 Task: Look for space in Cluain Meala, Ireland from 1st July, 2023 to 9th July, 2023 for 2 adults in price range Rs.8000 to Rs.15000. Place can be entire place with 1  bedroom having 1 bed and 1 bathroom. Property type can be house, flat, guest house. Amenities needed are: washing machine. Booking option can be shelf check-in. Required host language is English.
Action: Mouse moved to (529, 92)
Screenshot: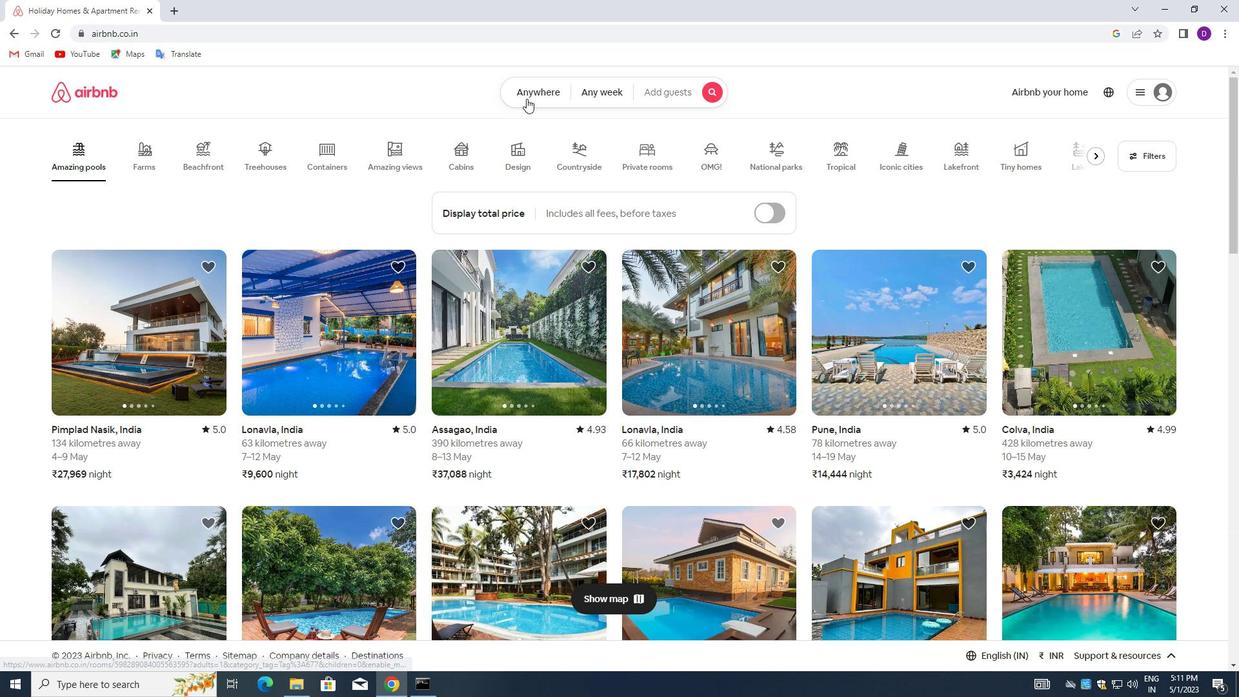 
Action: Mouse pressed left at (529, 92)
Screenshot: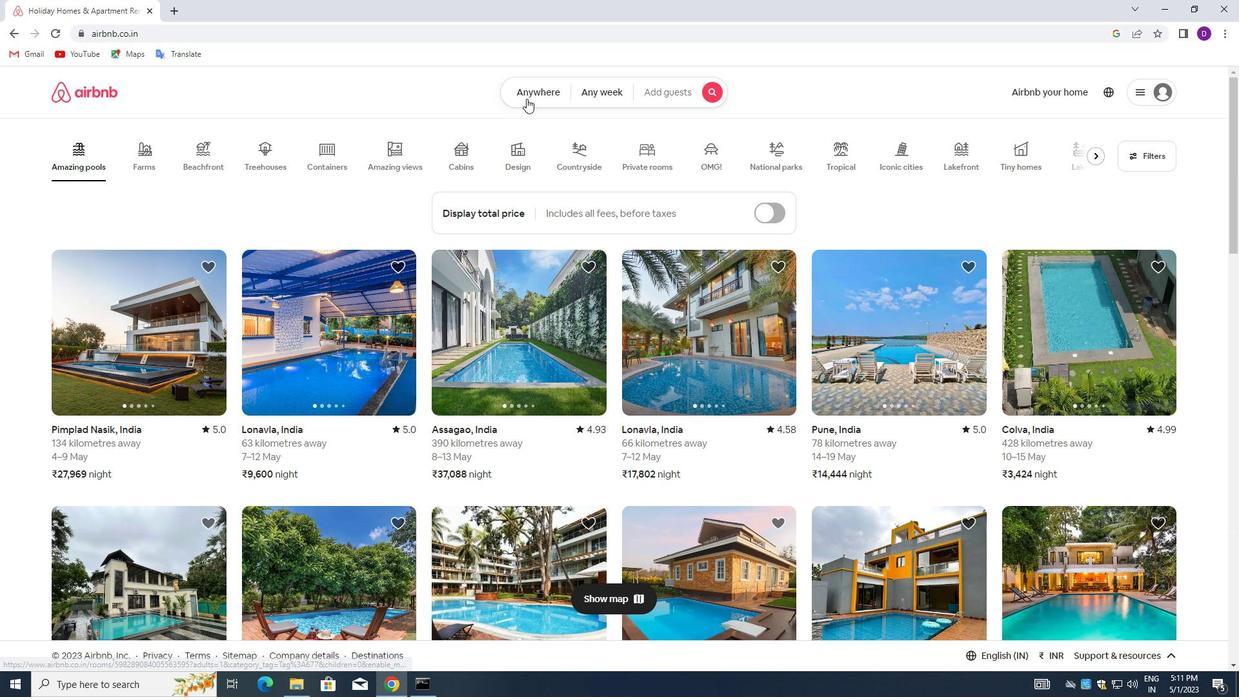 
Action: Mouse moved to (409, 146)
Screenshot: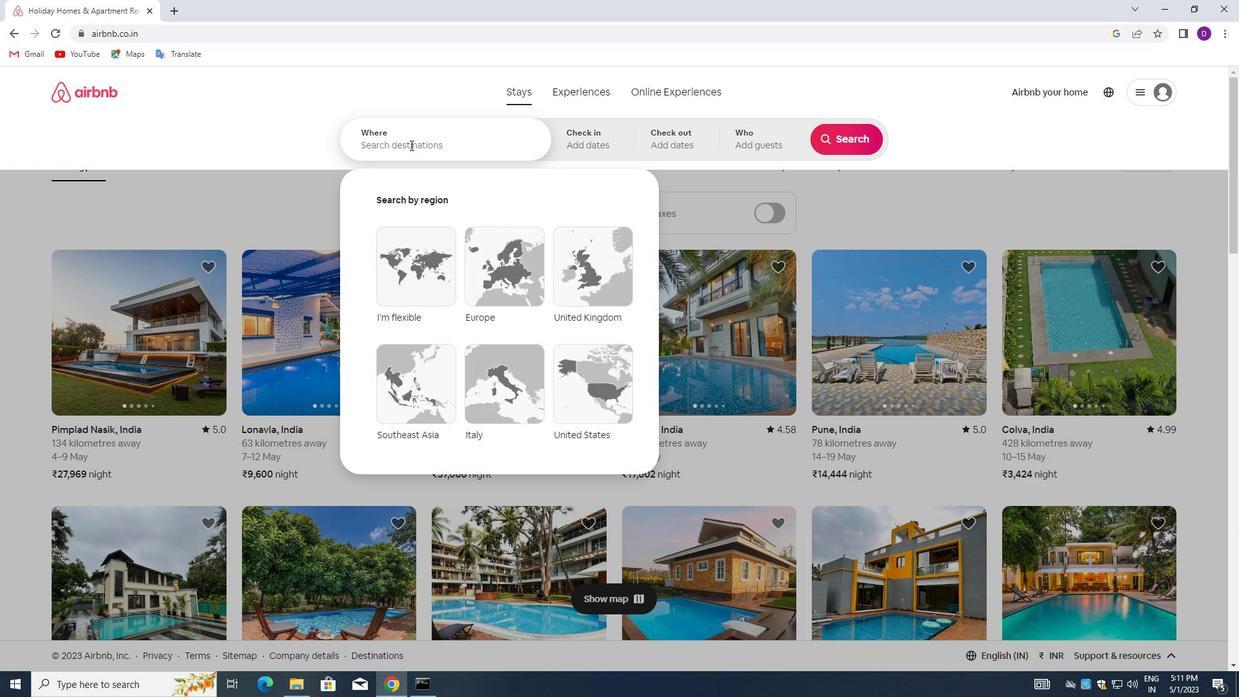 
Action: Mouse pressed left at (409, 146)
Screenshot: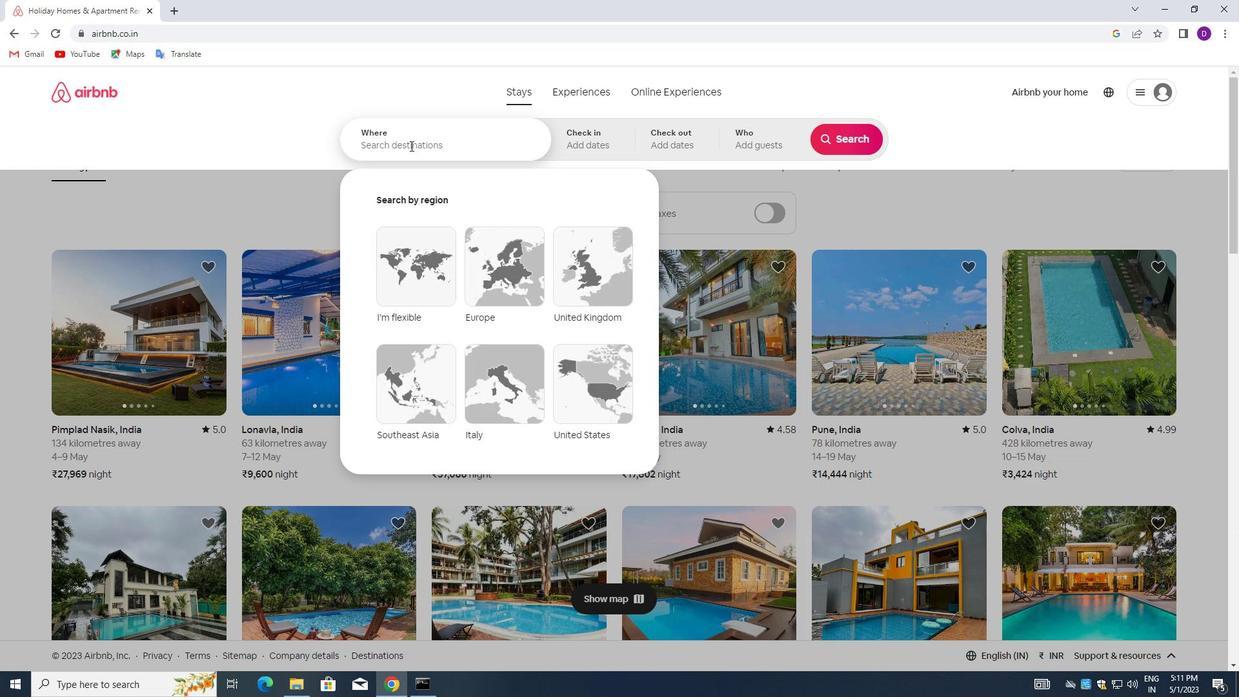 
Action: Mouse moved to (392, 153)
Screenshot: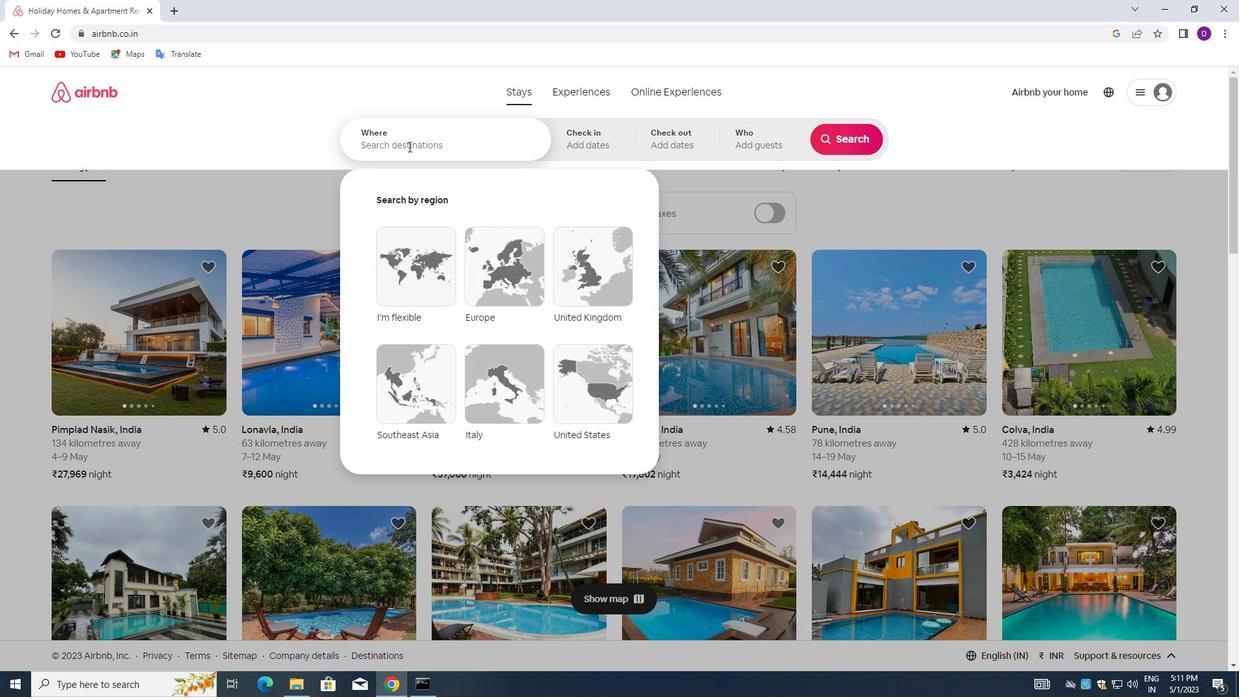 
Action: Key pressed <Key.shift>CLUAIN<Key.space><Key.shift>MEALA,<Key.space><Key.shift>IRELAND<Key.enter>
Screenshot: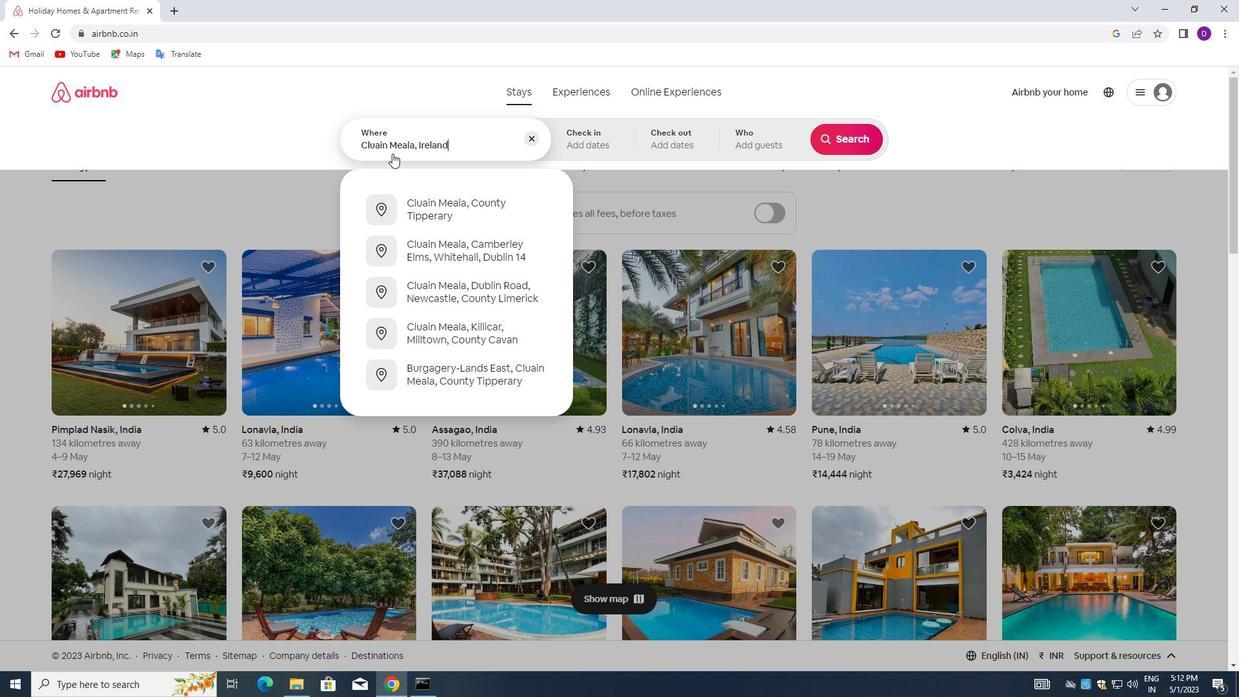 
Action: Mouse moved to (595, 295)
Screenshot: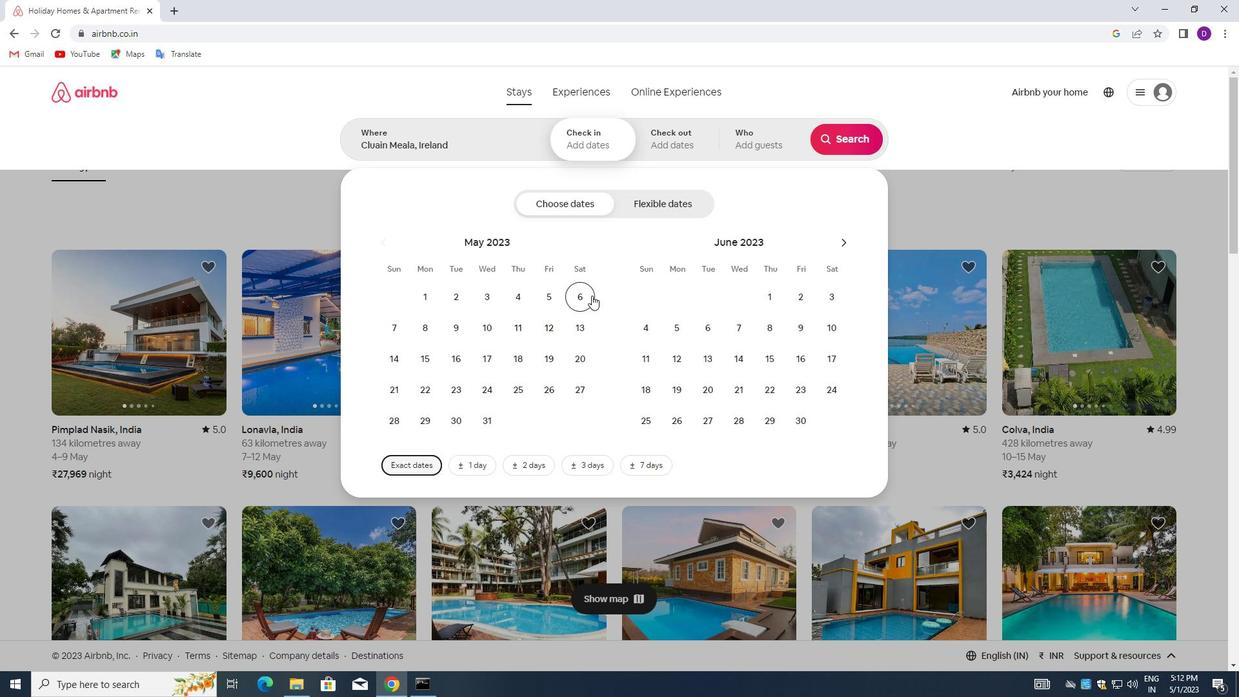 
Action: Mouse scrolled (595, 295) with delta (0, 0)
Screenshot: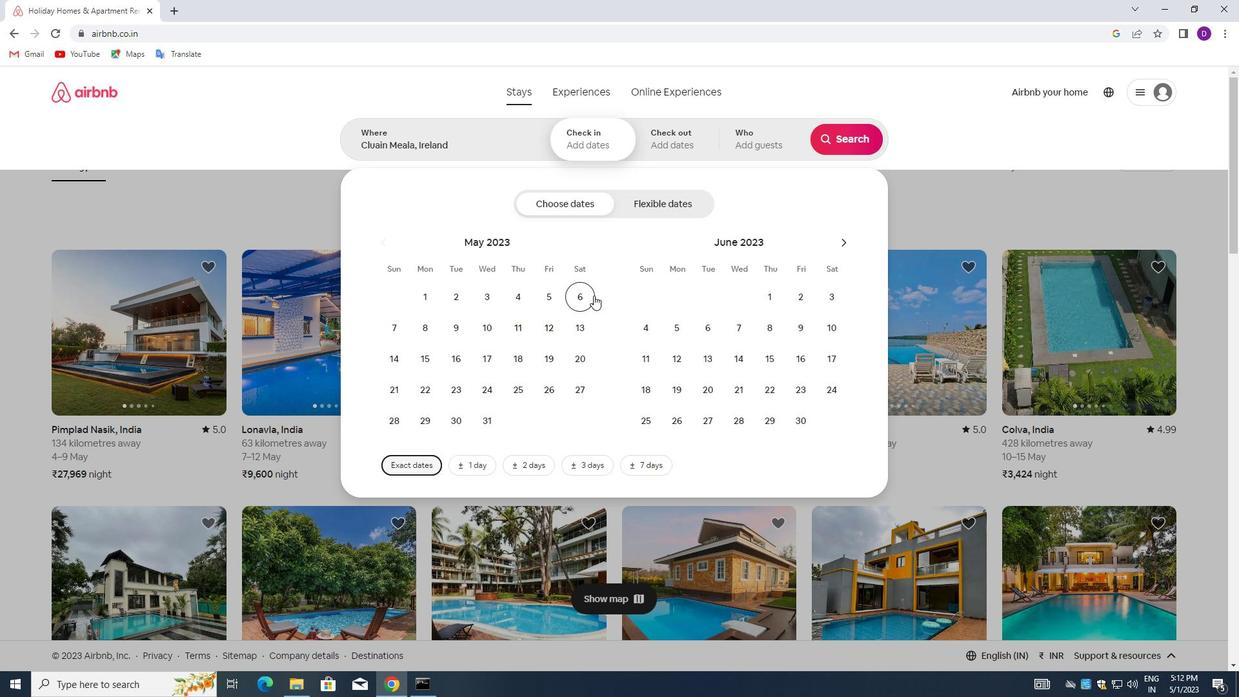 
Action: Mouse moved to (843, 244)
Screenshot: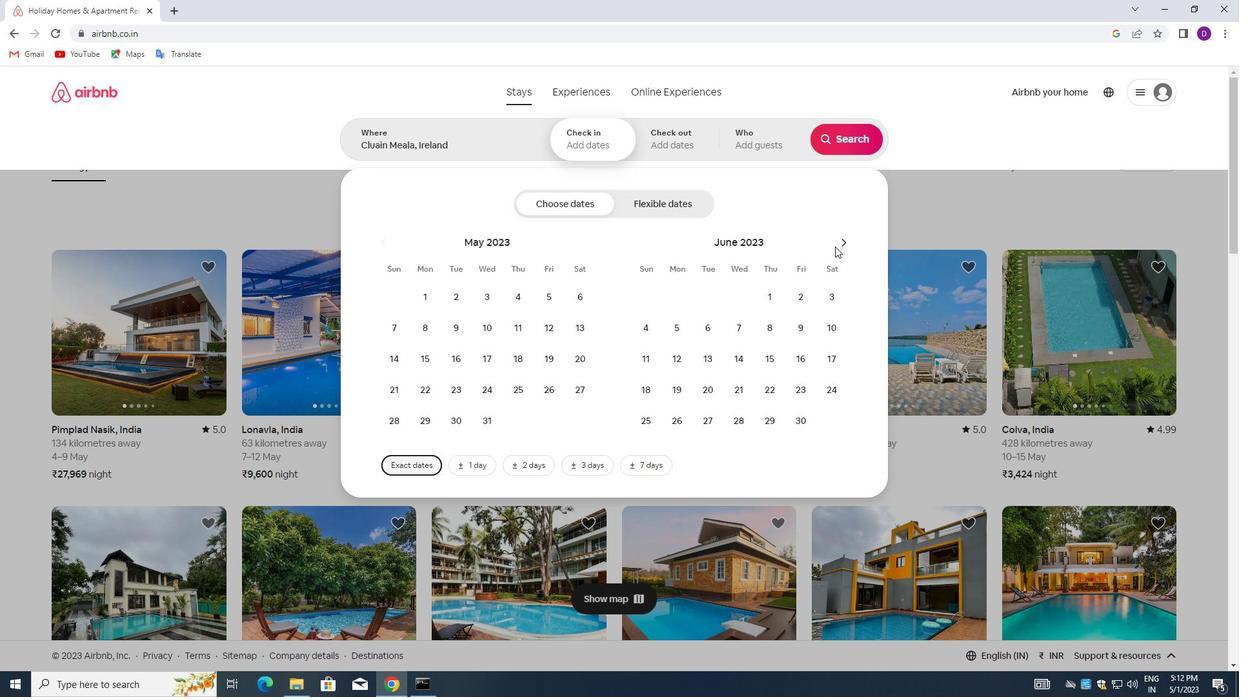 
Action: Mouse pressed left at (843, 244)
Screenshot: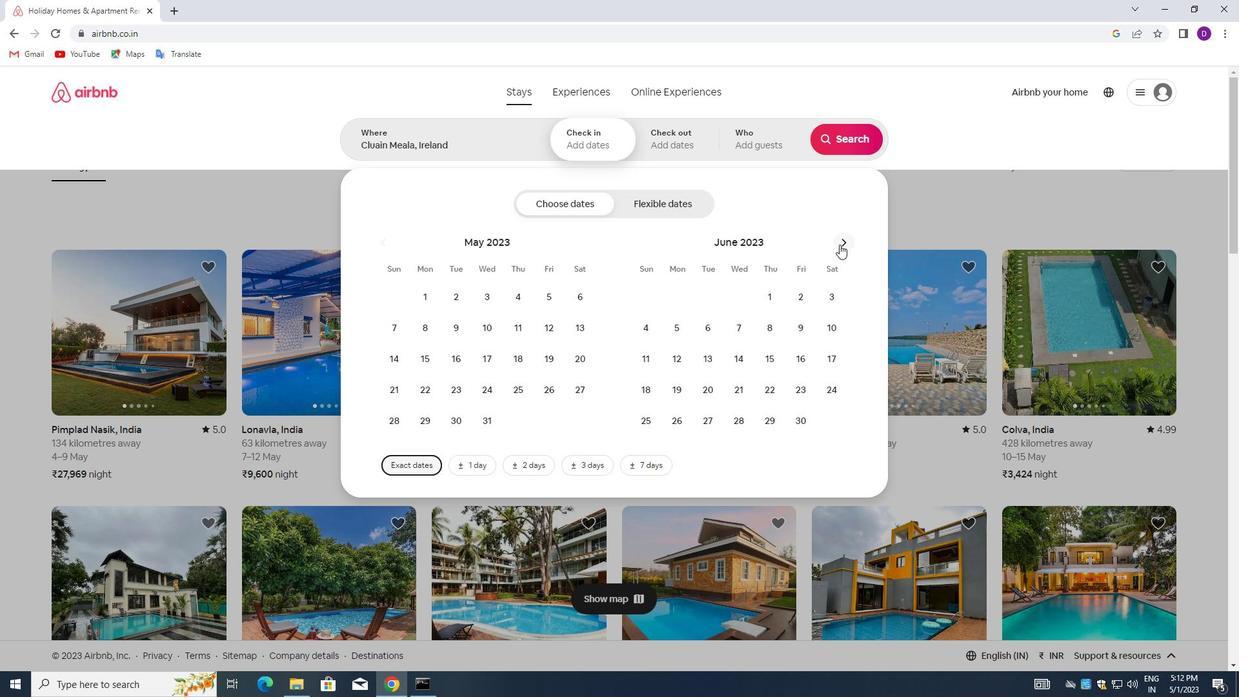 
Action: Mouse moved to (826, 294)
Screenshot: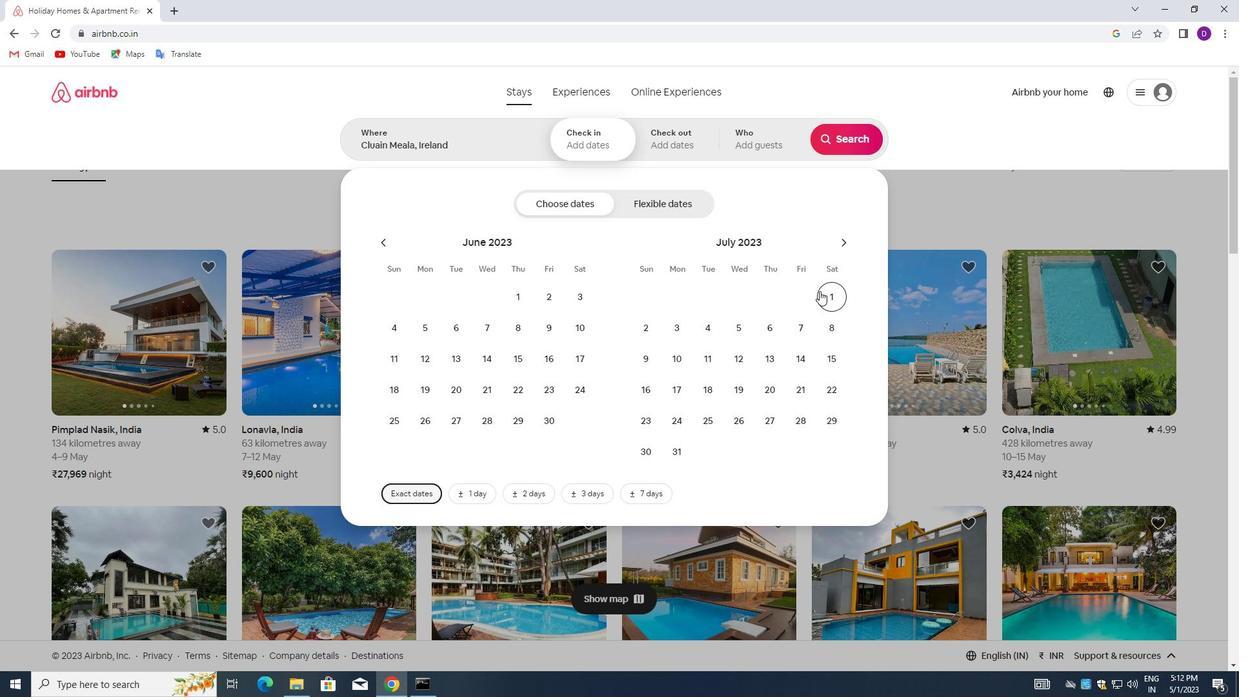 
Action: Mouse pressed left at (826, 294)
Screenshot: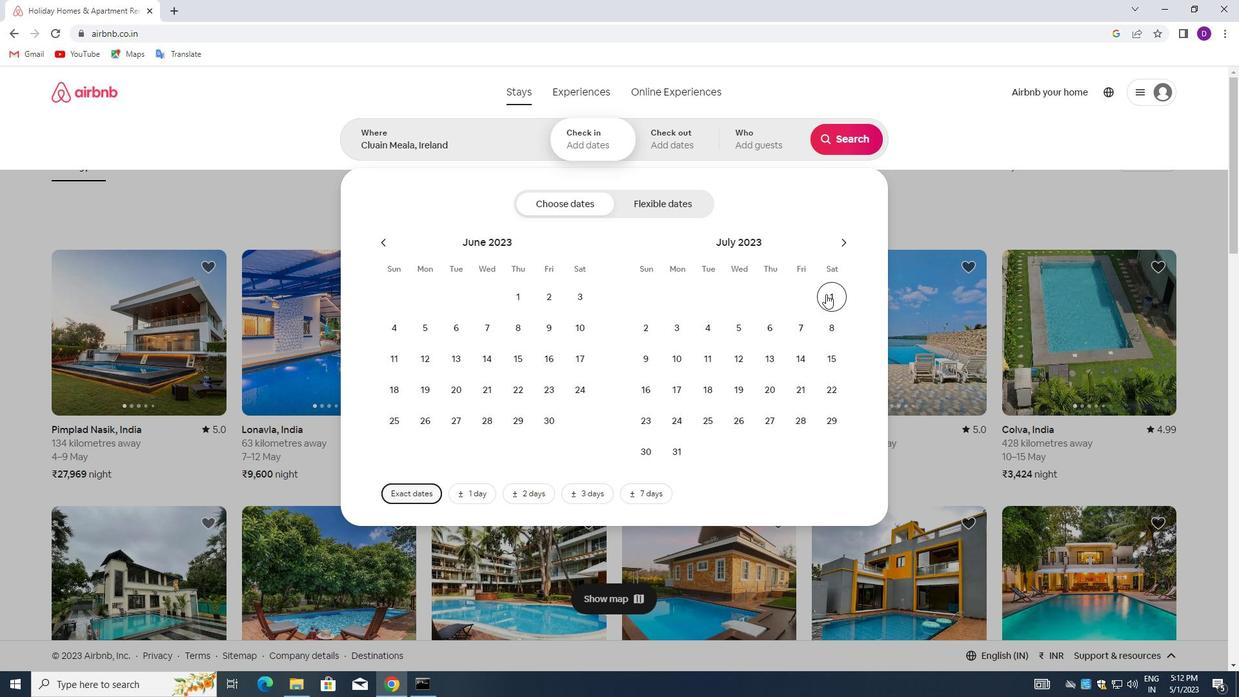 
Action: Mouse moved to (636, 351)
Screenshot: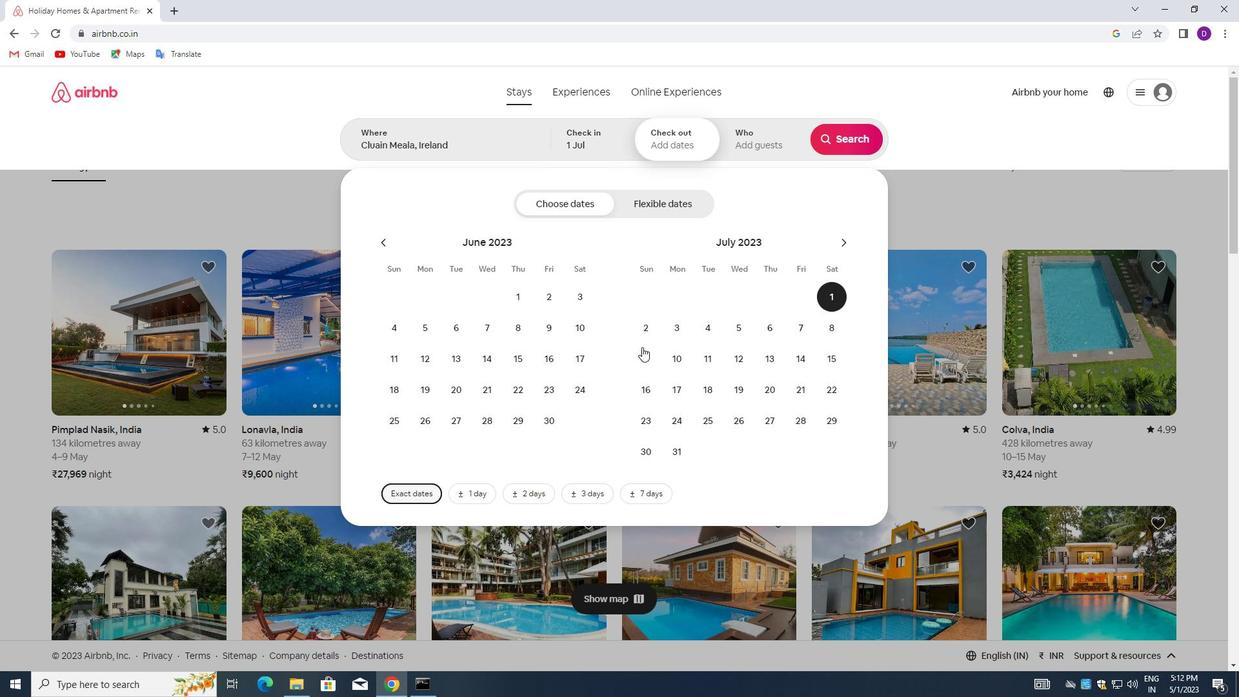 
Action: Mouse pressed left at (636, 351)
Screenshot: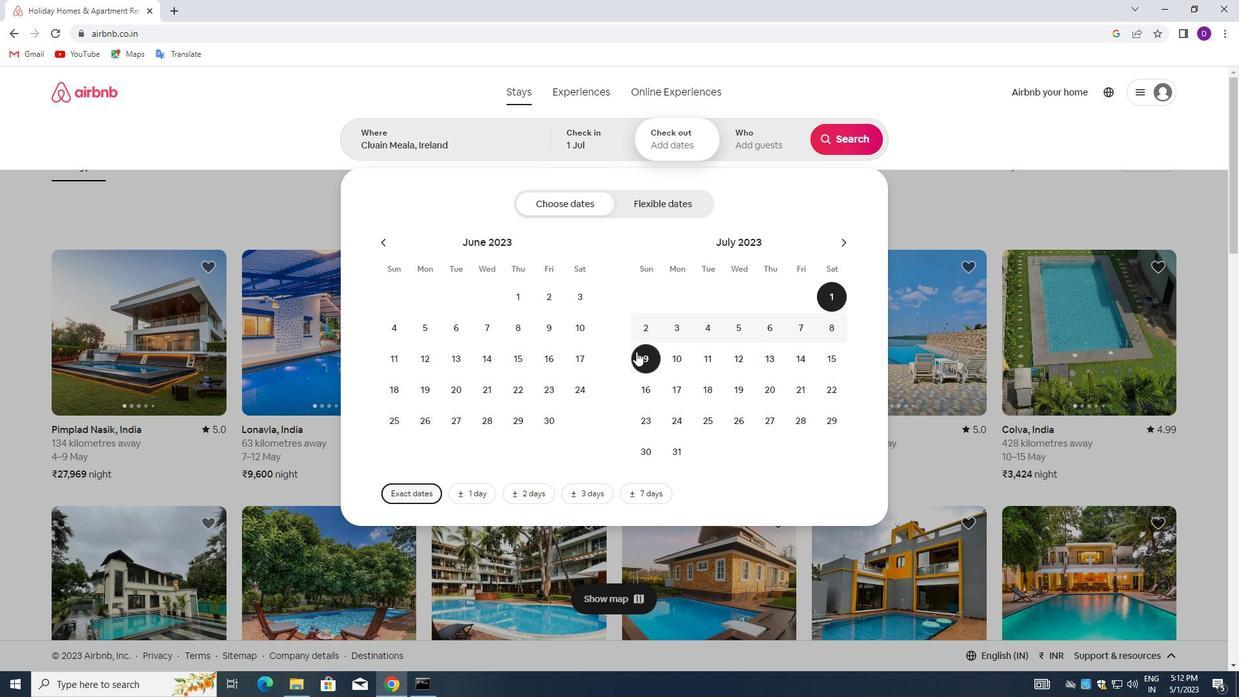 
Action: Mouse moved to (643, 354)
Screenshot: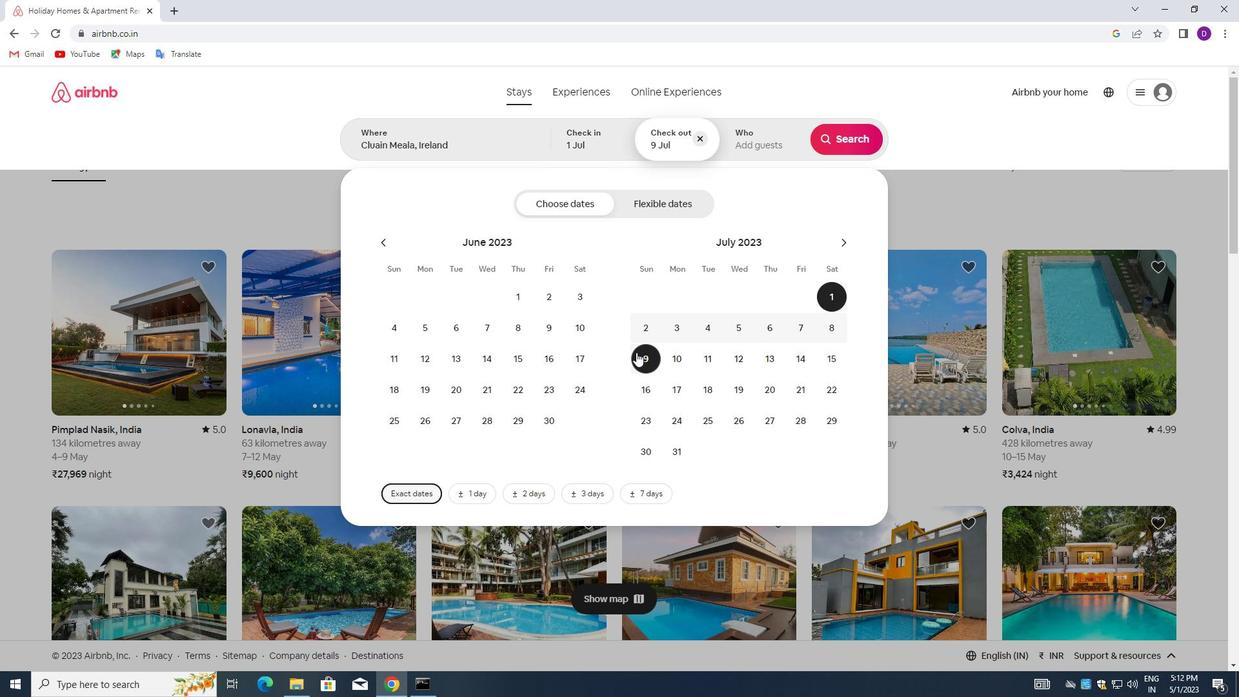 
Action: Mouse scrolled (643, 353) with delta (0, 0)
Screenshot: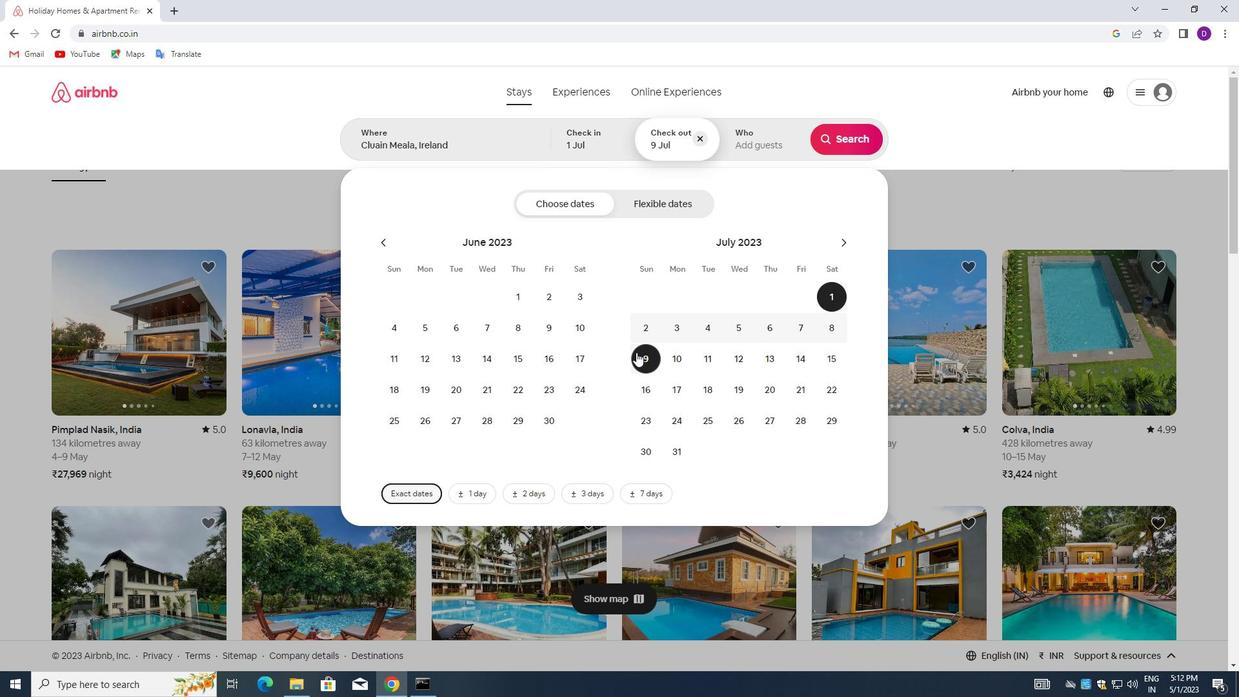 
Action: Mouse moved to (744, 146)
Screenshot: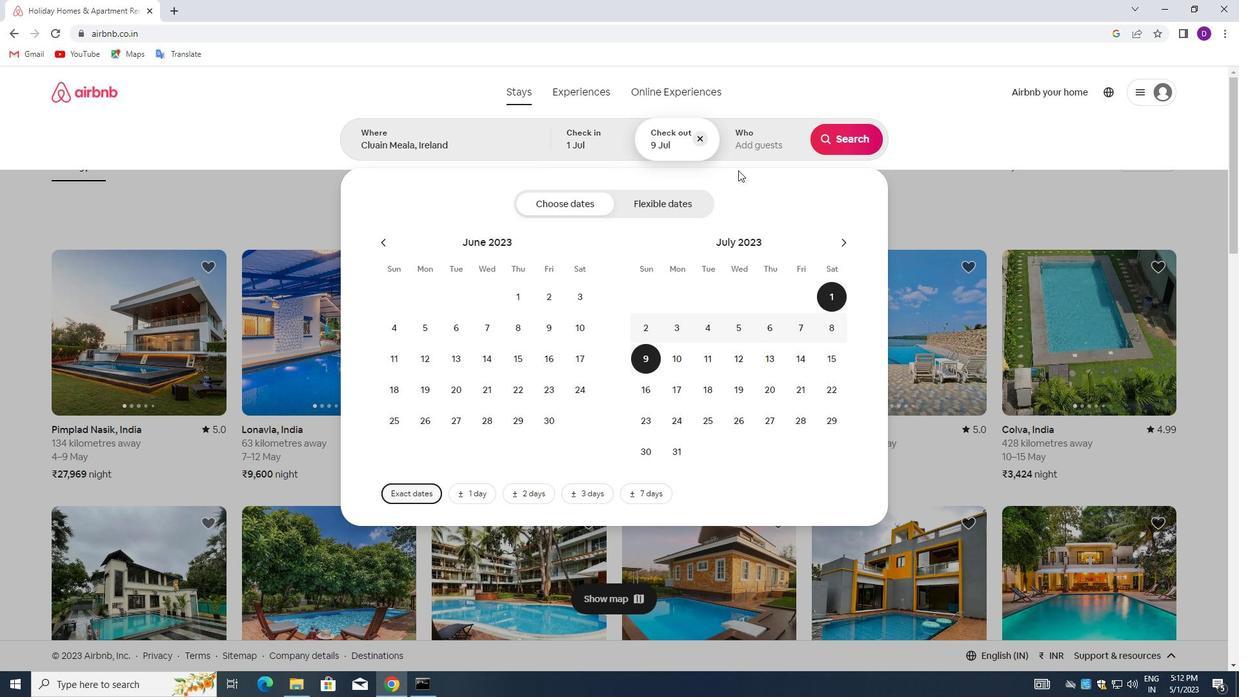 
Action: Mouse pressed left at (744, 146)
Screenshot: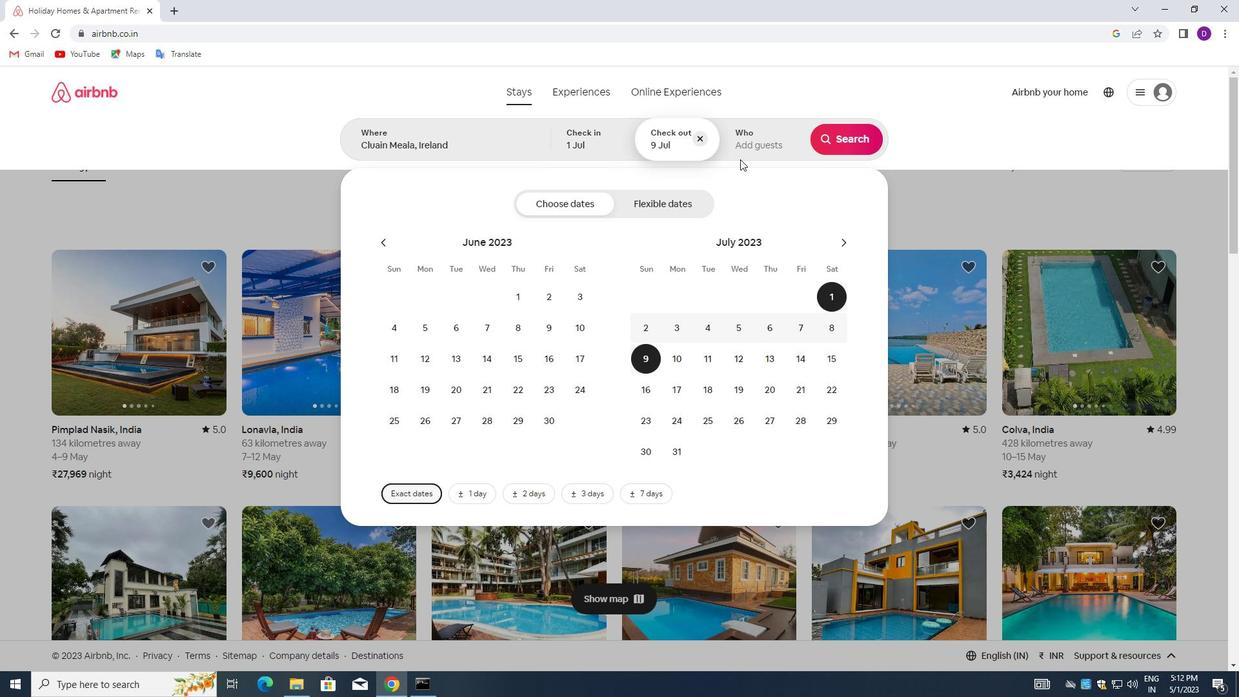 
Action: Mouse moved to (849, 210)
Screenshot: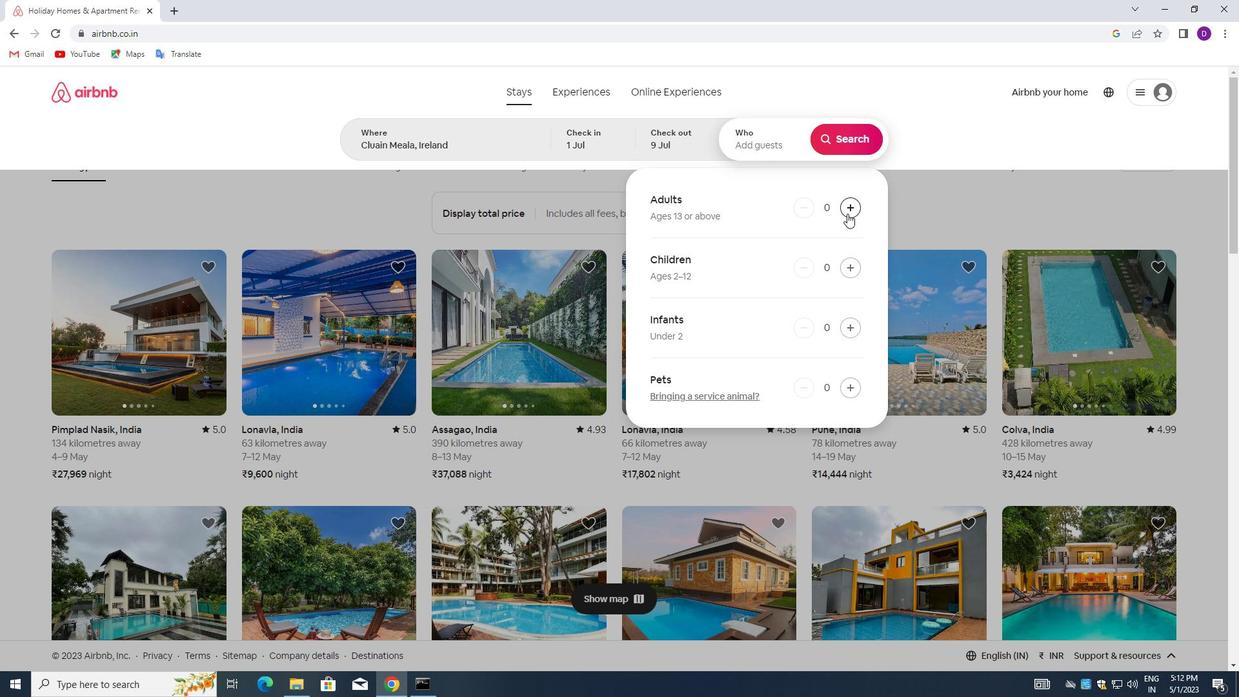 
Action: Mouse pressed left at (849, 210)
Screenshot: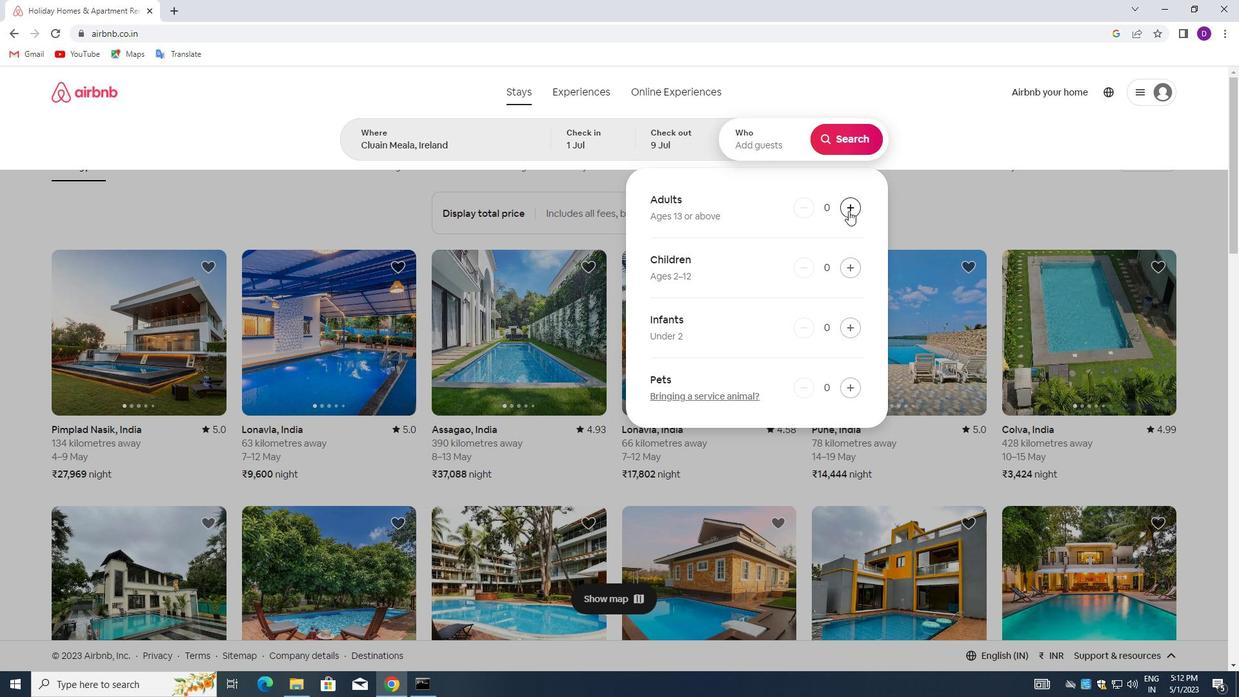 
Action: Mouse pressed left at (849, 210)
Screenshot: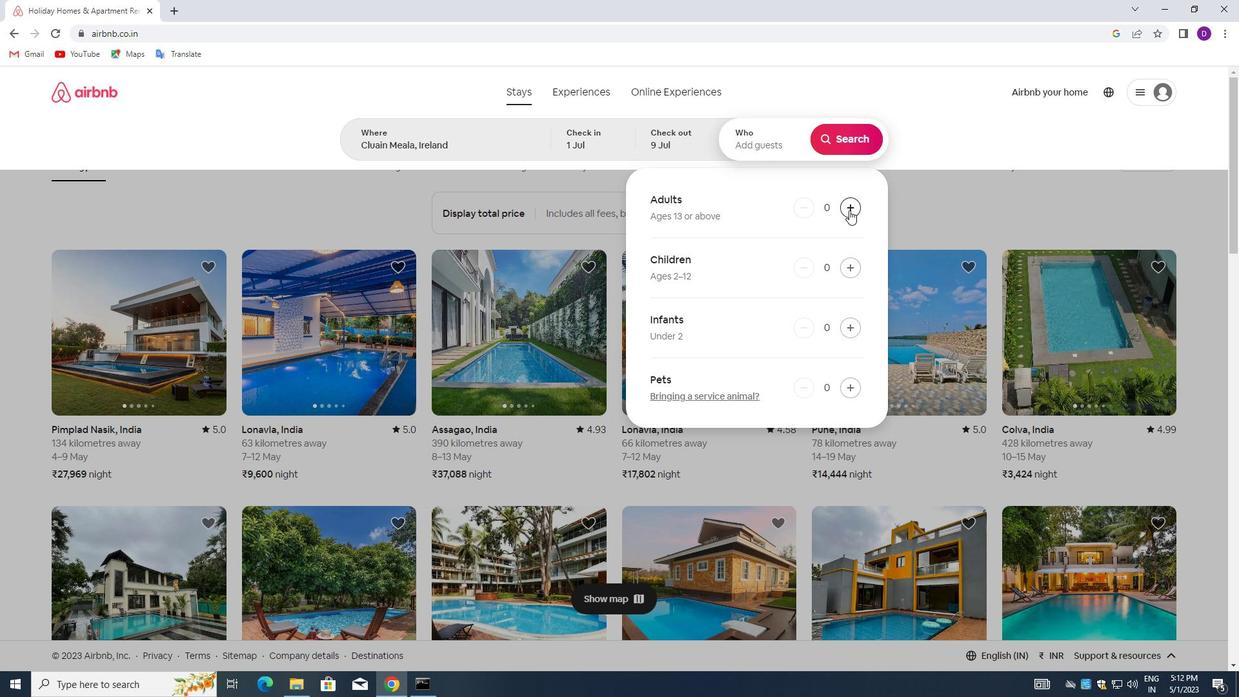 
Action: Mouse moved to (855, 140)
Screenshot: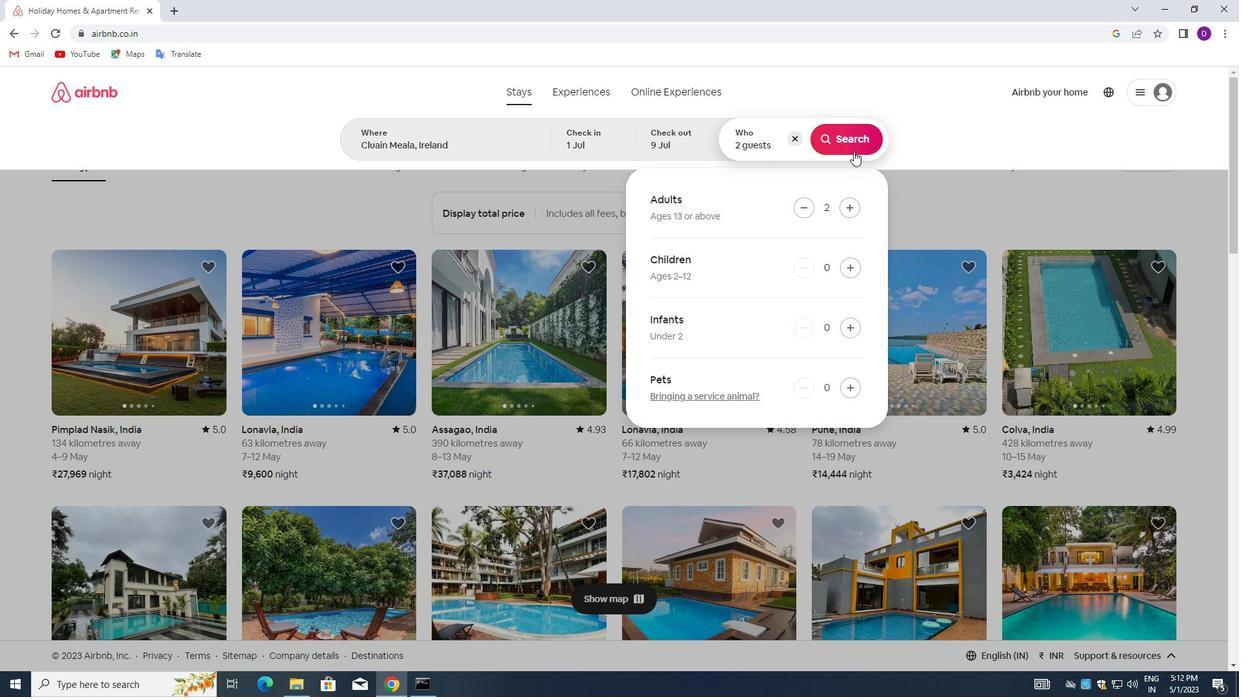 
Action: Mouse pressed left at (855, 140)
Screenshot: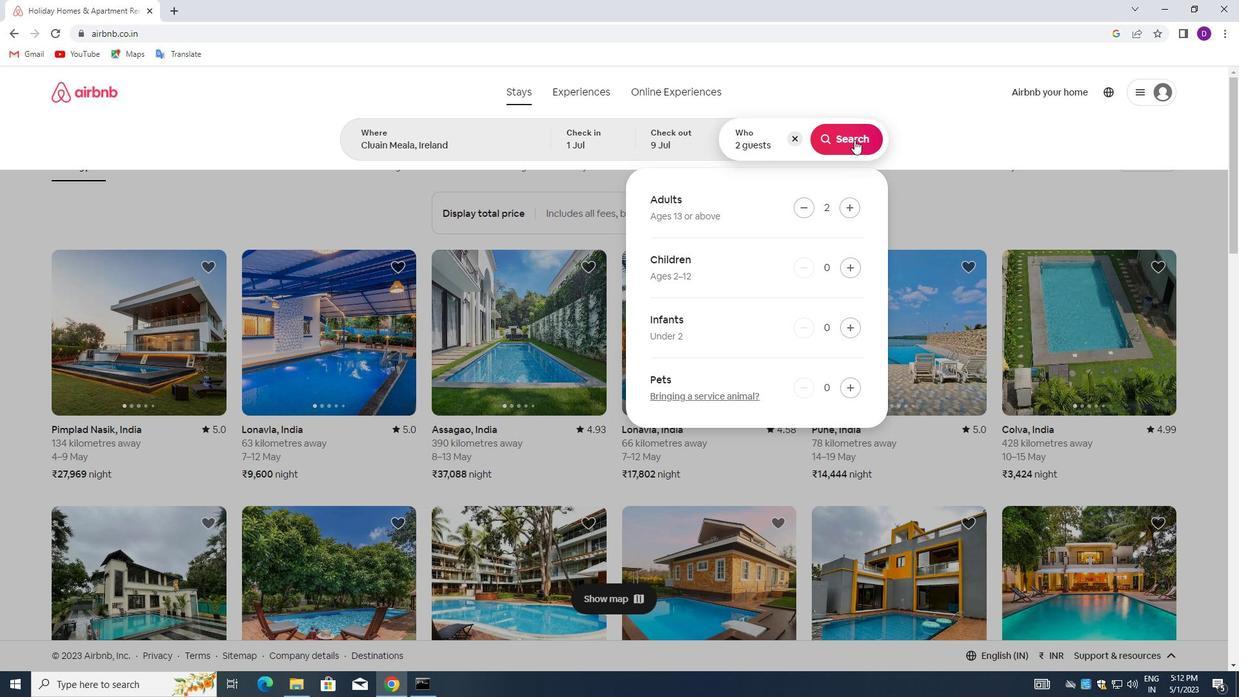 
Action: Mouse moved to (1185, 147)
Screenshot: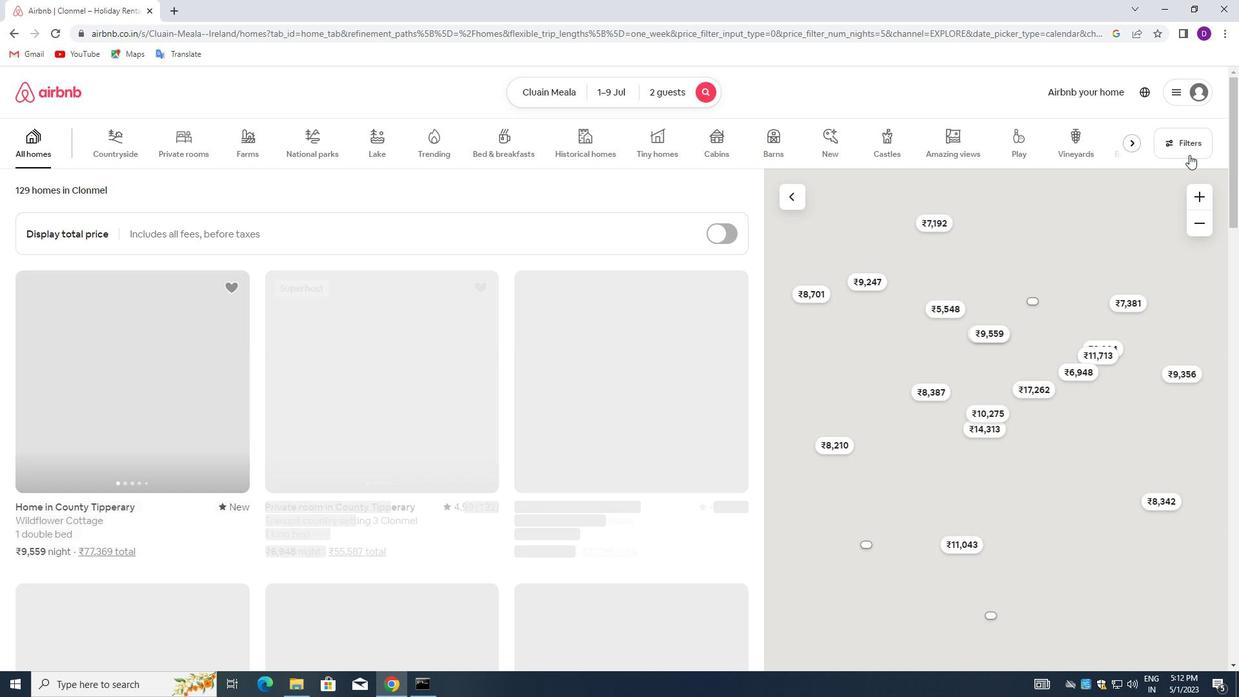 
Action: Mouse pressed left at (1185, 147)
Screenshot: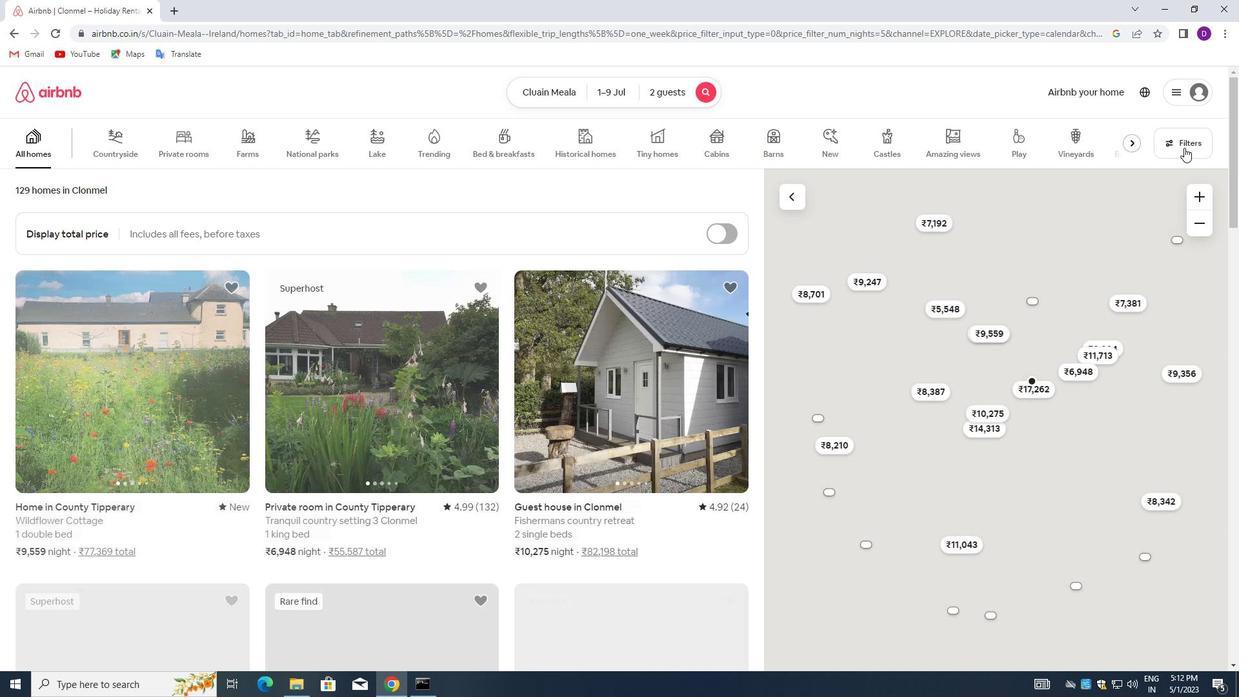 
Action: Mouse moved to (454, 302)
Screenshot: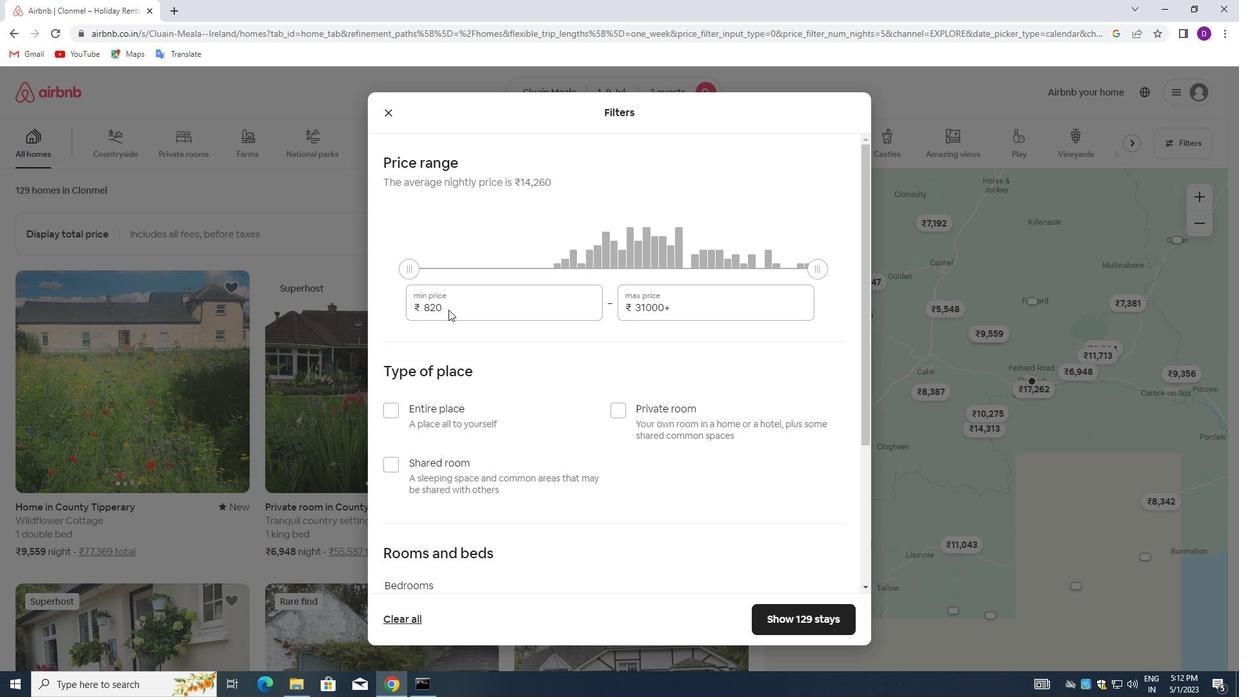
Action: Mouse pressed left at (454, 302)
Screenshot: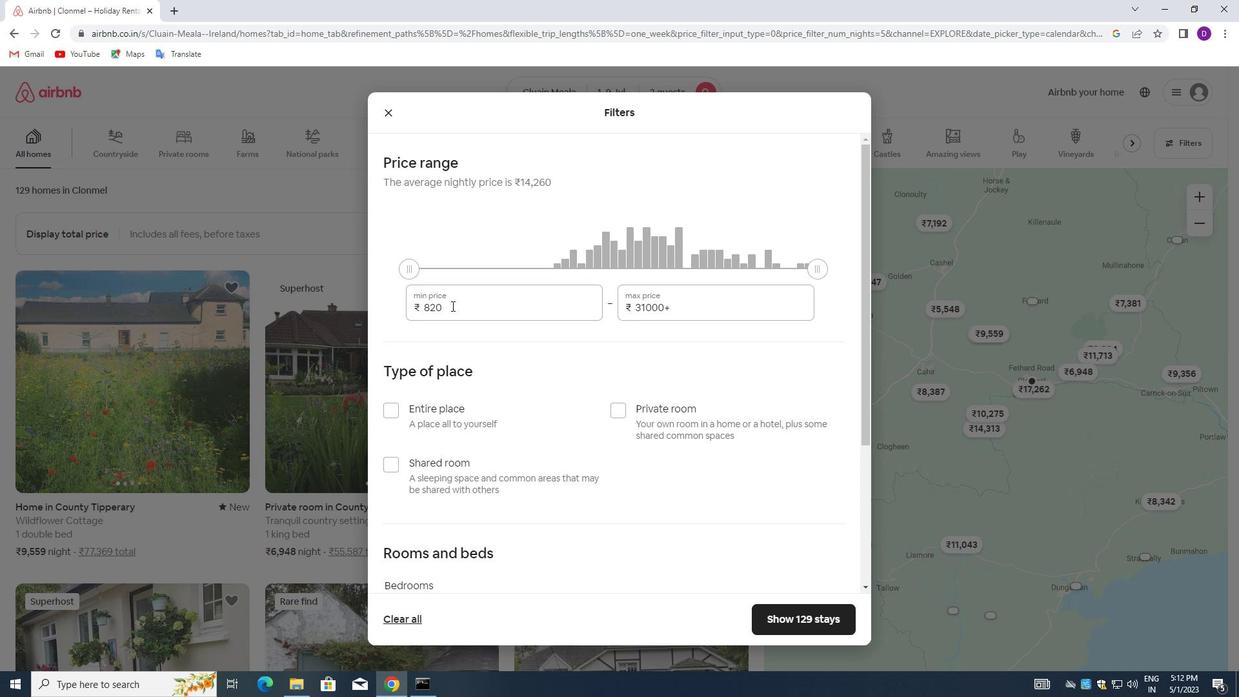 
Action: Mouse pressed left at (454, 302)
Screenshot: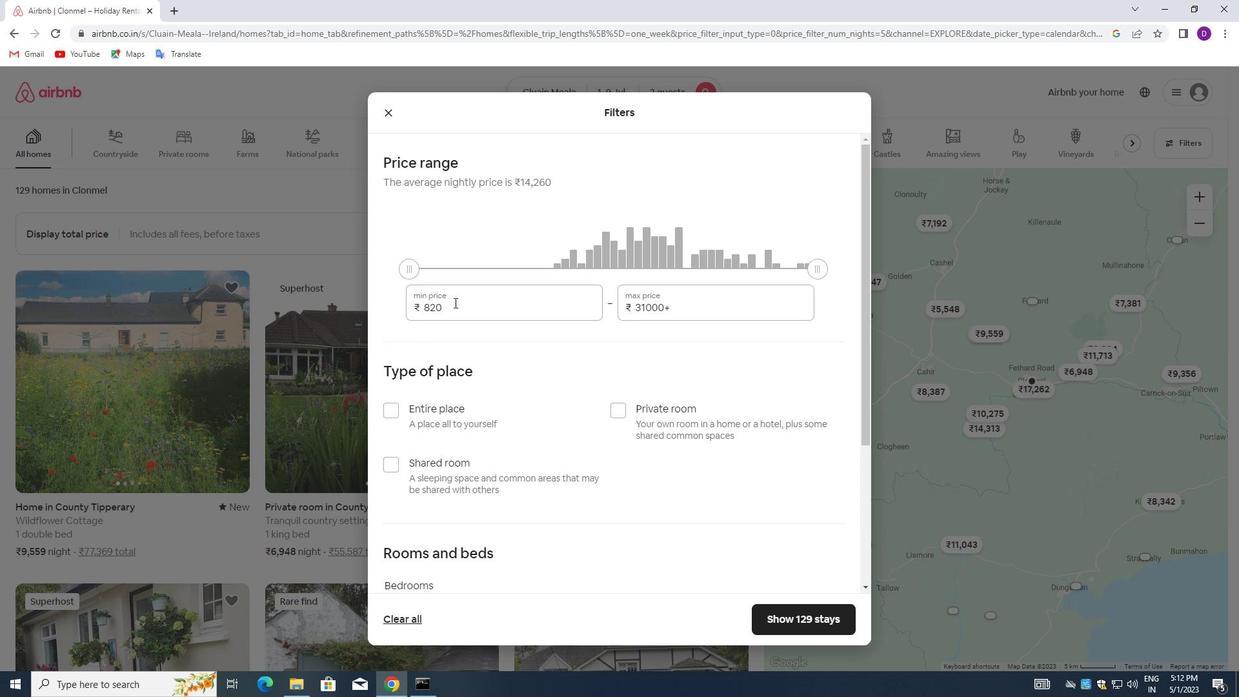 
Action: Key pressed 8000
Screenshot: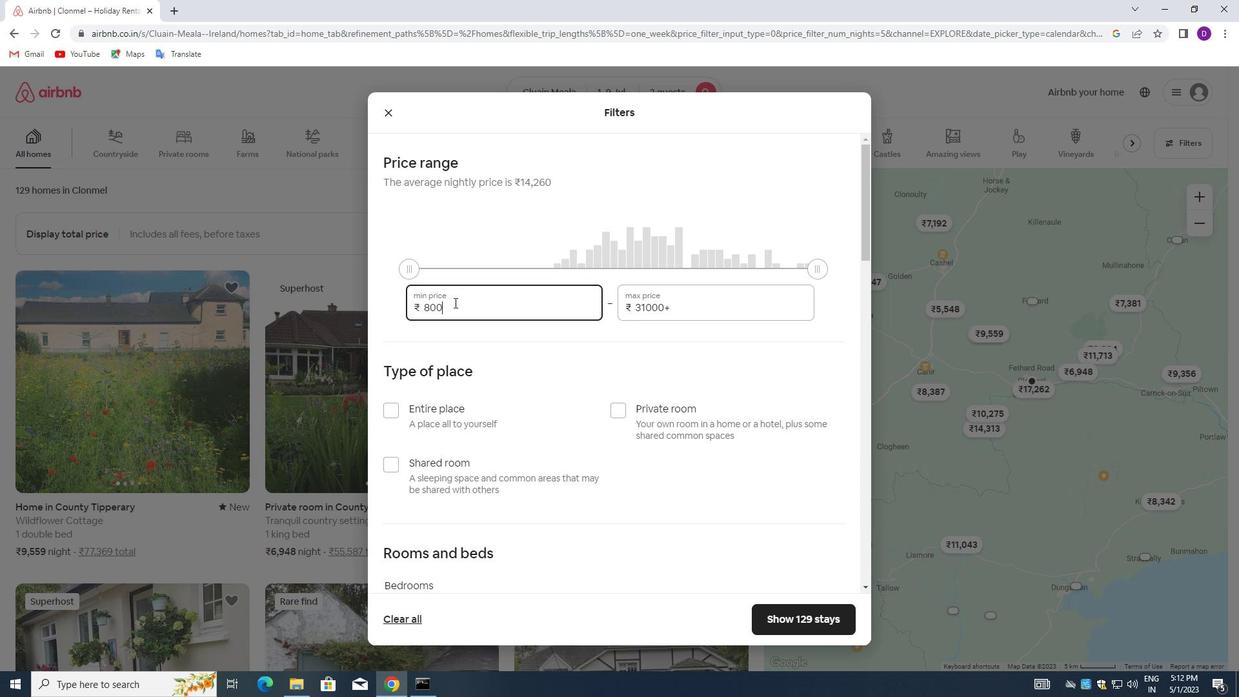 
Action: Mouse moved to (684, 311)
Screenshot: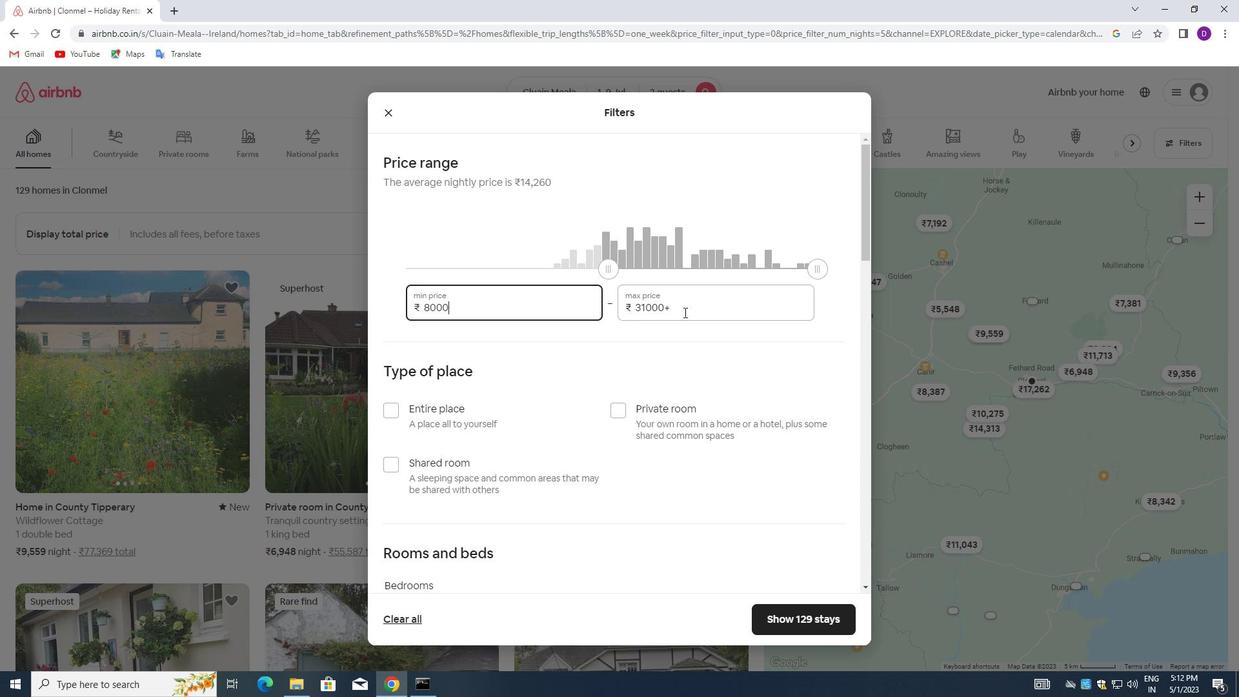 
Action: Mouse pressed left at (684, 311)
Screenshot: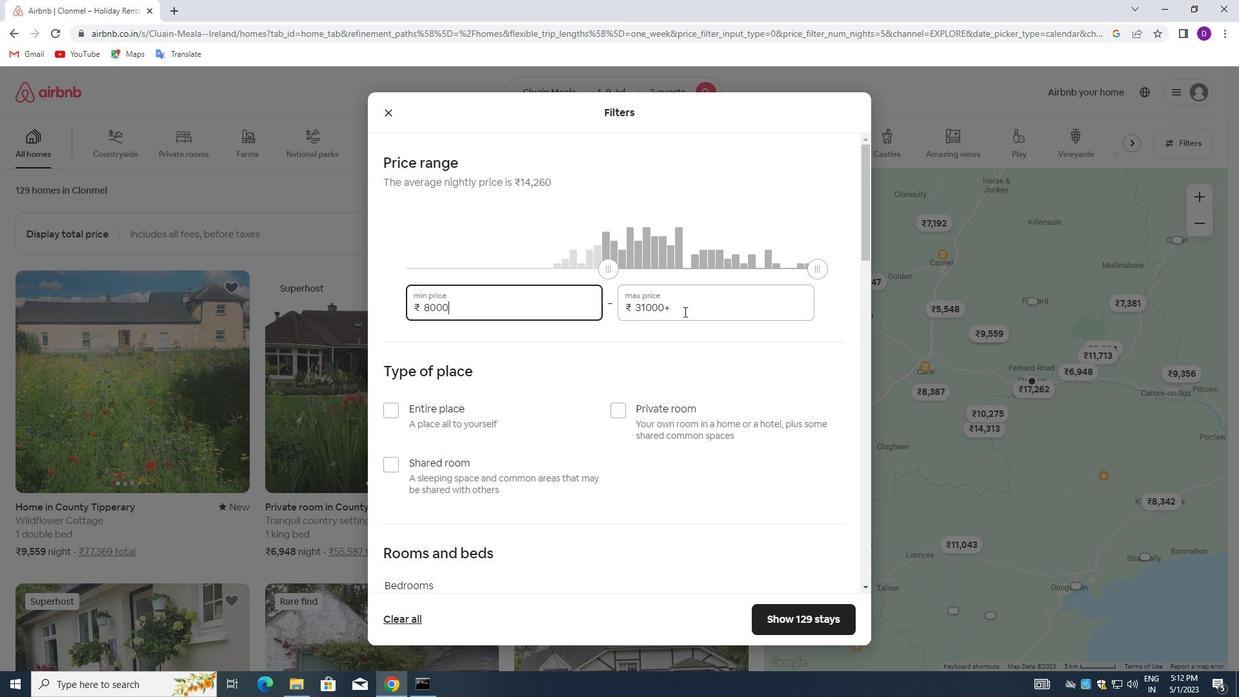 
Action: Mouse pressed left at (684, 311)
Screenshot: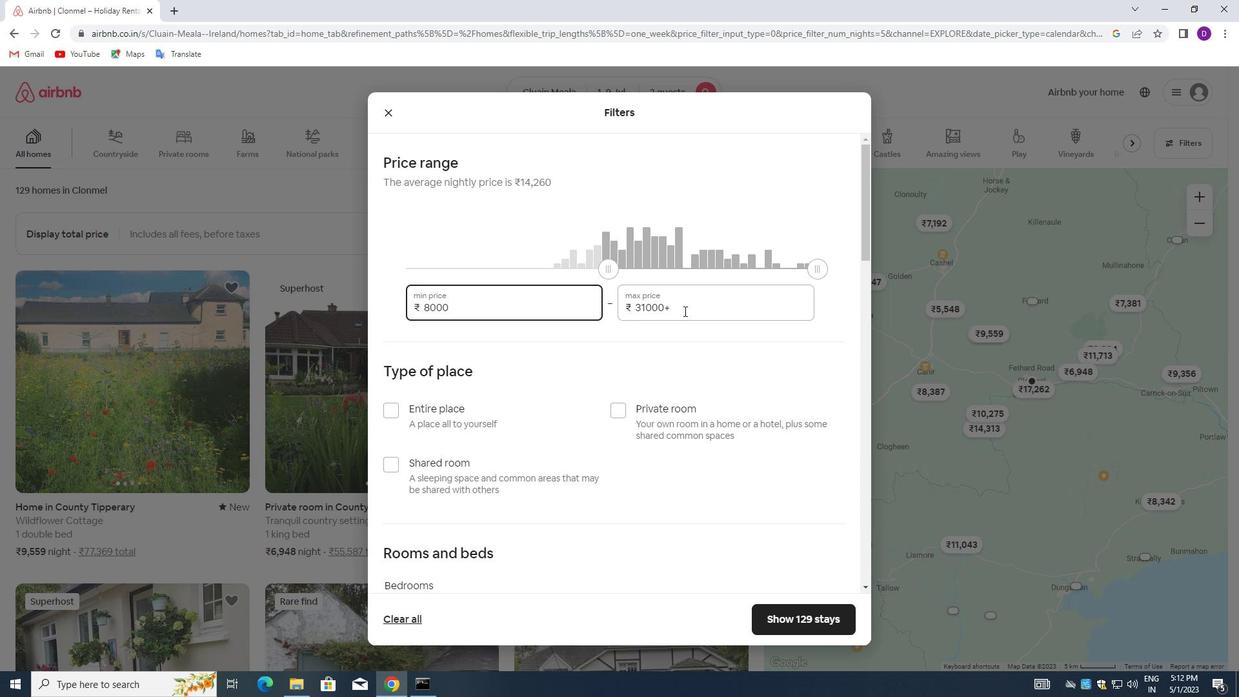 
Action: Mouse pressed left at (684, 311)
Screenshot: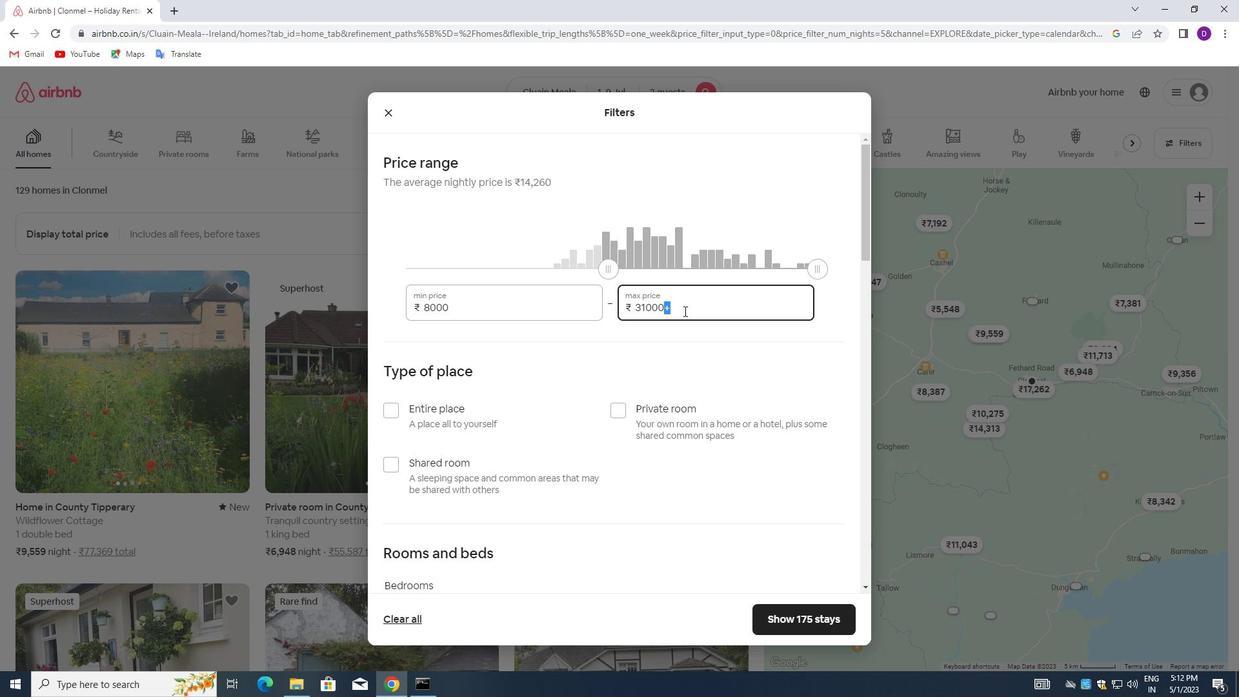 
Action: Mouse pressed left at (684, 311)
Screenshot: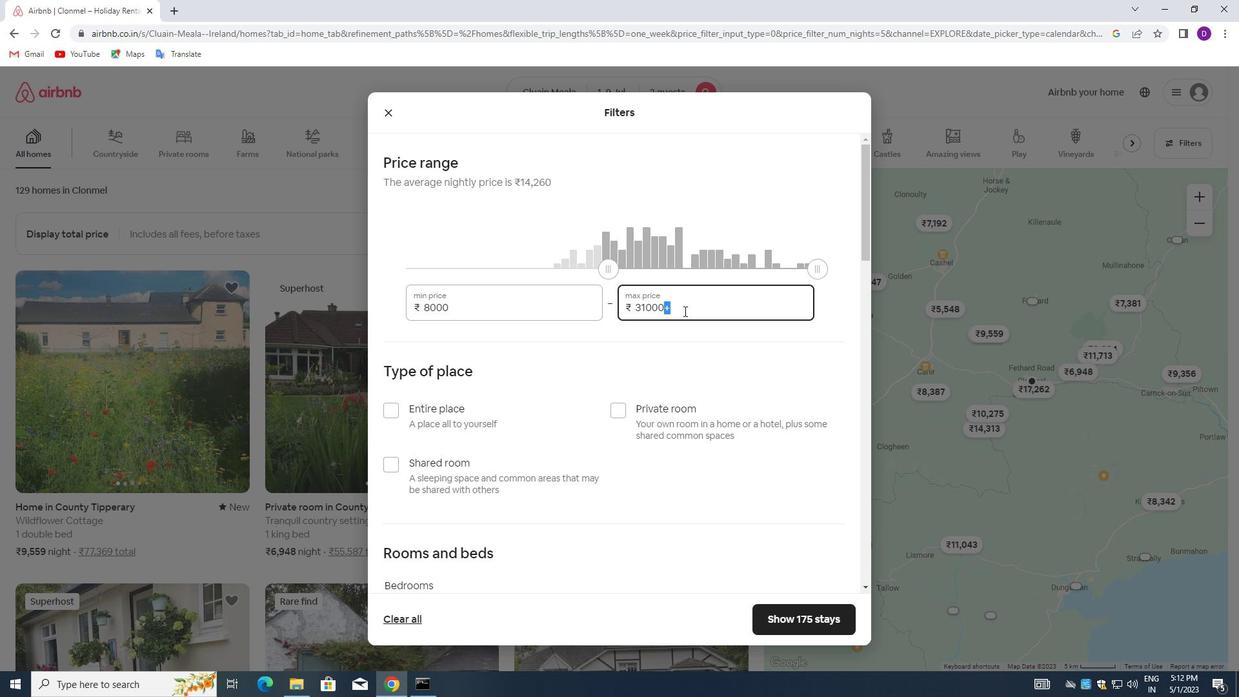 
Action: Mouse pressed left at (684, 311)
Screenshot: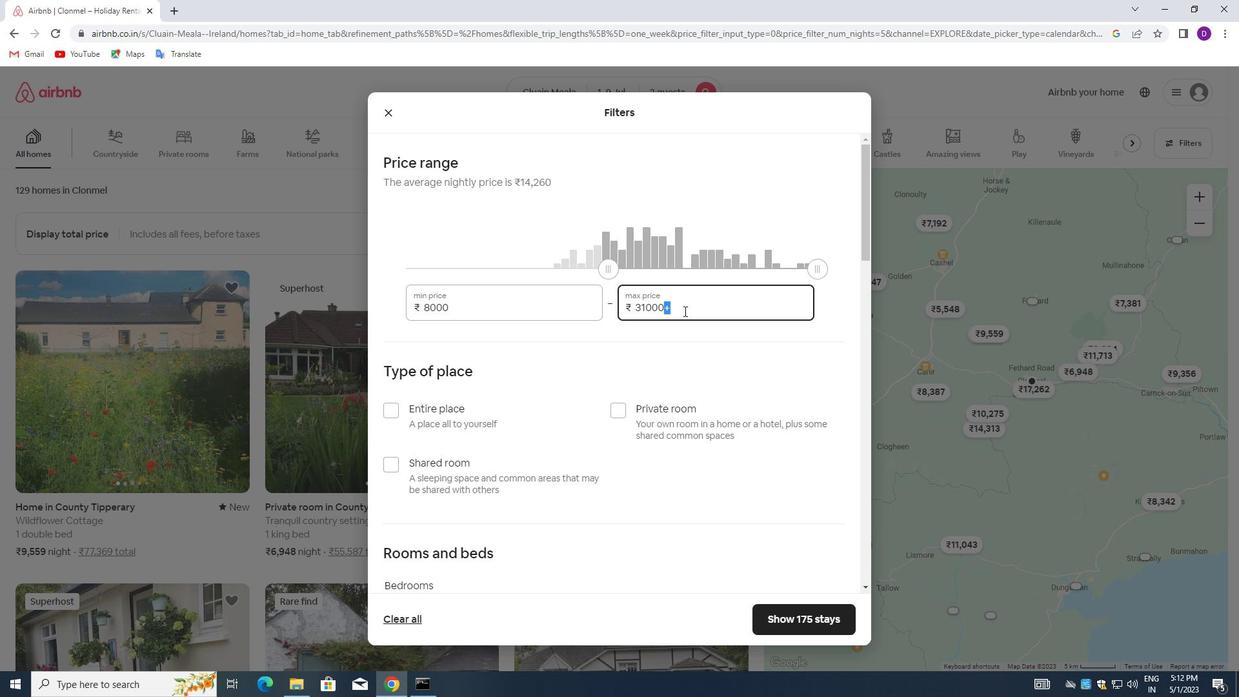 
Action: Key pressed <Key.backspace>15000
Screenshot: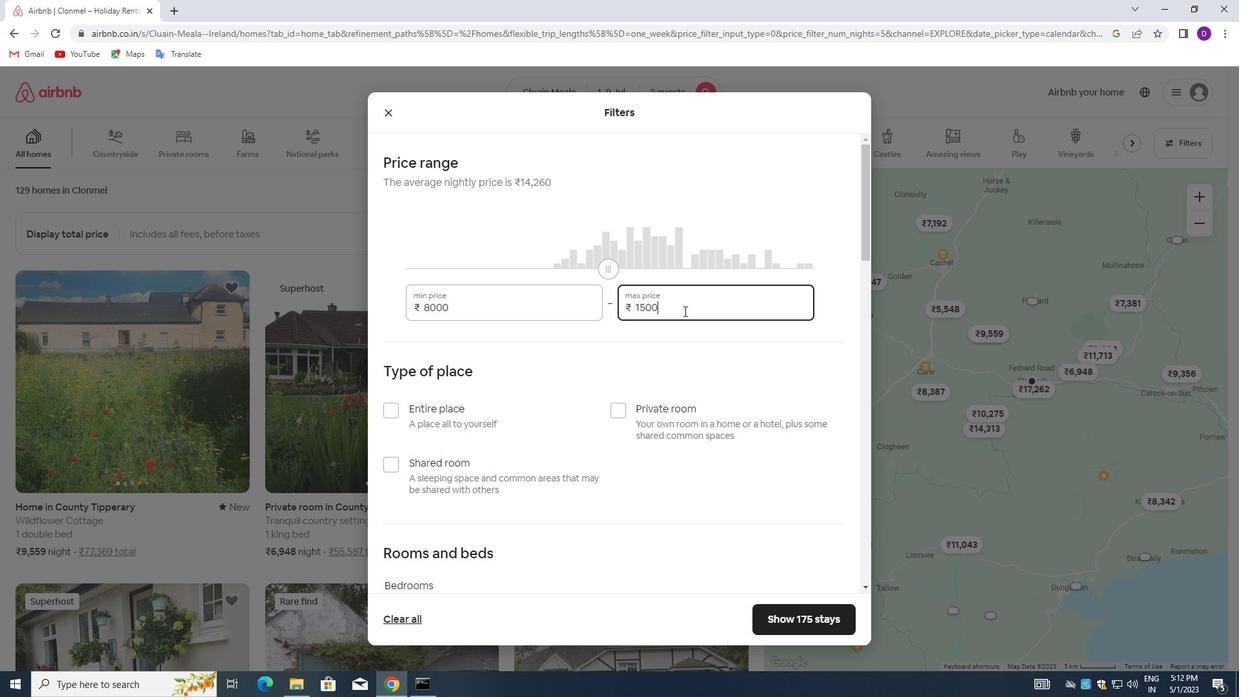 
Action: Mouse scrolled (684, 310) with delta (0, 0)
Screenshot: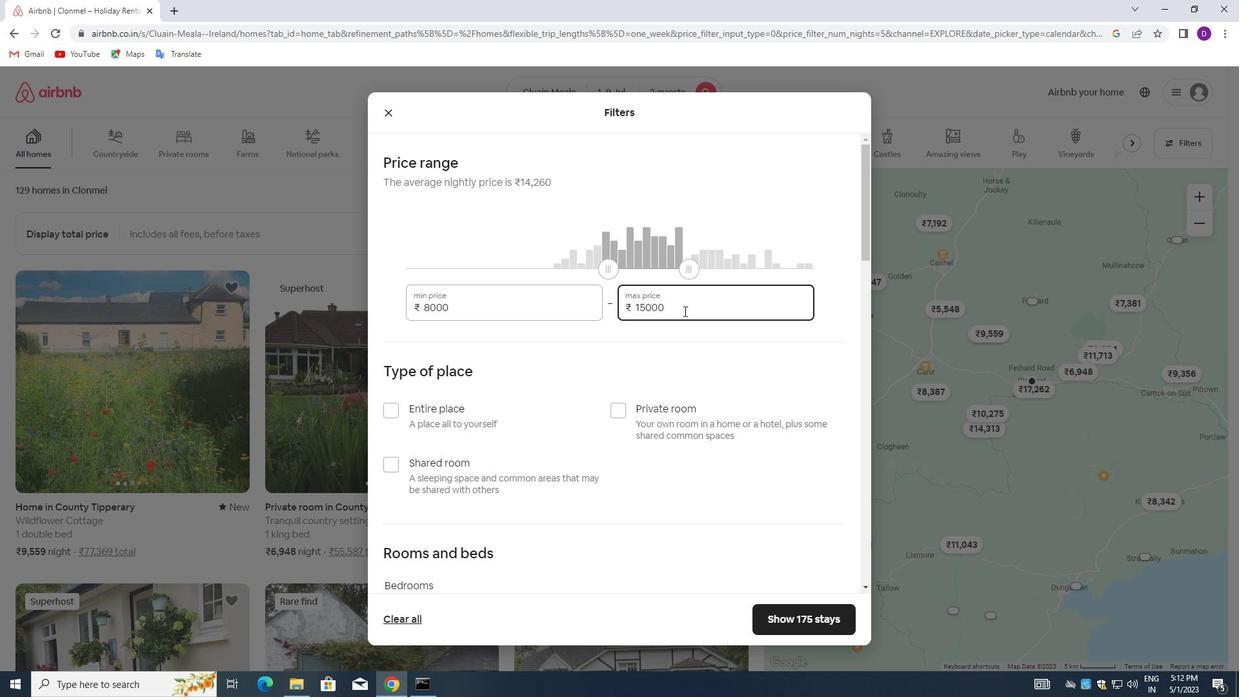 
Action: Mouse scrolled (684, 310) with delta (0, 0)
Screenshot: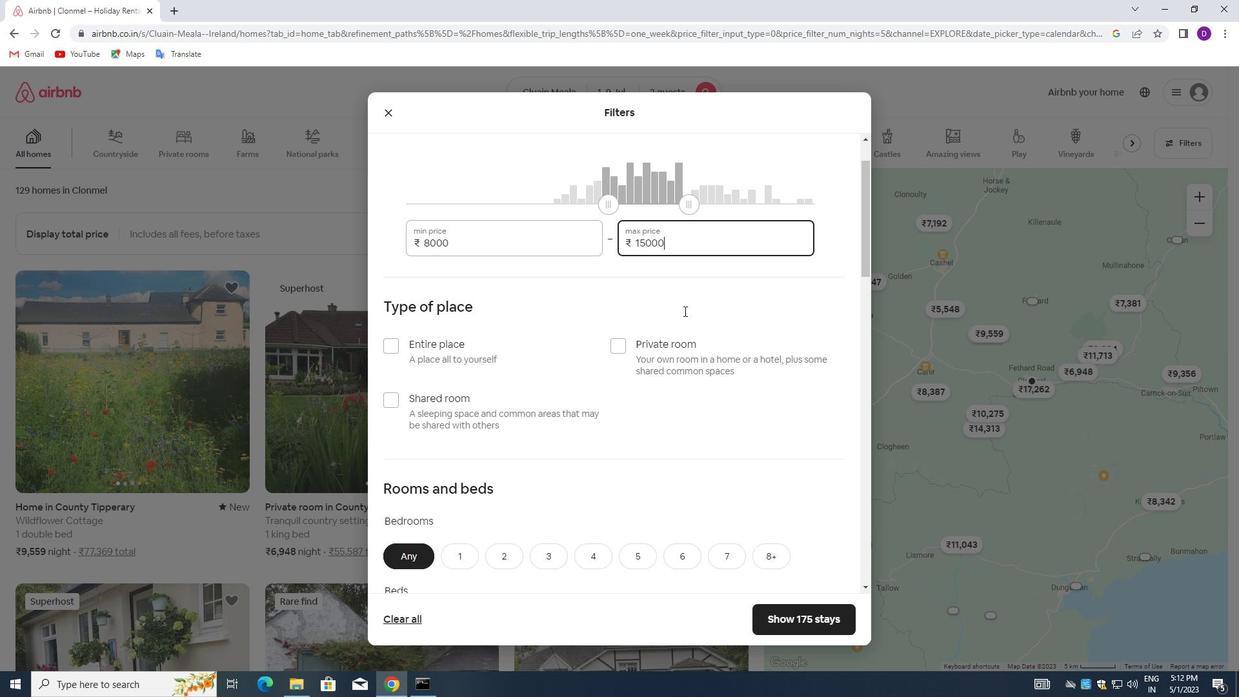 
Action: Mouse moved to (636, 309)
Screenshot: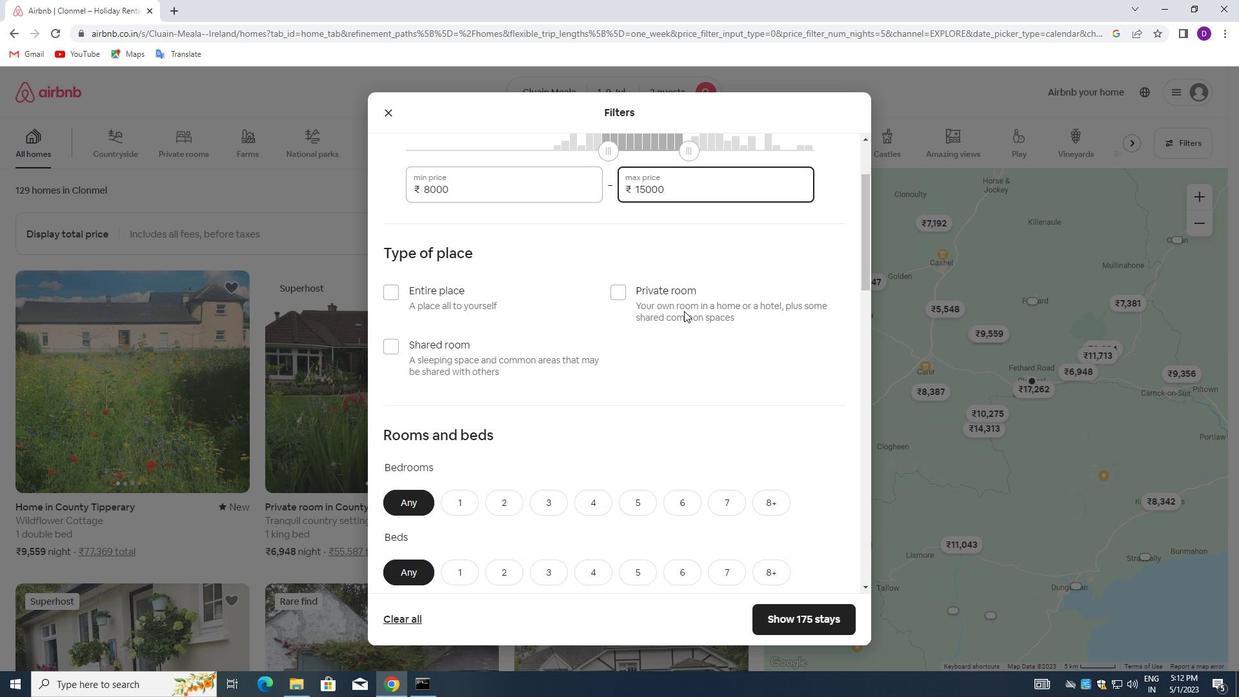 
Action: Mouse scrolled (636, 309) with delta (0, 0)
Screenshot: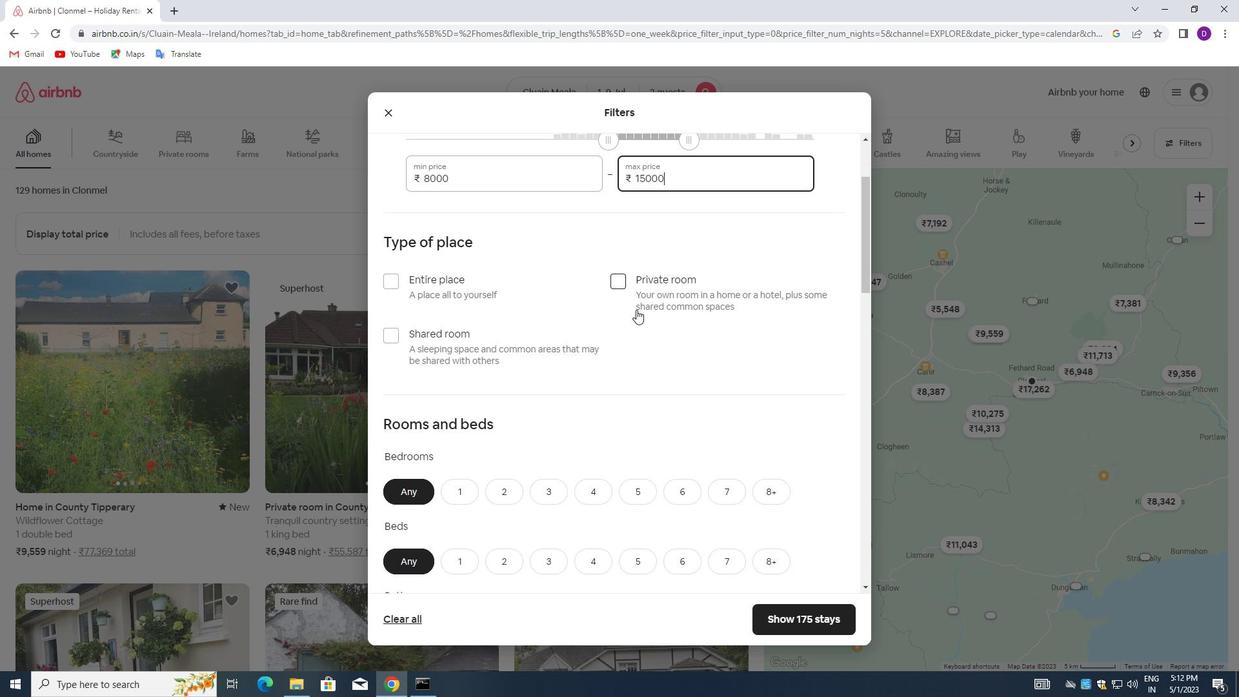 
Action: Mouse moved to (634, 308)
Screenshot: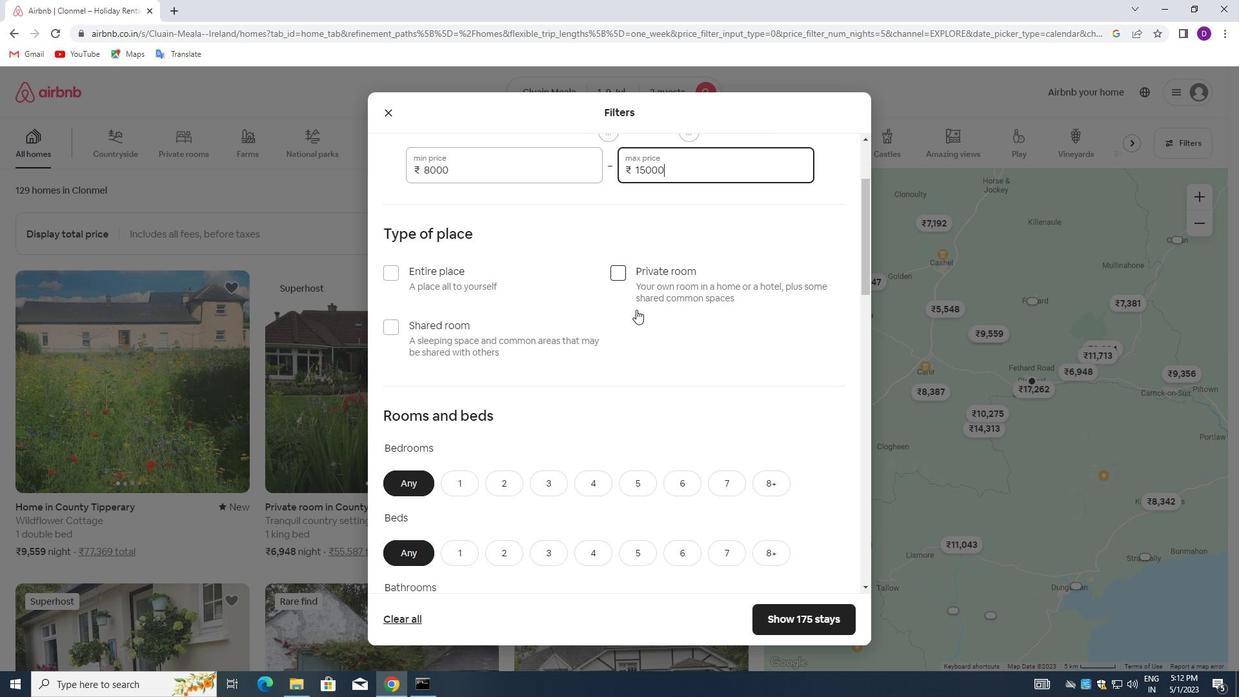 
Action: Mouse scrolled (634, 308) with delta (0, 0)
Screenshot: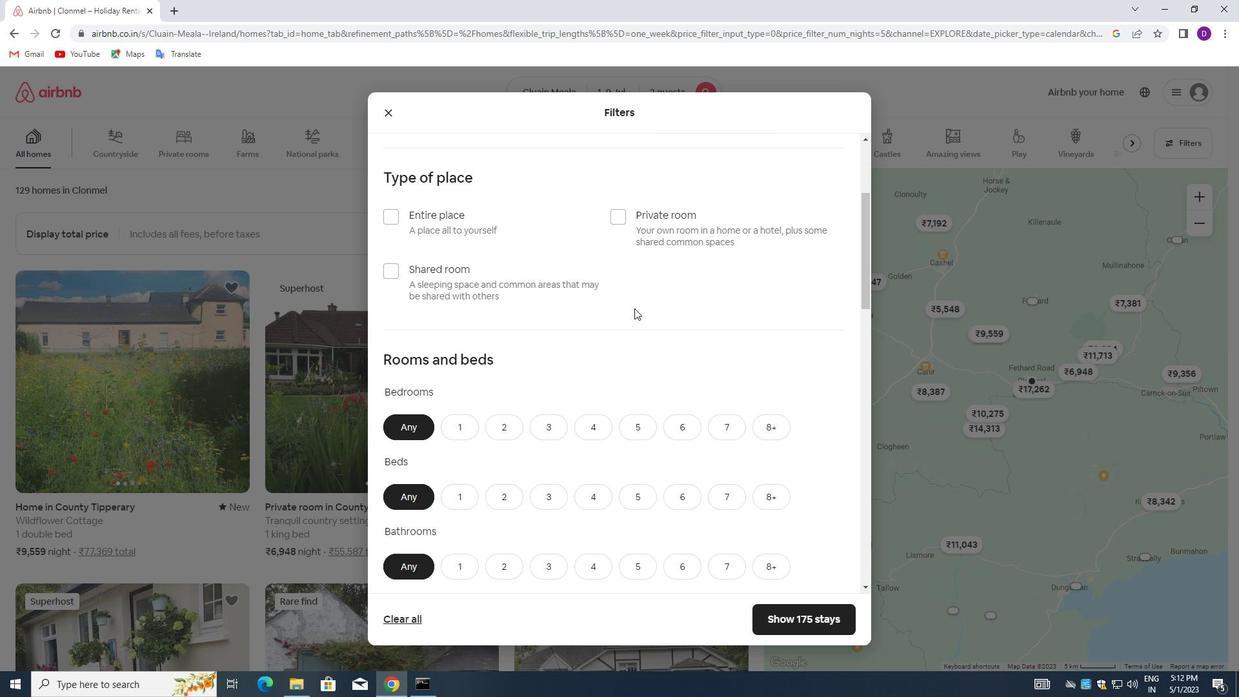 
Action: Mouse moved to (530, 307)
Screenshot: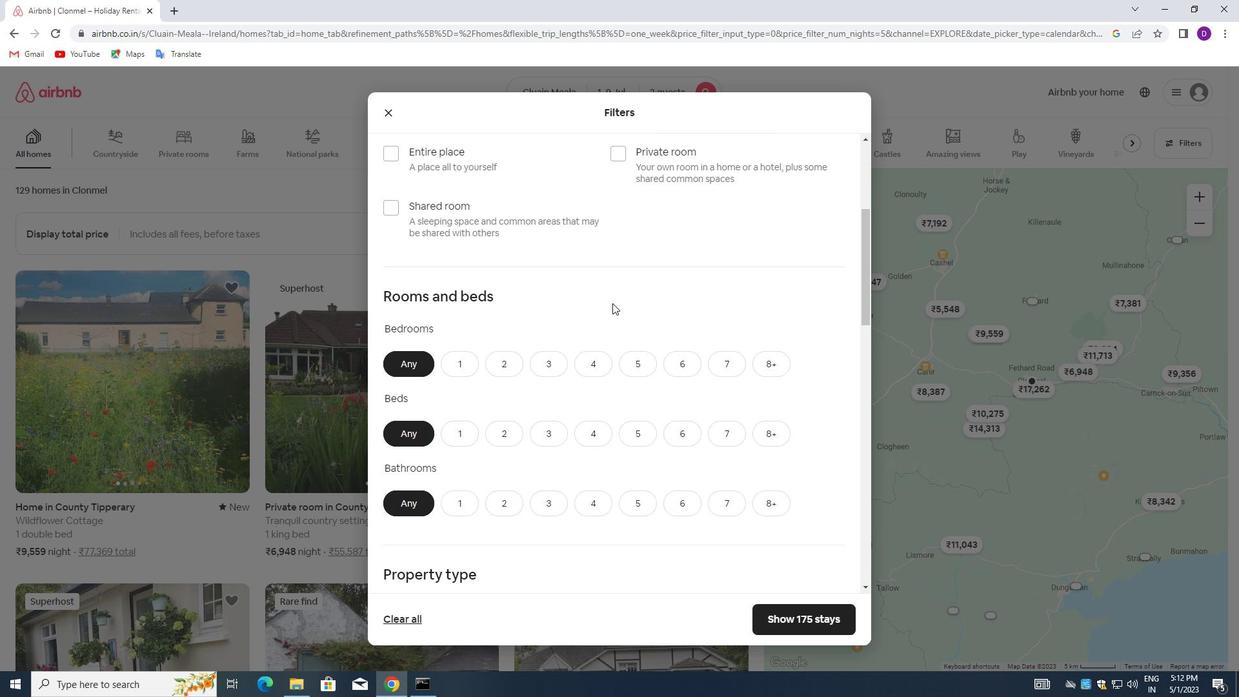 
Action: Mouse scrolled (530, 306) with delta (0, 0)
Screenshot: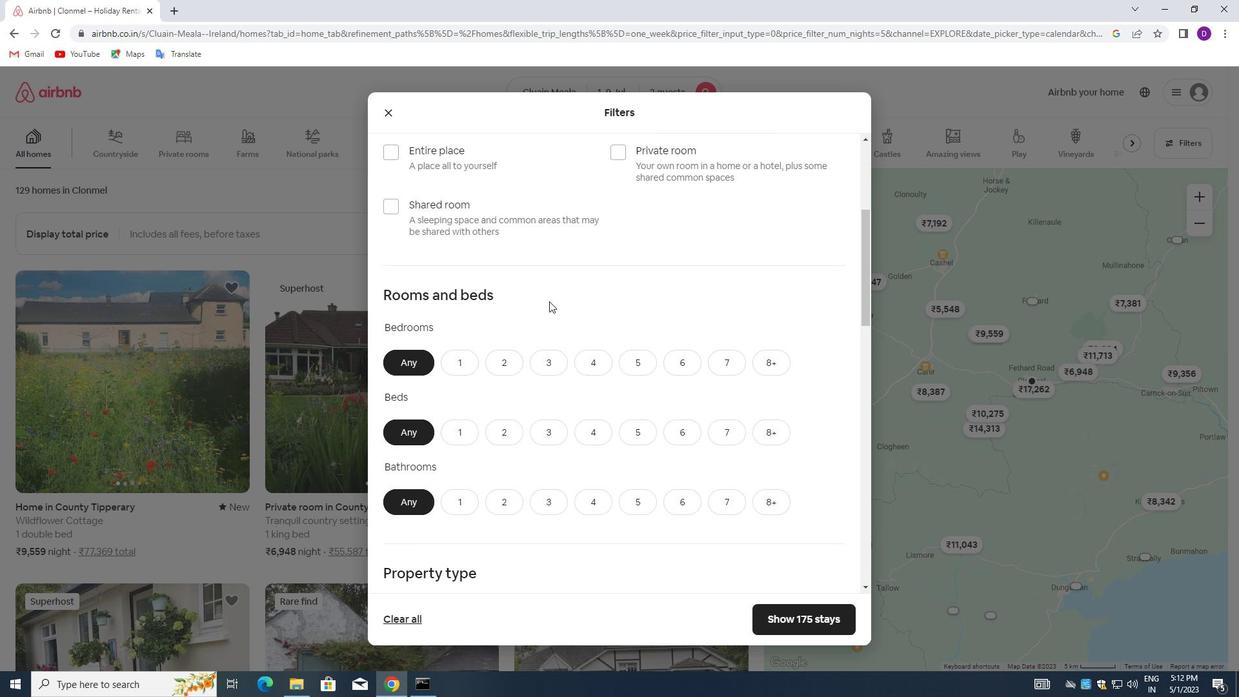 
Action: Mouse moved to (486, 290)
Screenshot: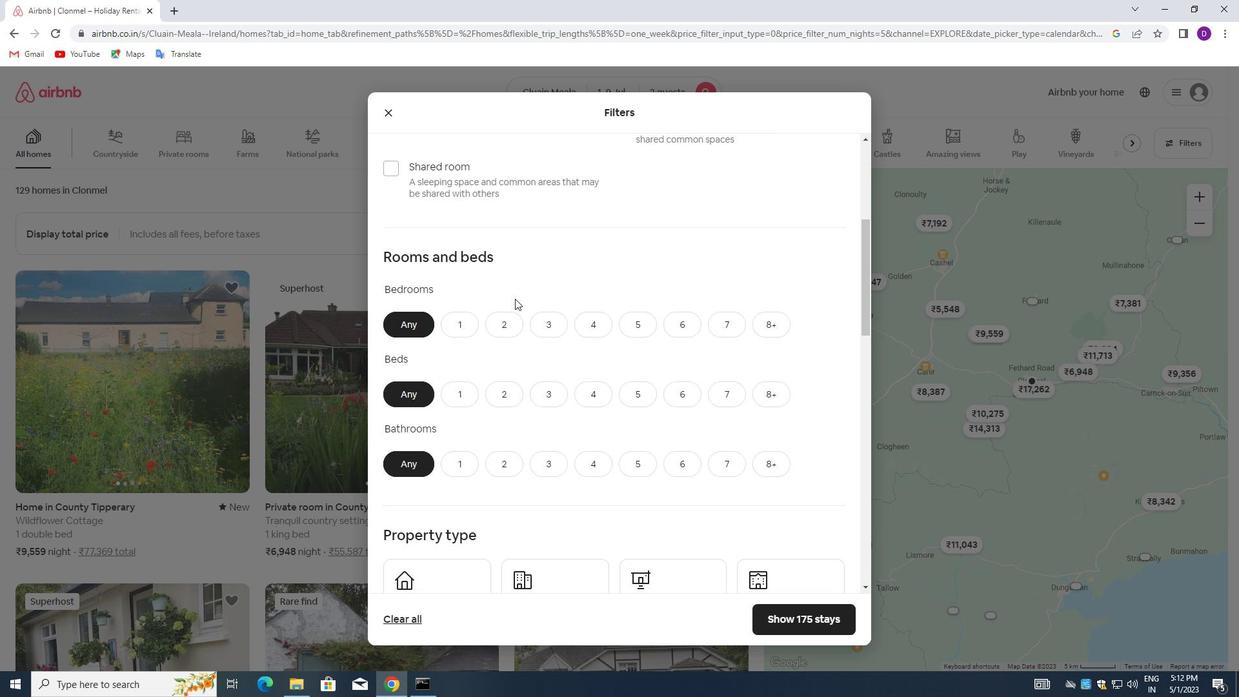 
Action: Mouse scrolled (486, 291) with delta (0, 0)
Screenshot: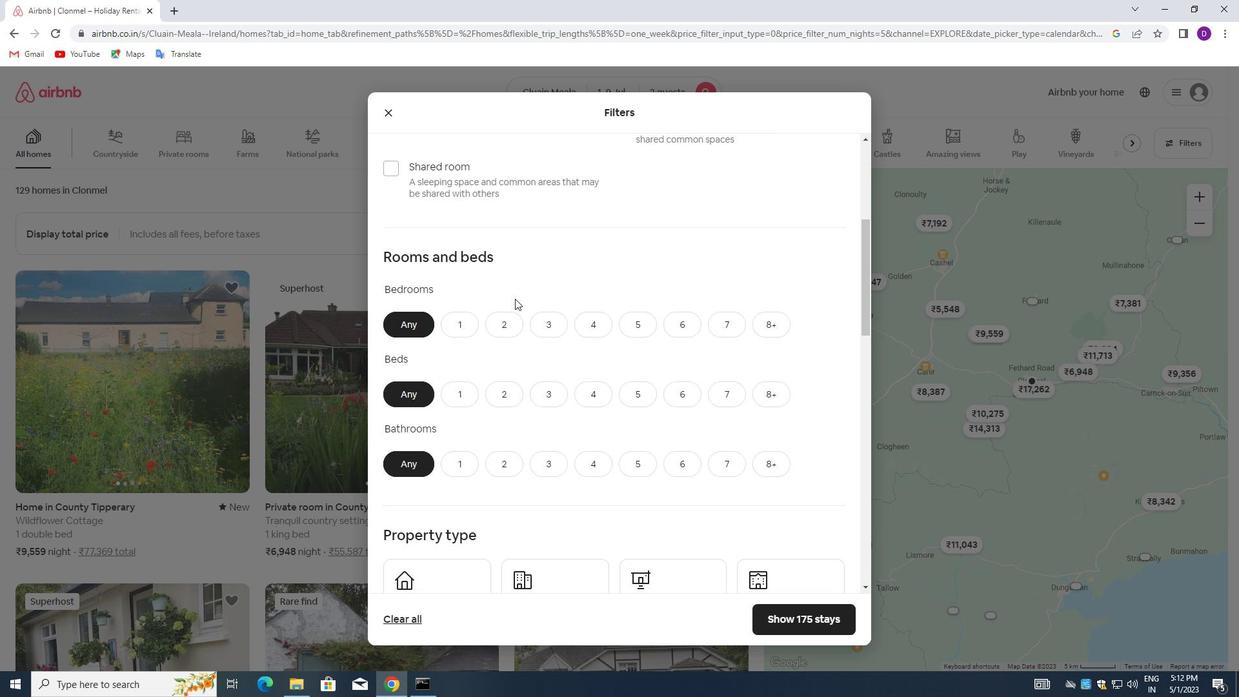 
Action: Mouse moved to (483, 289)
Screenshot: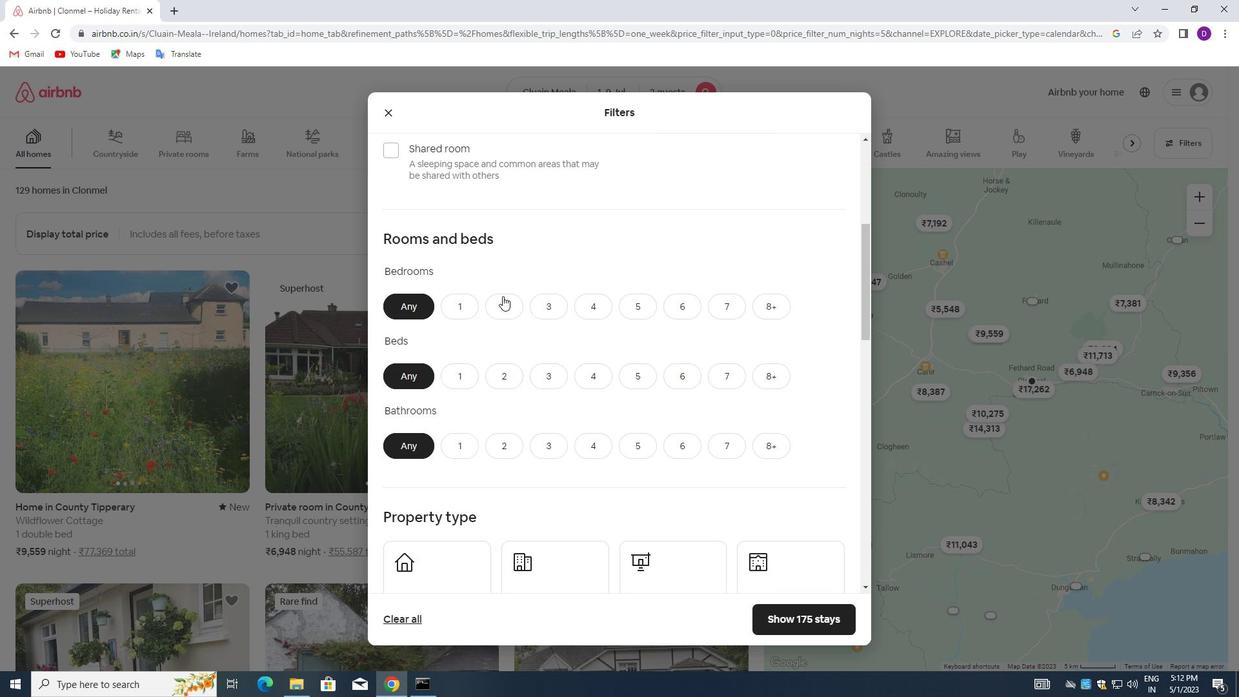 
Action: Mouse scrolled (483, 289) with delta (0, 0)
Screenshot: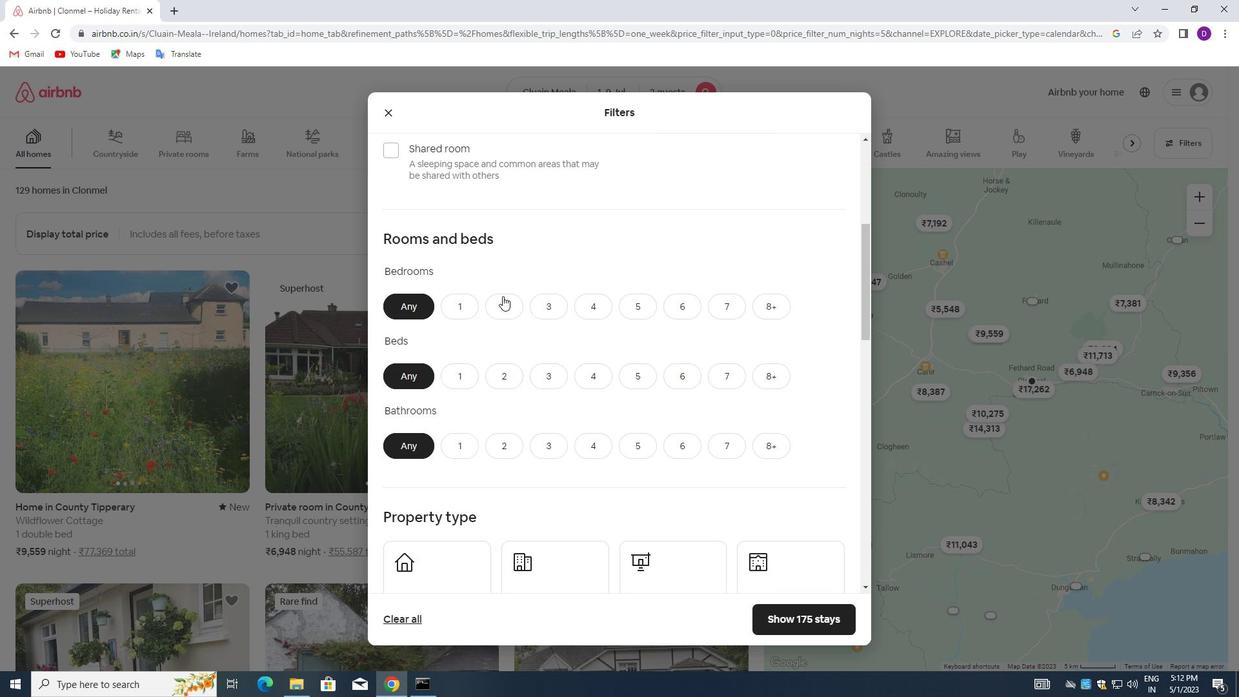 
Action: Mouse moved to (475, 286)
Screenshot: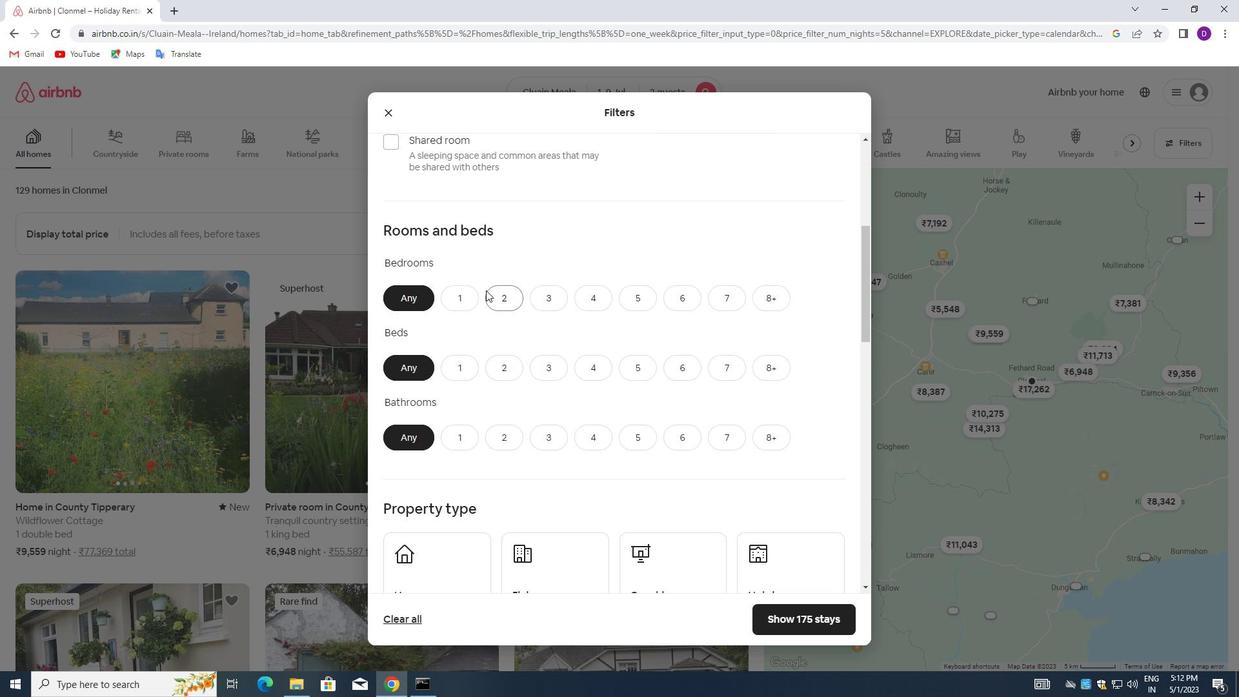 
Action: Mouse scrolled (475, 287) with delta (0, 0)
Screenshot: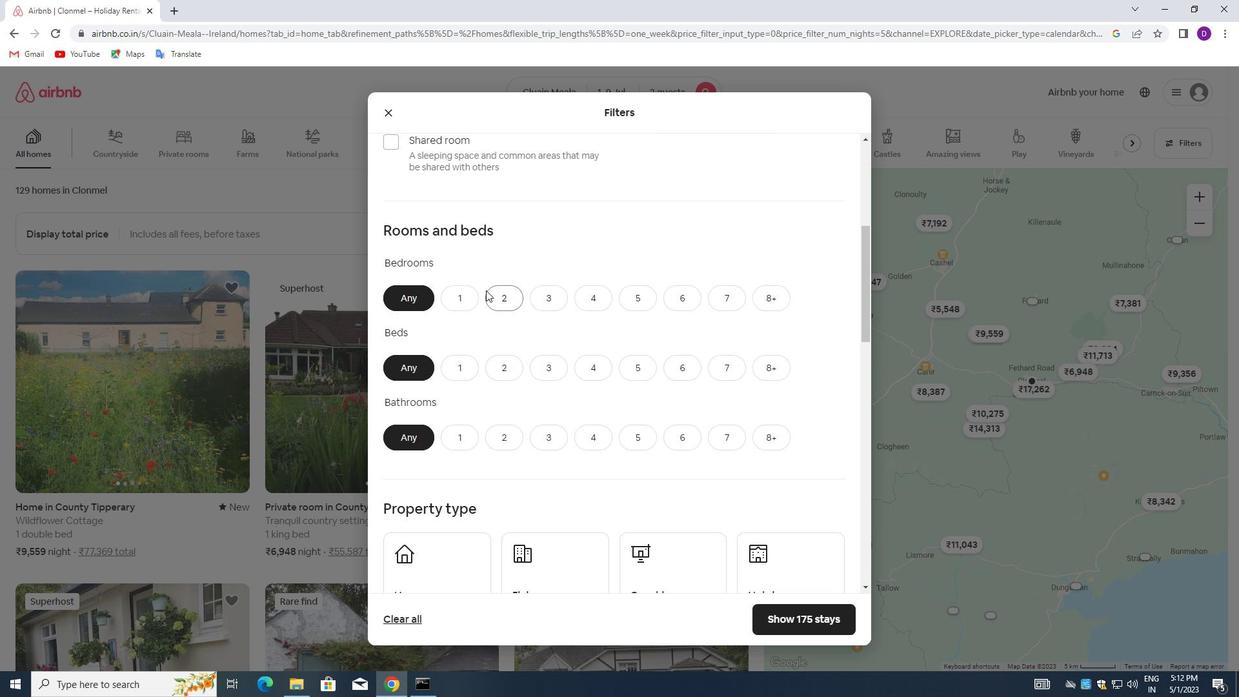 
Action: Mouse moved to (388, 275)
Screenshot: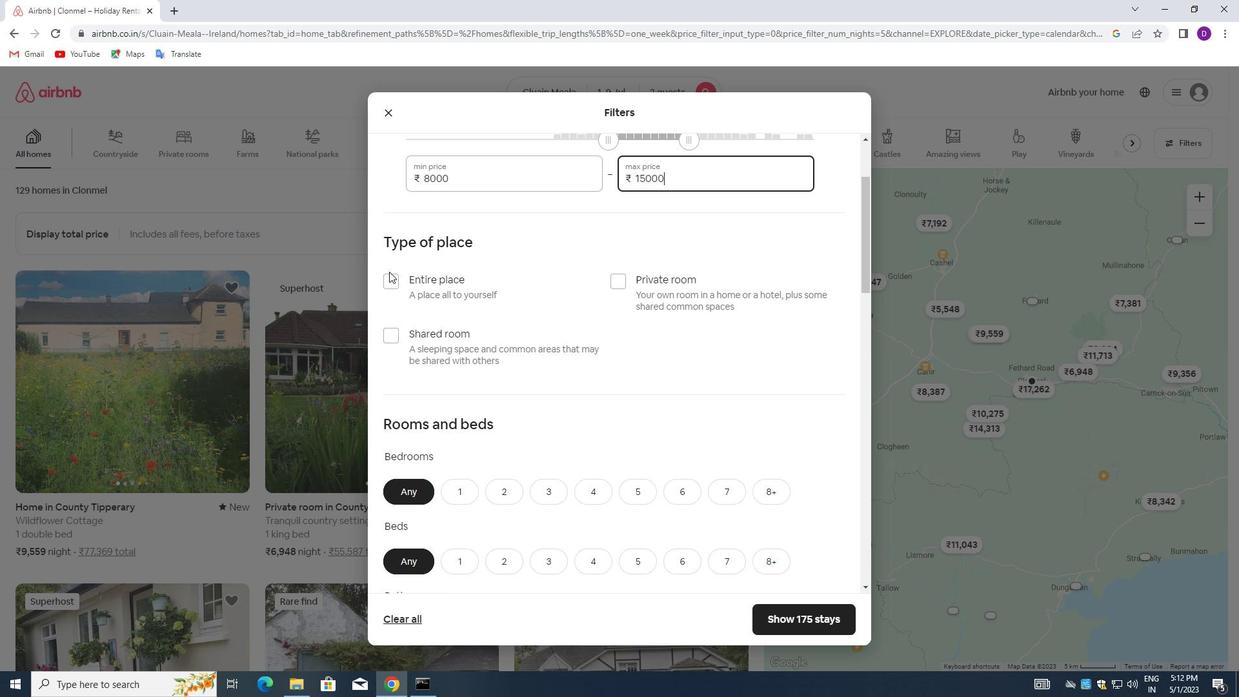 
Action: Mouse pressed left at (388, 275)
Screenshot: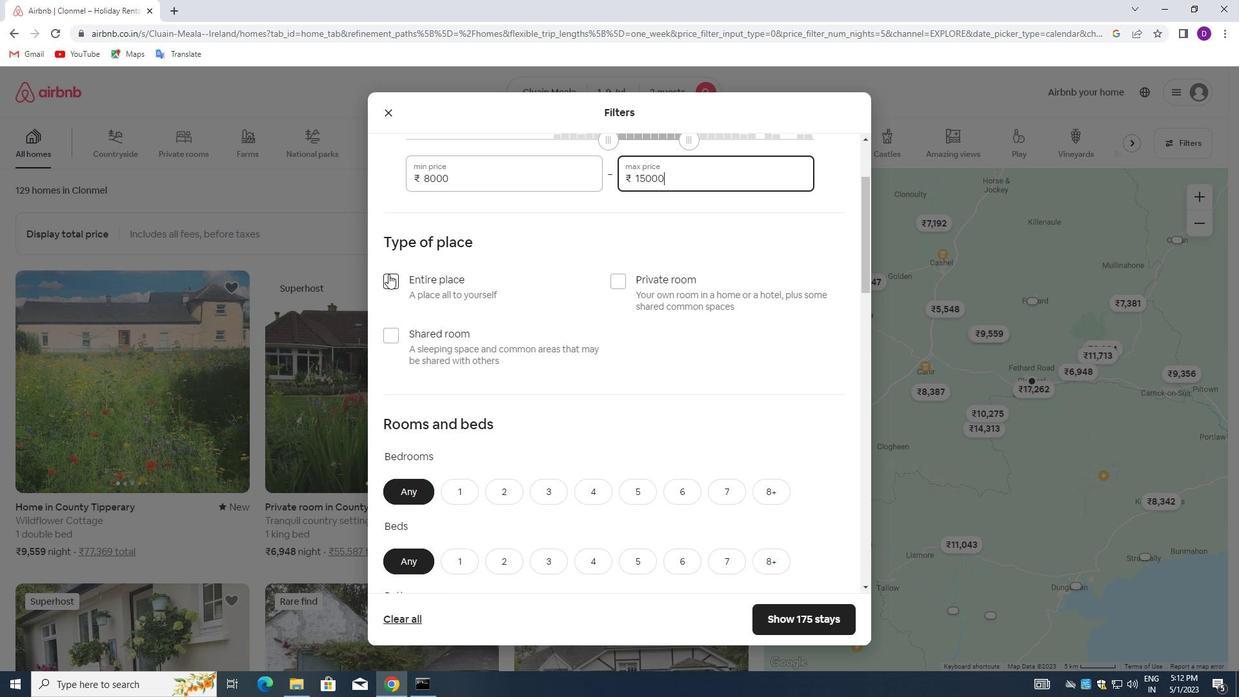 
Action: Mouse moved to (557, 326)
Screenshot: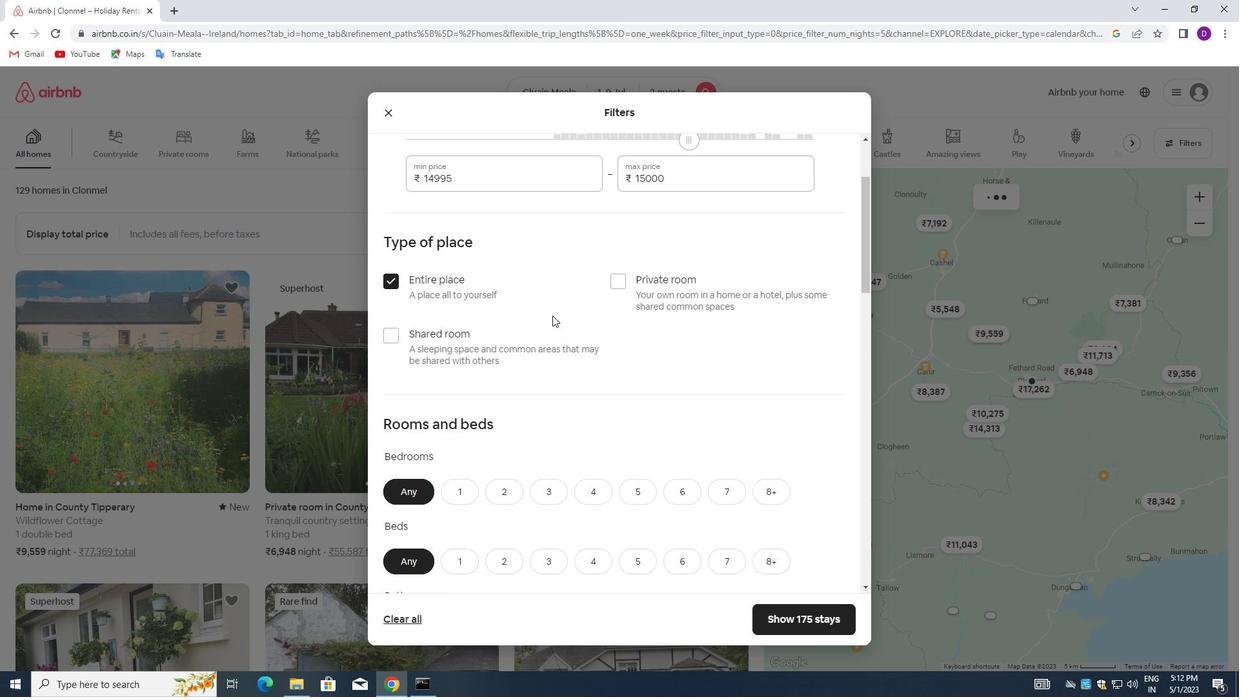 
Action: Mouse scrolled (557, 325) with delta (0, 0)
Screenshot: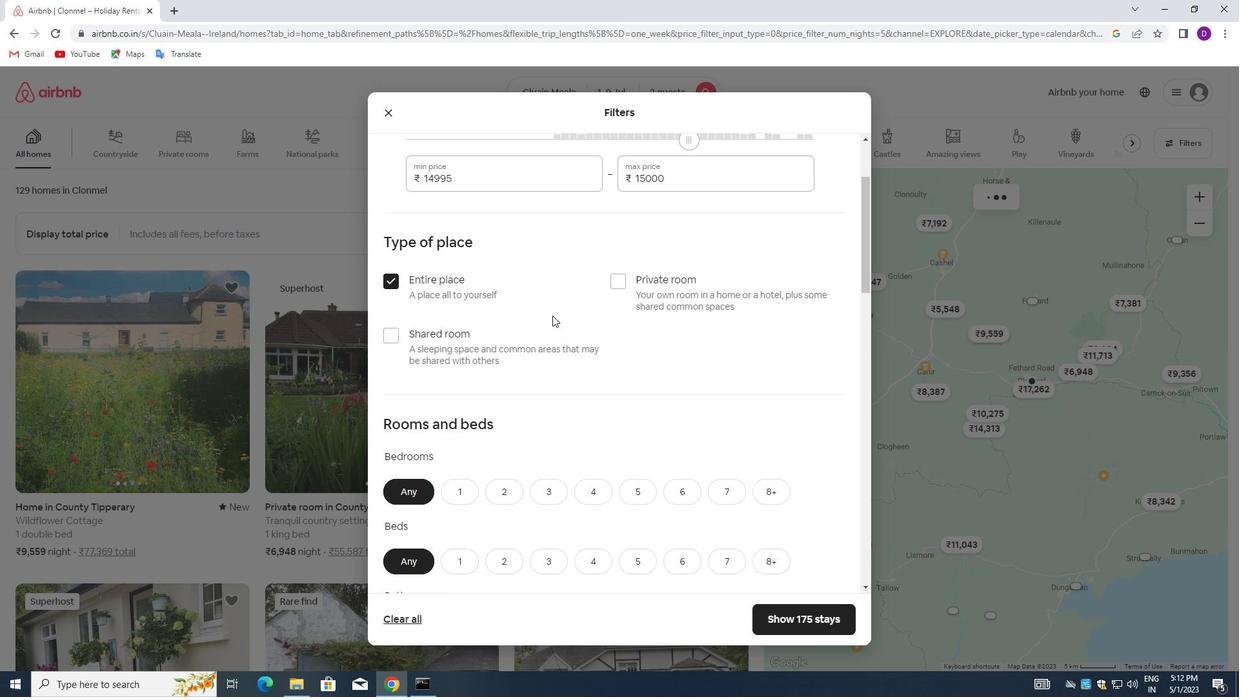 
Action: Mouse moved to (557, 326)
Screenshot: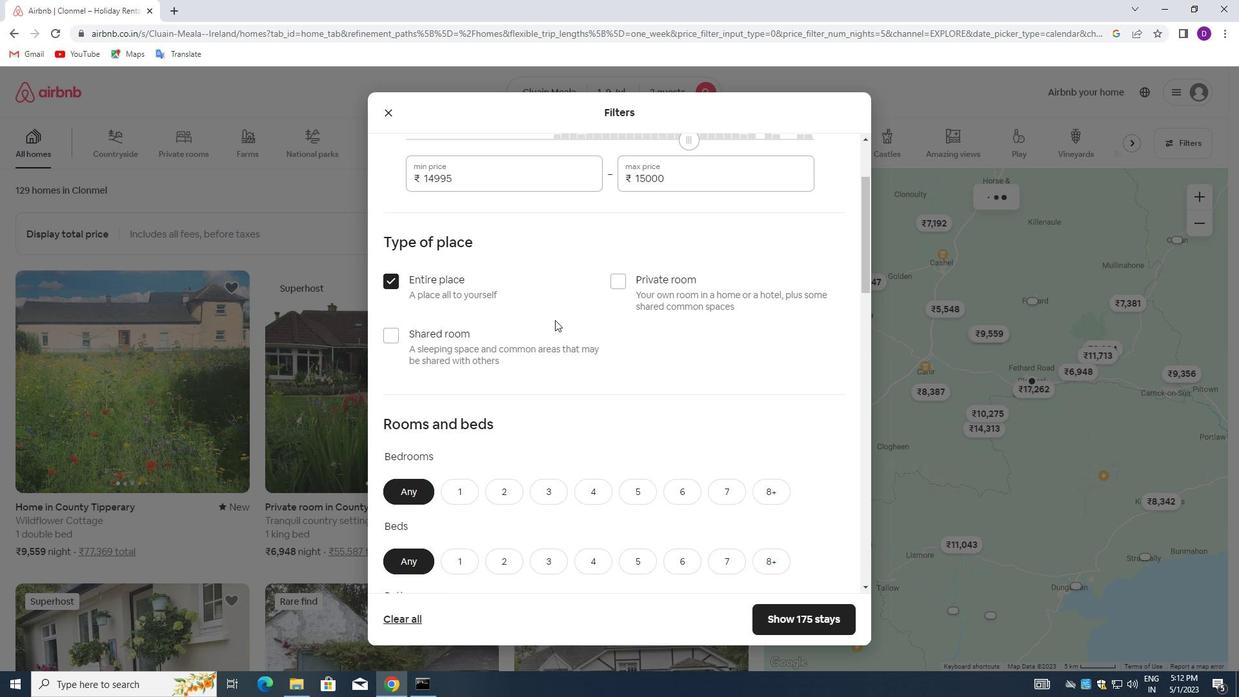 
Action: Mouse scrolled (557, 326) with delta (0, 0)
Screenshot: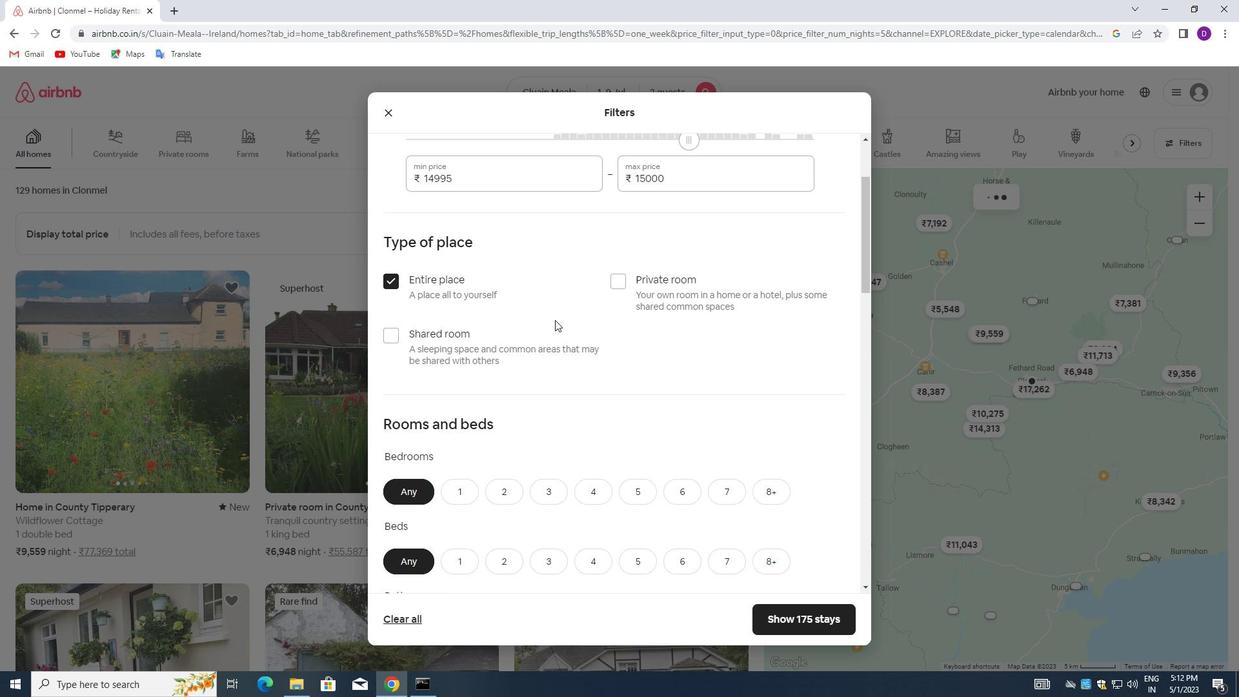 
Action: Mouse moved to (557, 328)
Screenshot: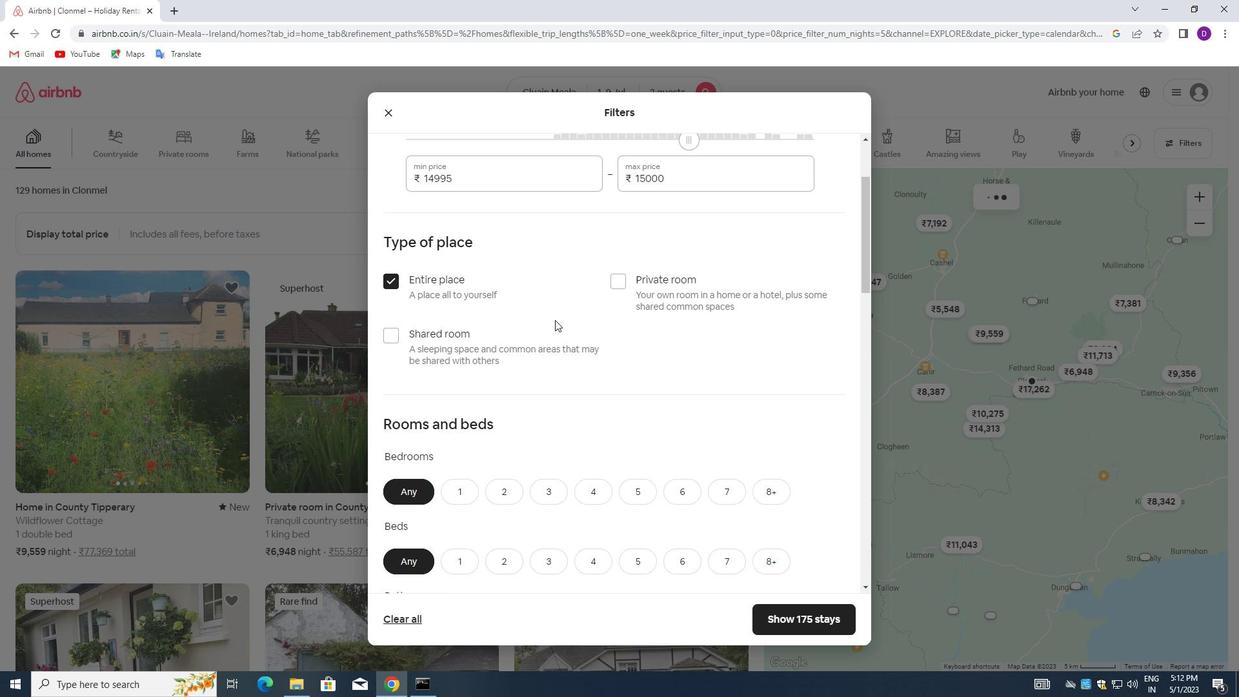 
Action: Mouse scrolled (557, 327) with delta (0, 0)
Screenshot: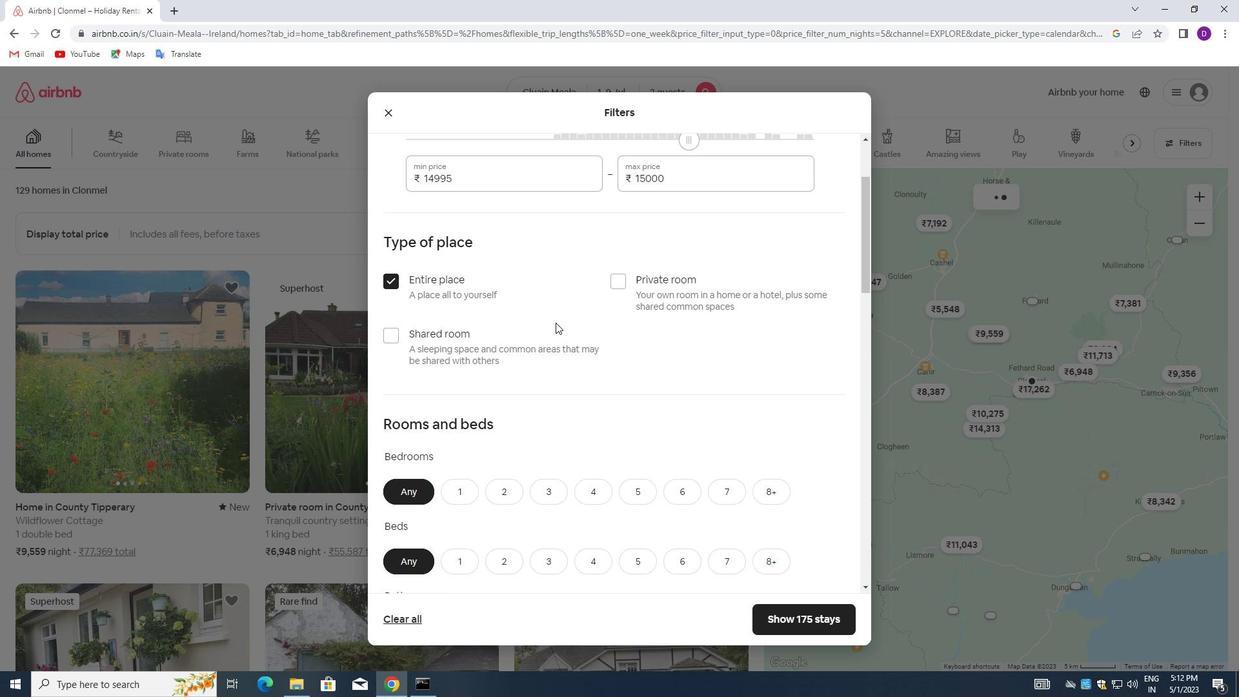 
Action: Mouse moved to (468, 294)
Screenshot: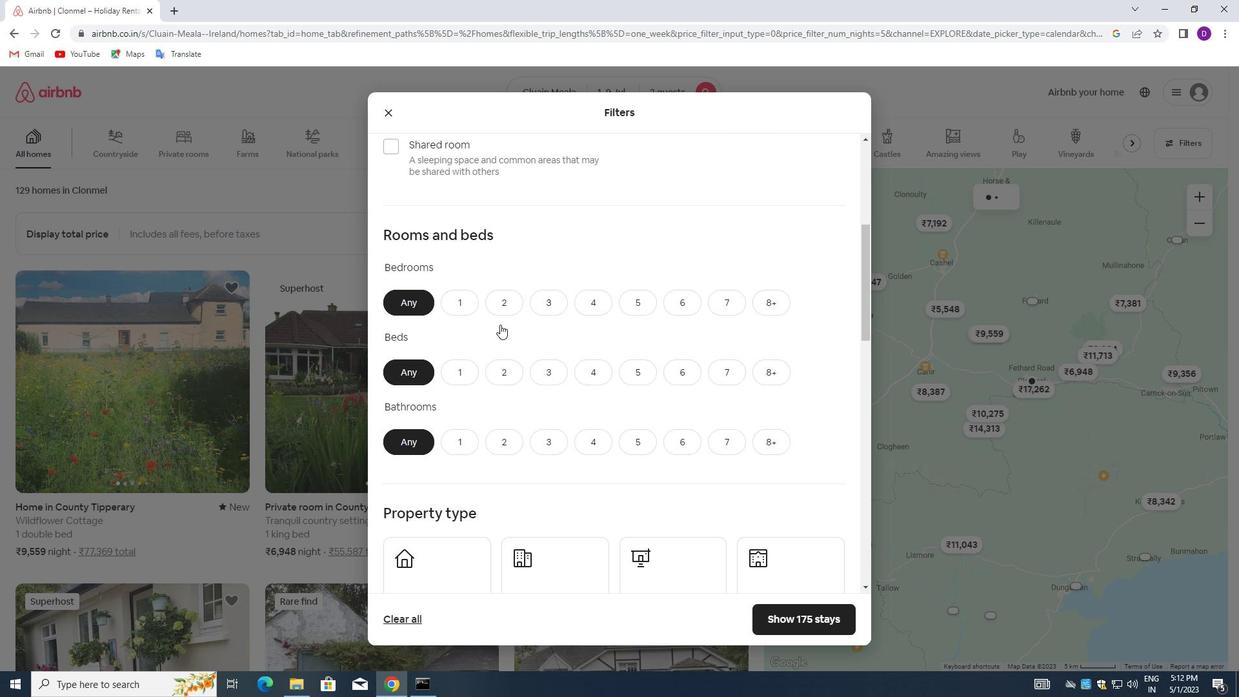 
Action: Mouse pressed left at (468, 294)
Screenshot: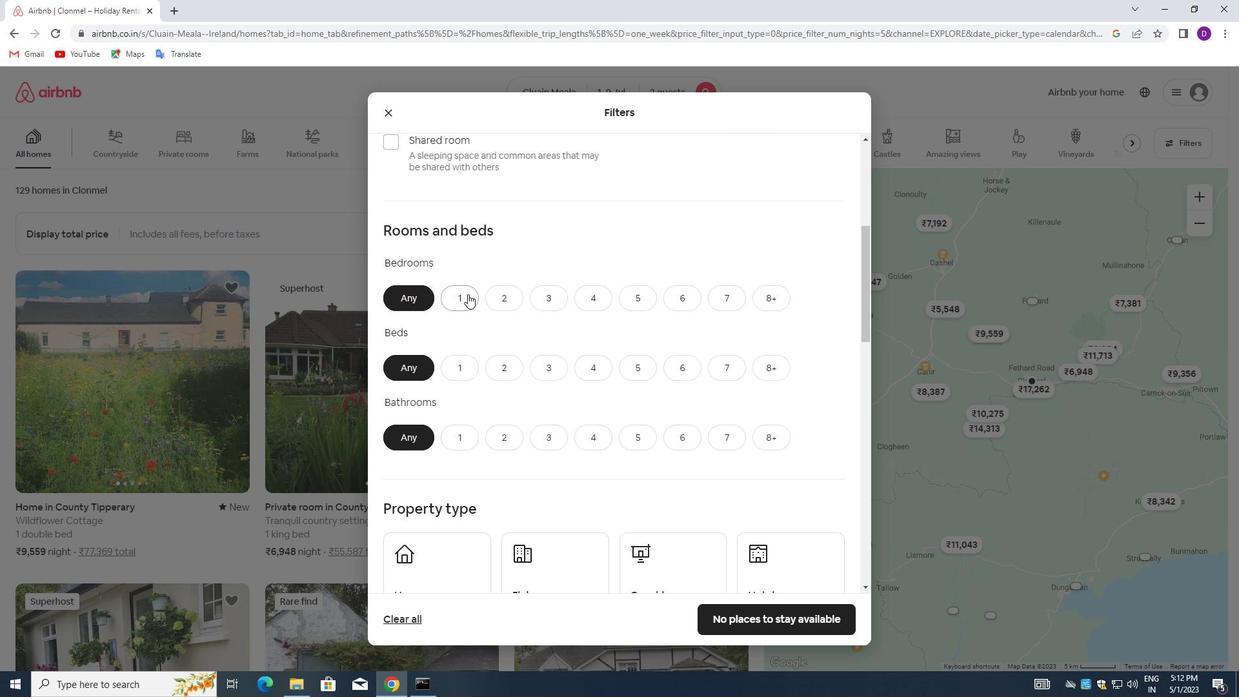 
Action: Mouse moved to (460, 360)
Screenshot: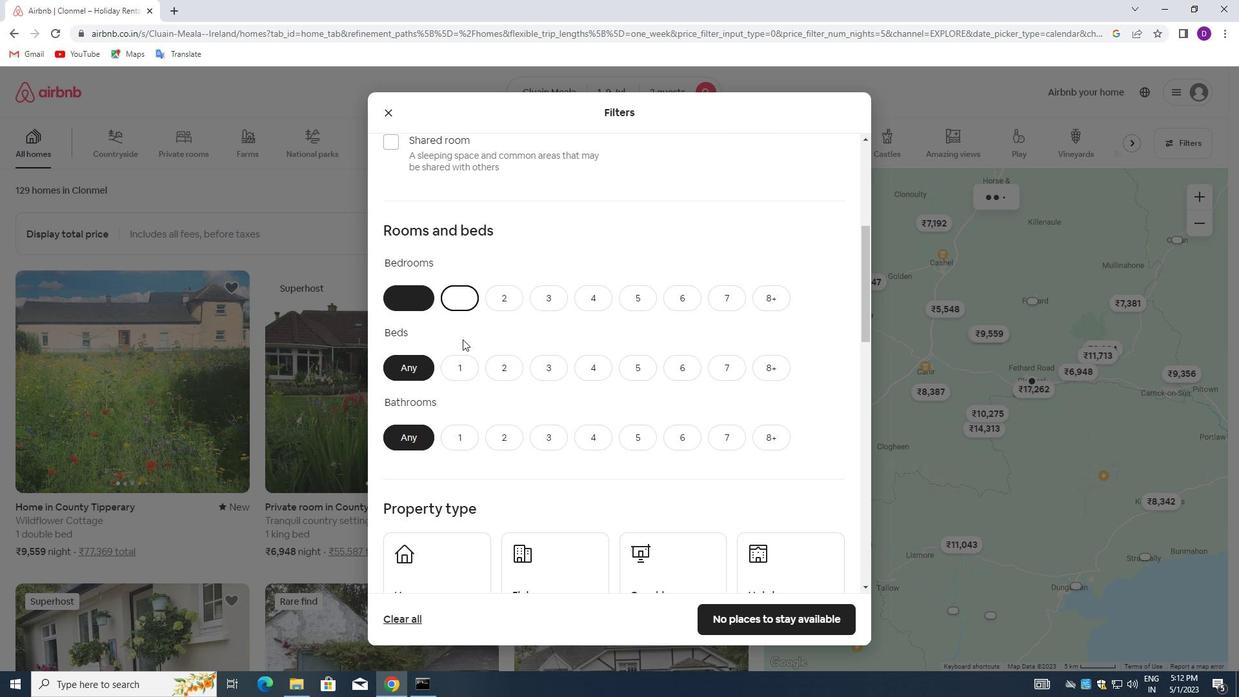 
Action: Mouse pressed left at (460, 360)
Screenshot: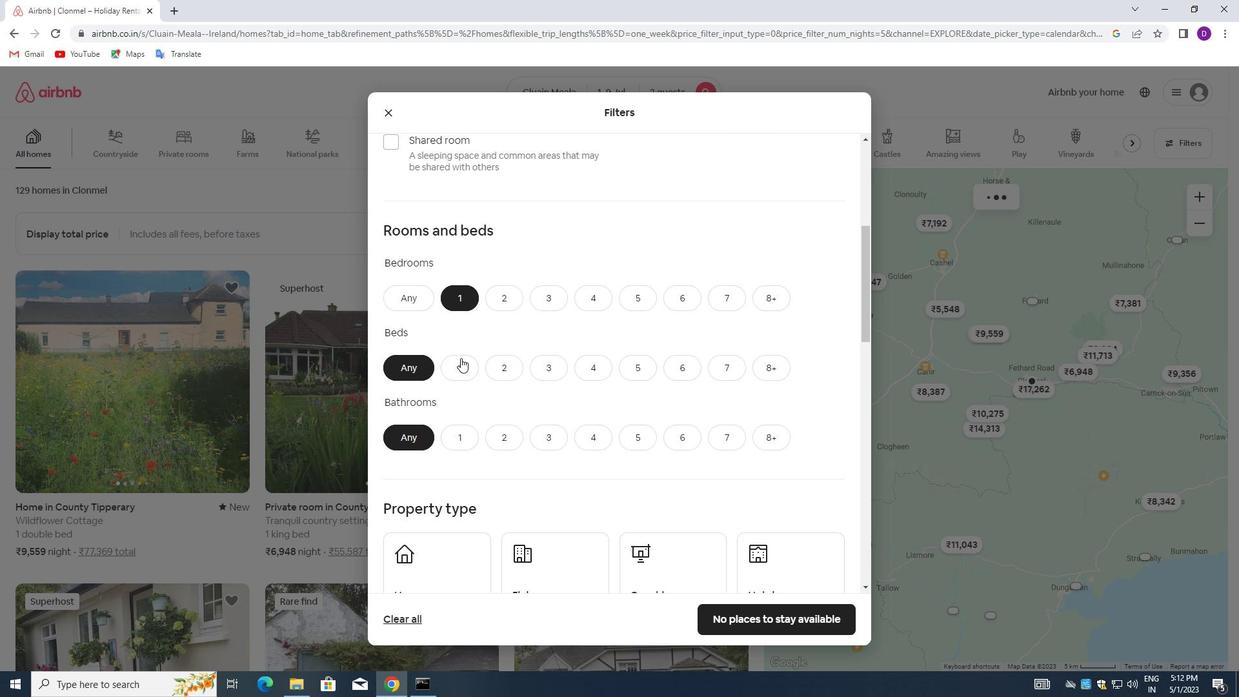 
Action: Mouse moved to (459, 435)
Screenshot: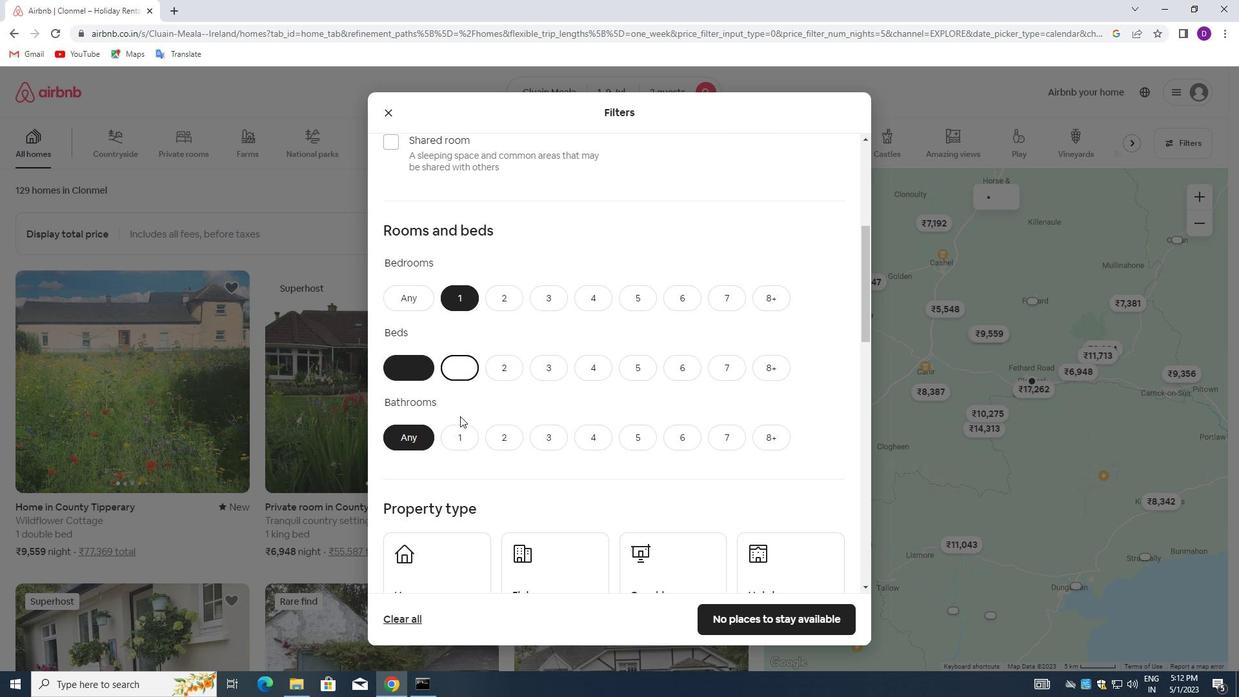 
Action: Mouse pressed left at (459, 435)
Screenshot: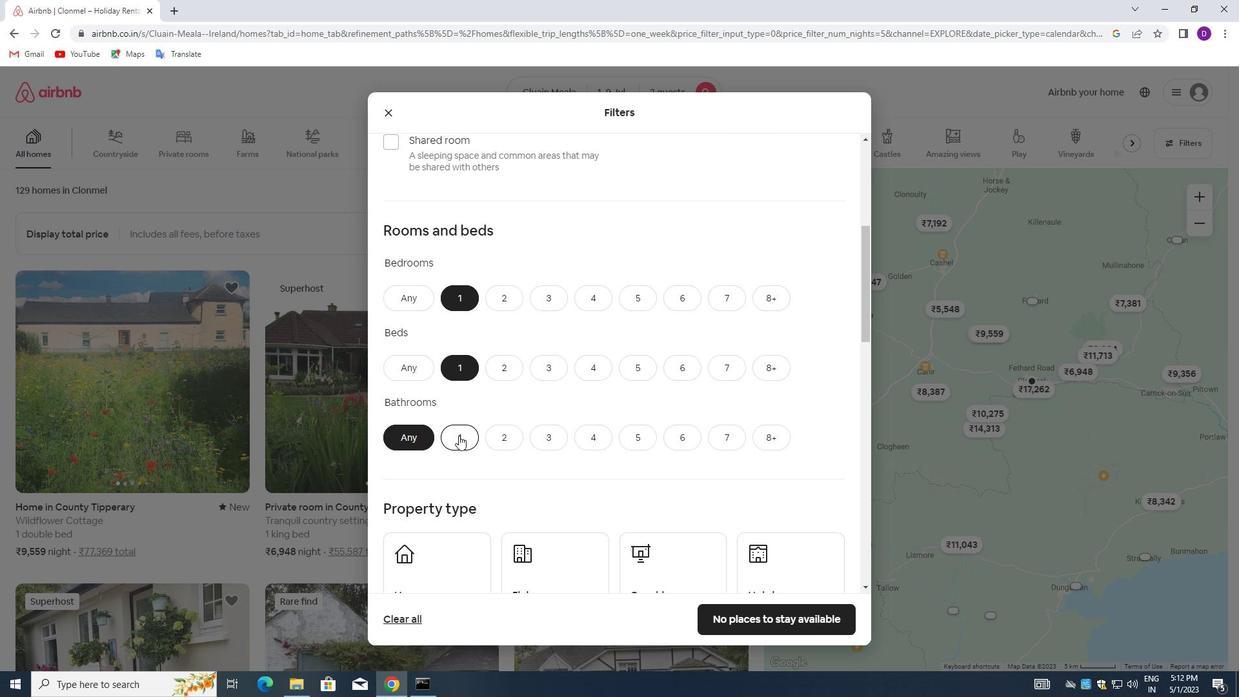 
Action: Mouse moved to (561, 362)
Screenshot: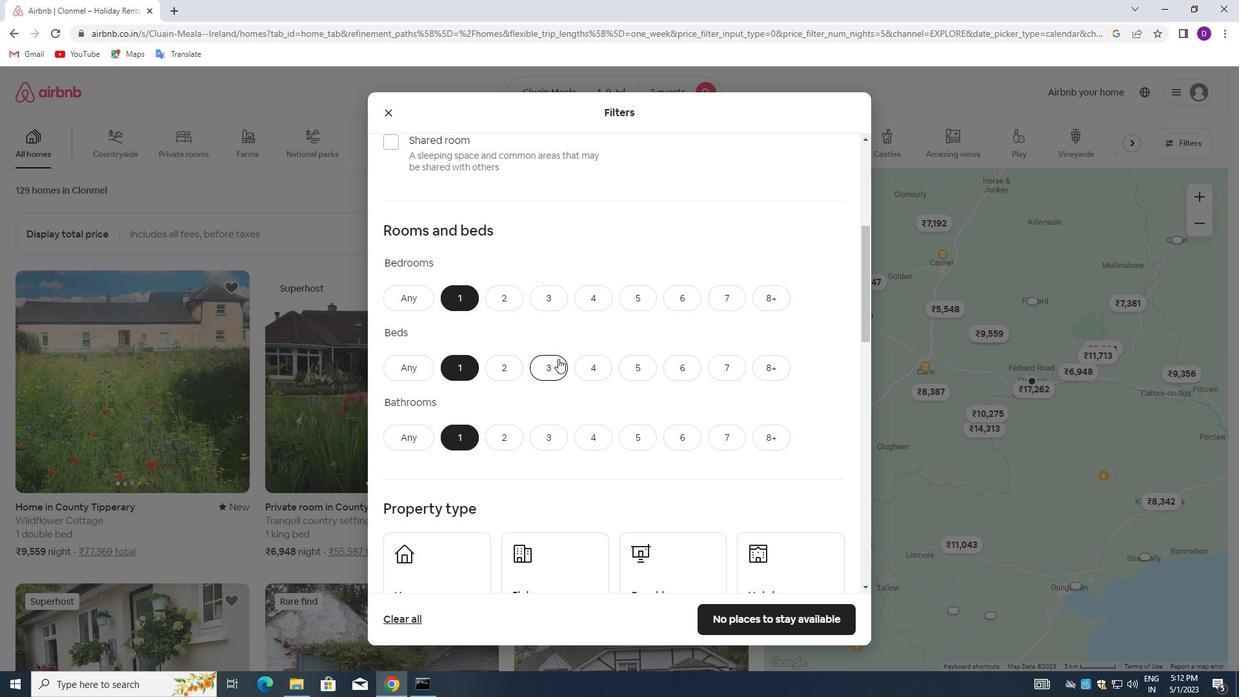 
Action: Mouse scrolled (561, 361) with delta (0, 0)
Screenshot: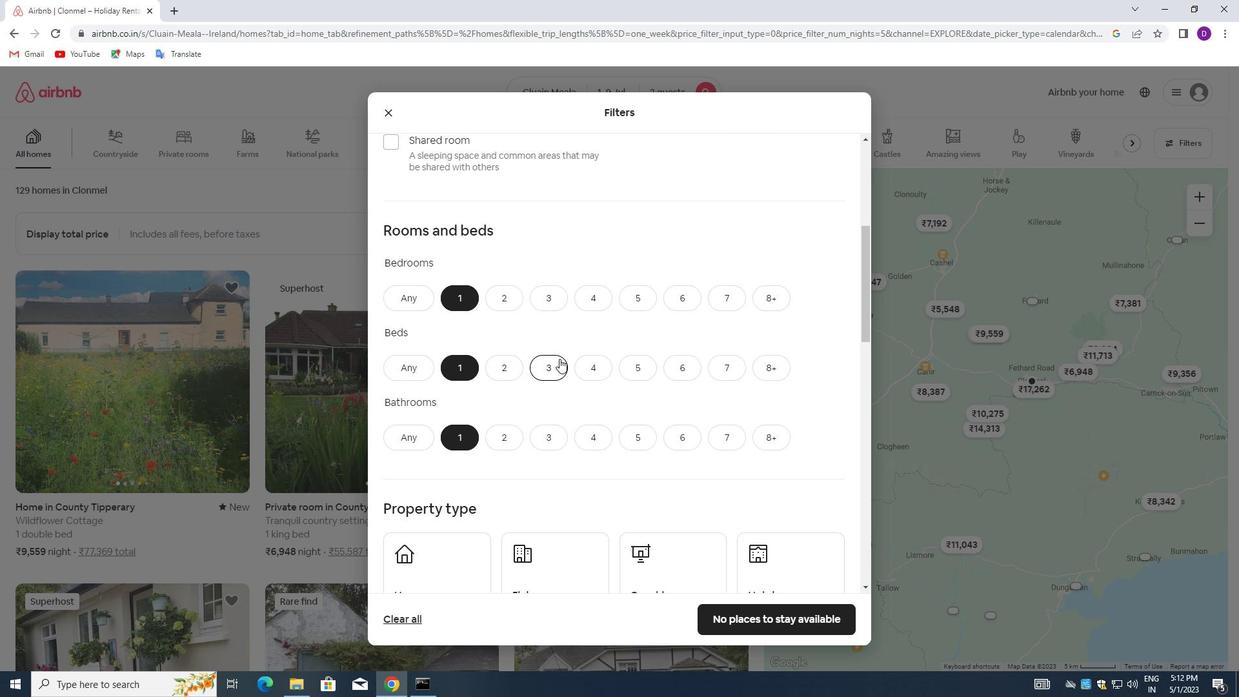 
Action: Mouse moved to (562, 362)
Screenshot: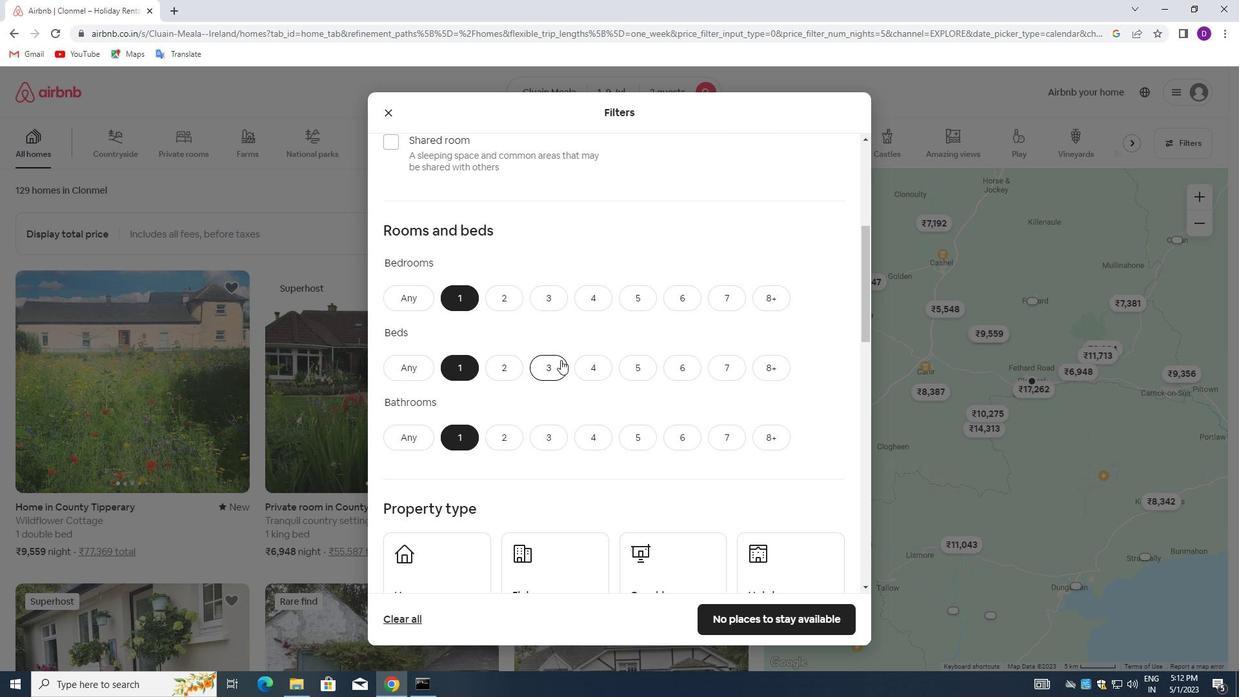 
Action: Mouse scrolled (562, 361) with delta (0, 0)
Screenshot: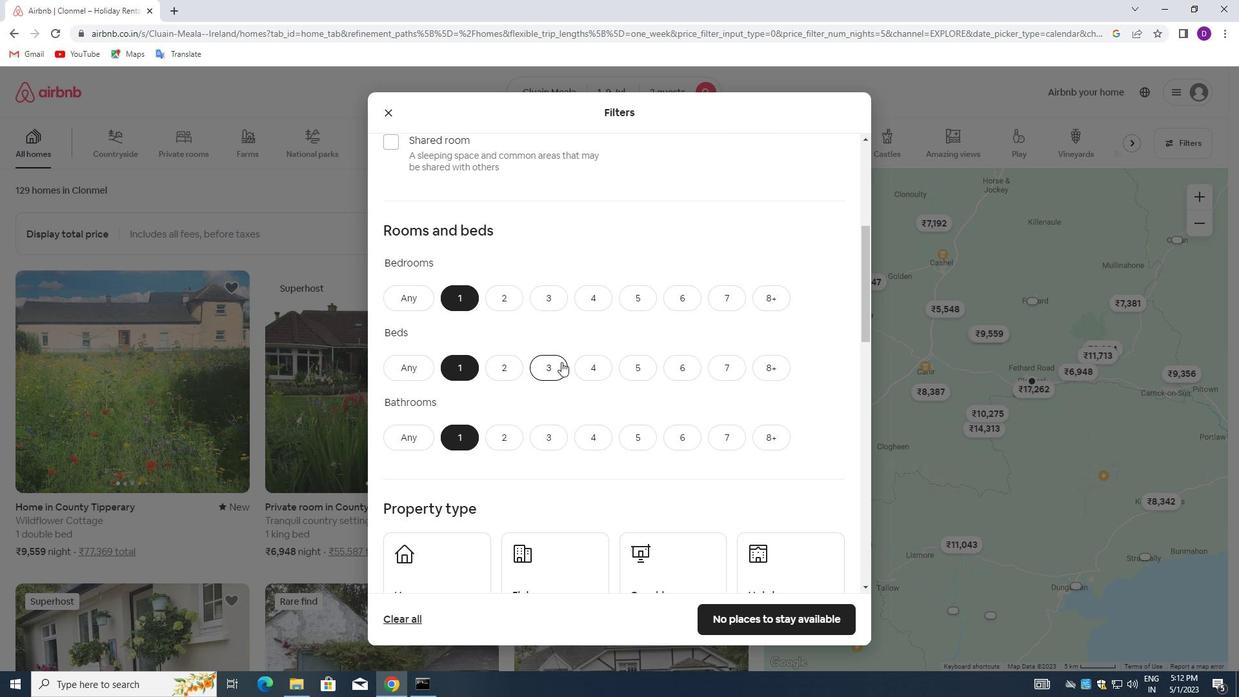 
Action: Mouse moved to (433, 421)
Screenshot: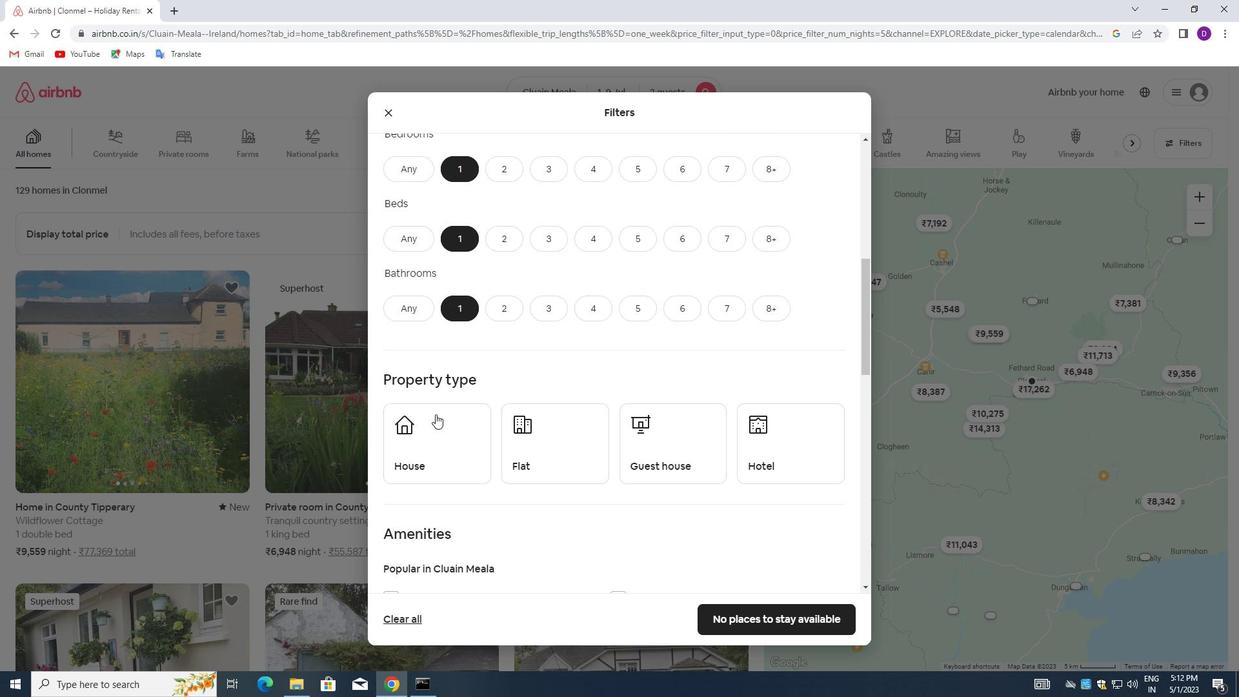 
Action: Mouse pressed left at (433, 421)
Screenshot: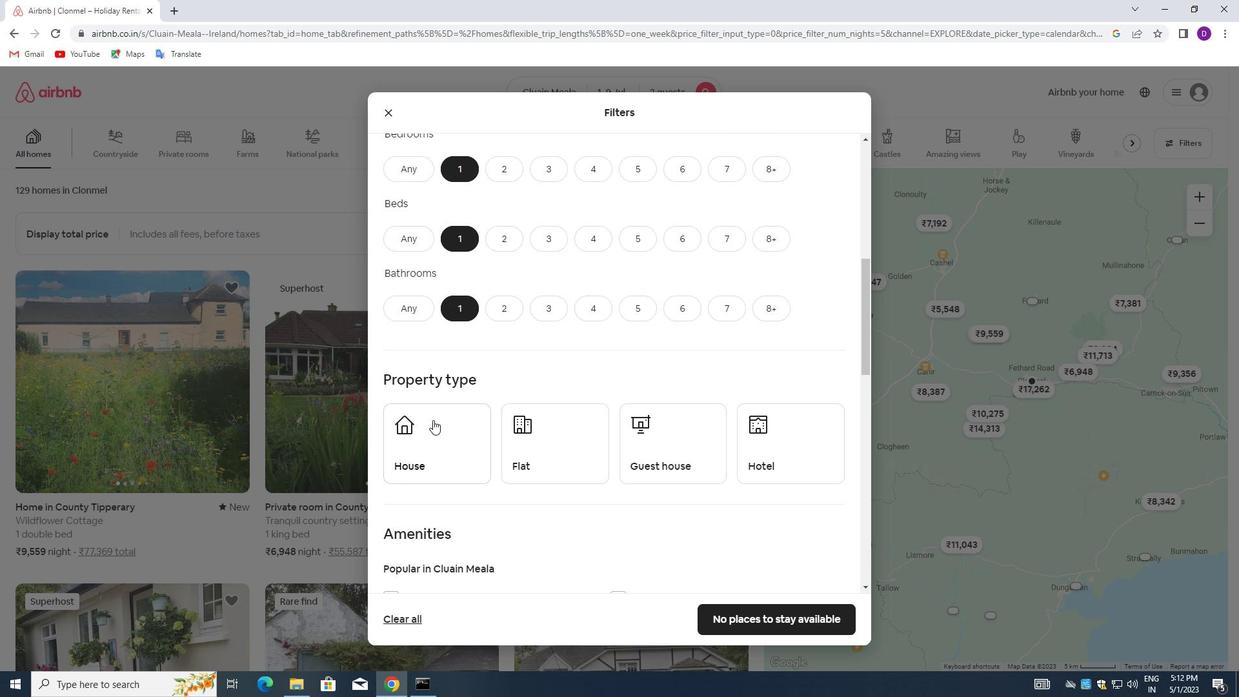 
Action: Mouse moved to (556, 455)
Screenshot: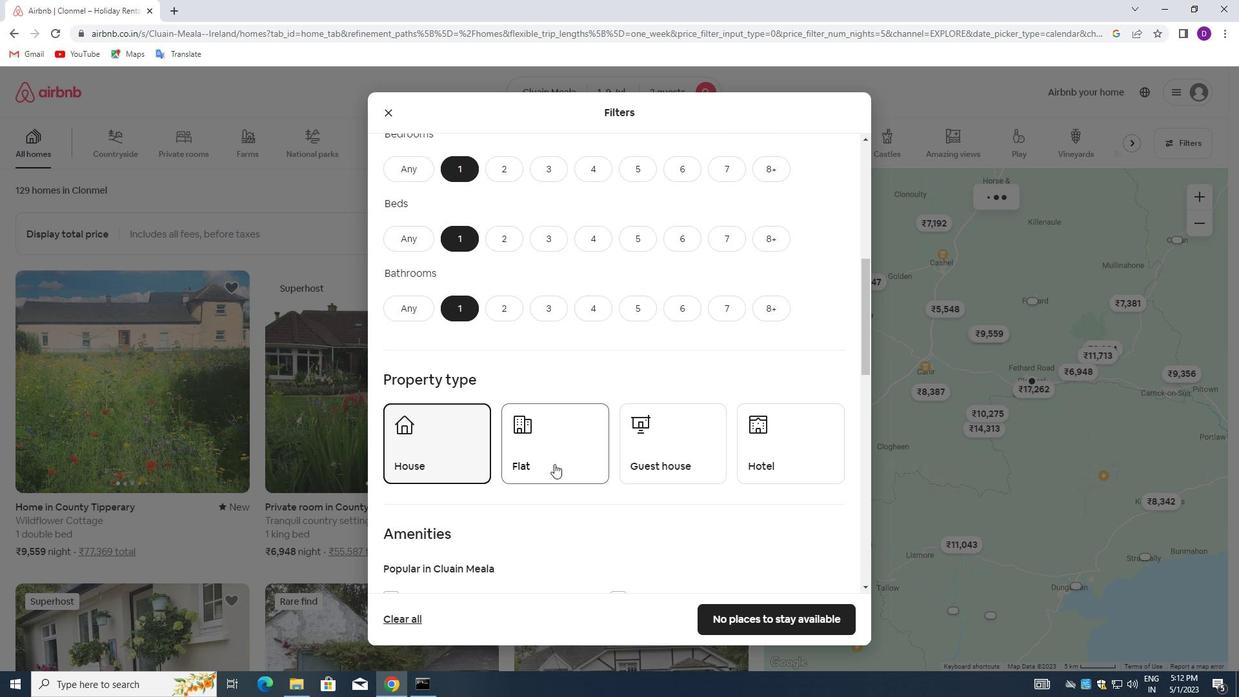 
Action: Mouse pressed left at (556, 455)
Screenshot: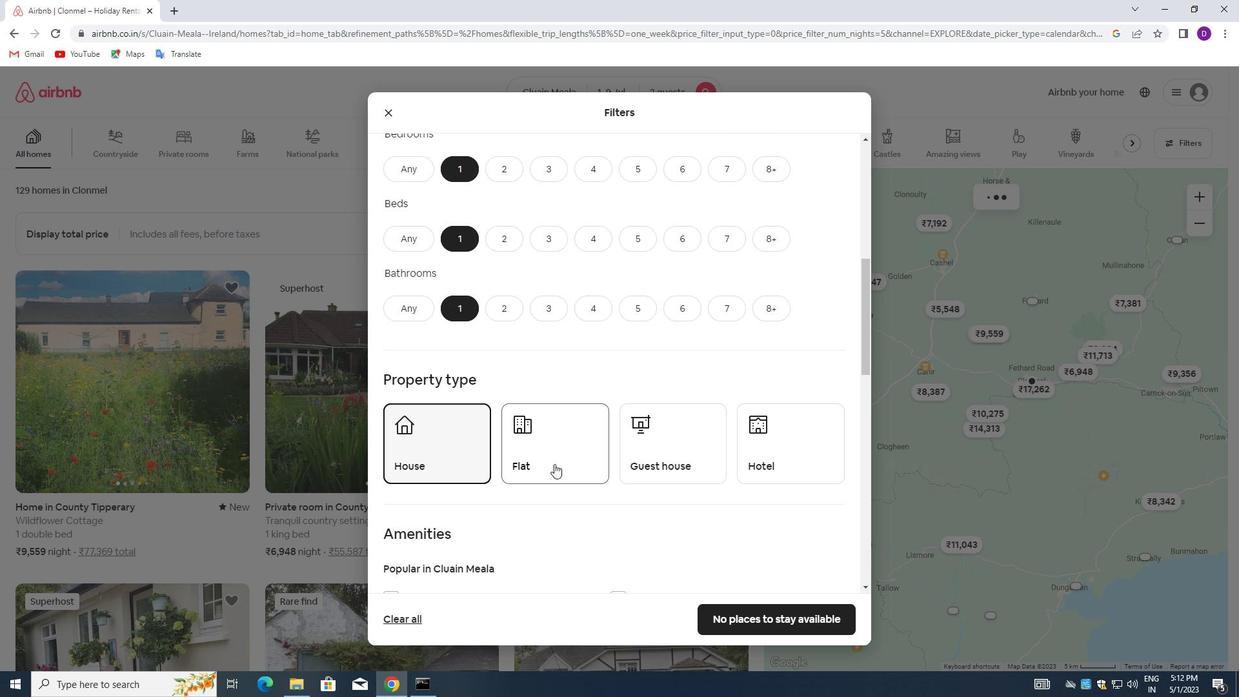 
Action: Mouse moved to (648, 453)
Screenshot: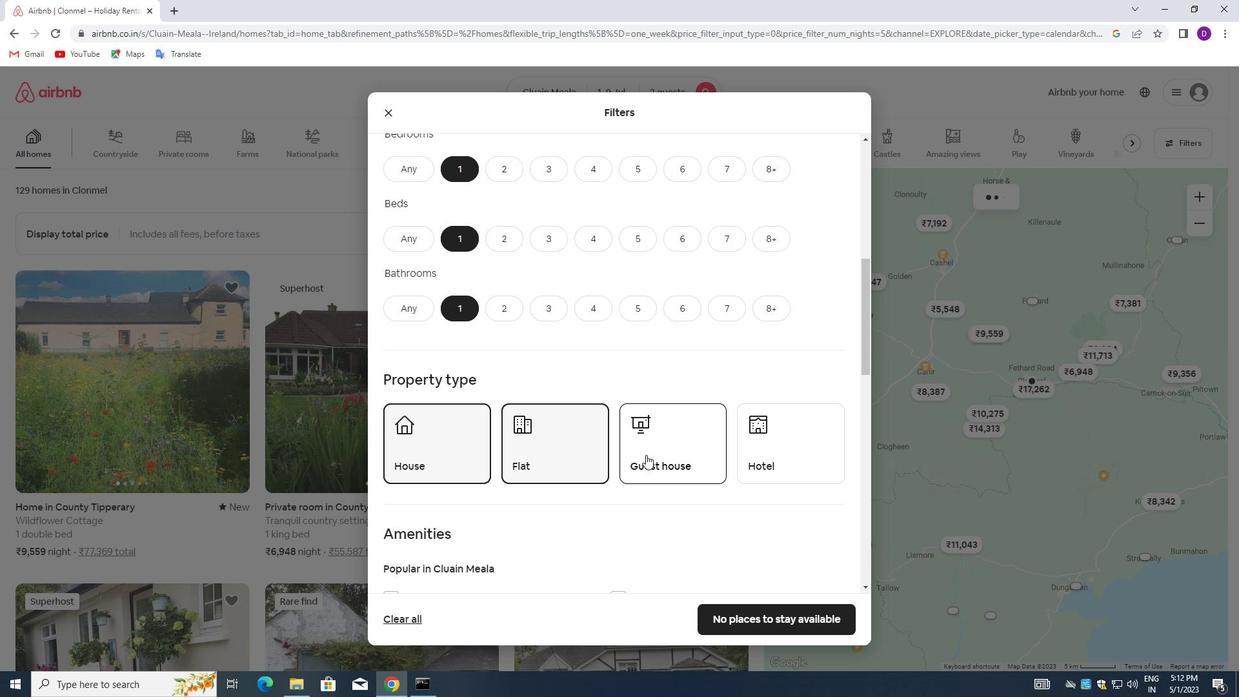 
Action: Mouse pressed left at (648, 453)
Screenshot: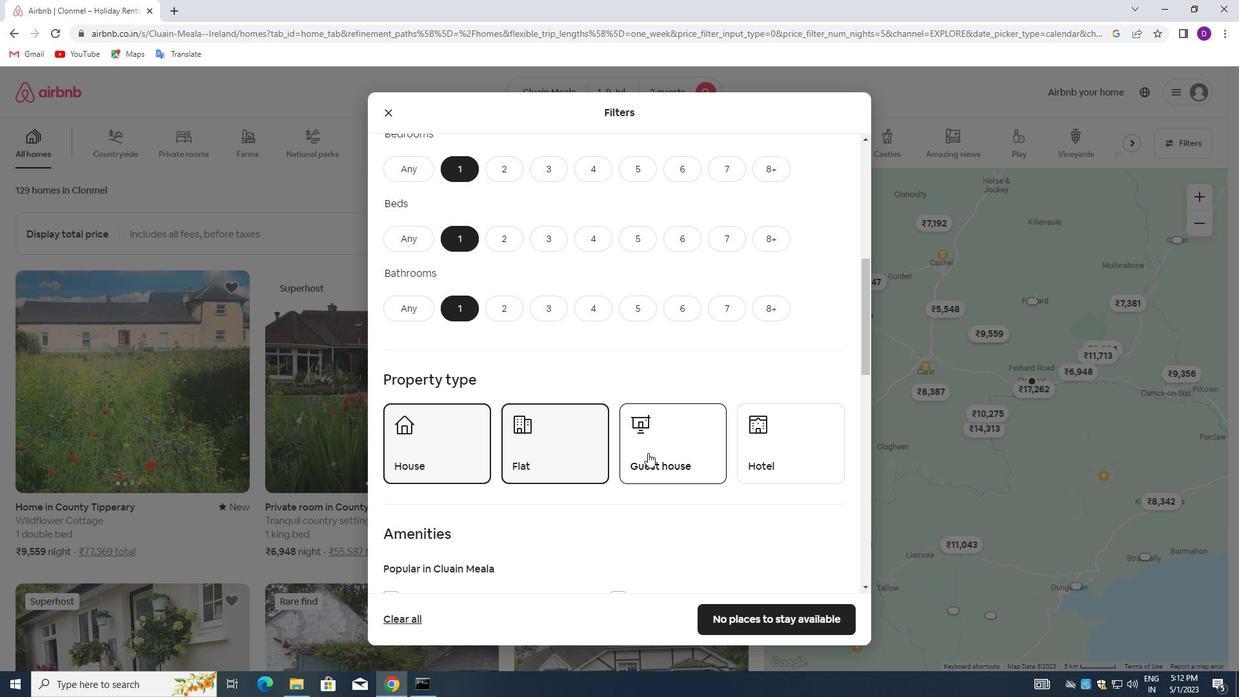 
Action: Mouse moved to (643, 449)
Screenshot: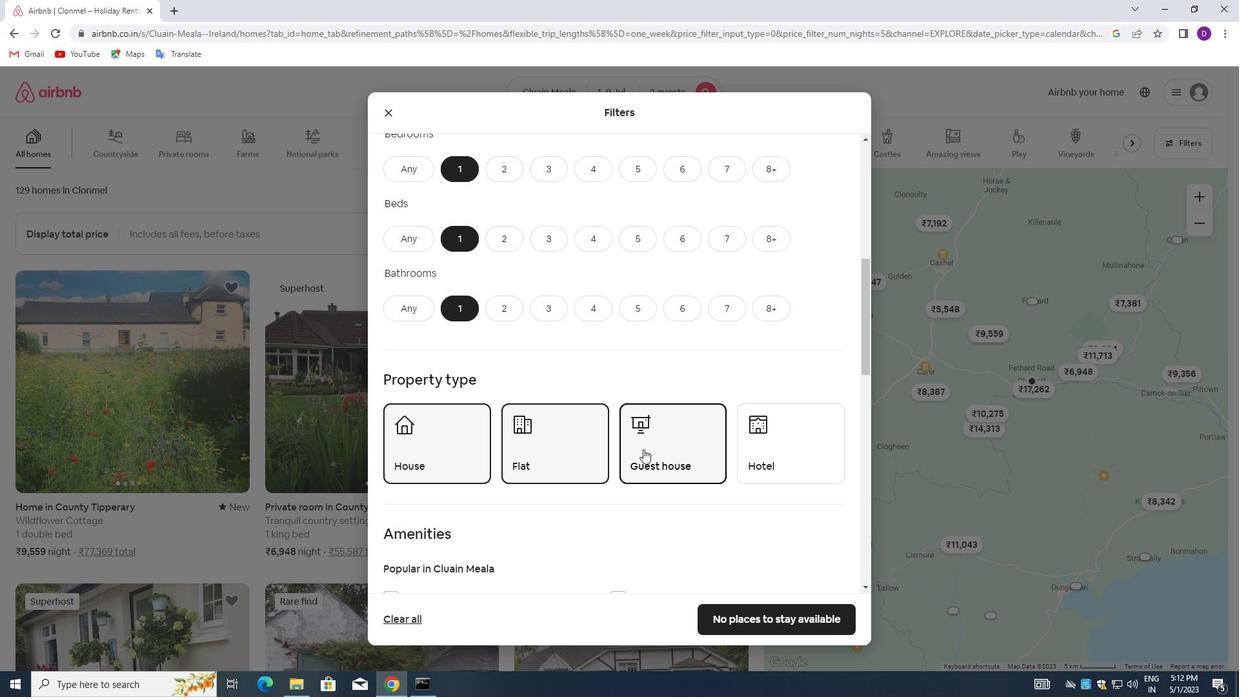 
Action: Mouse scrolled (643, 448) with delta (0, 0)
Screenshot: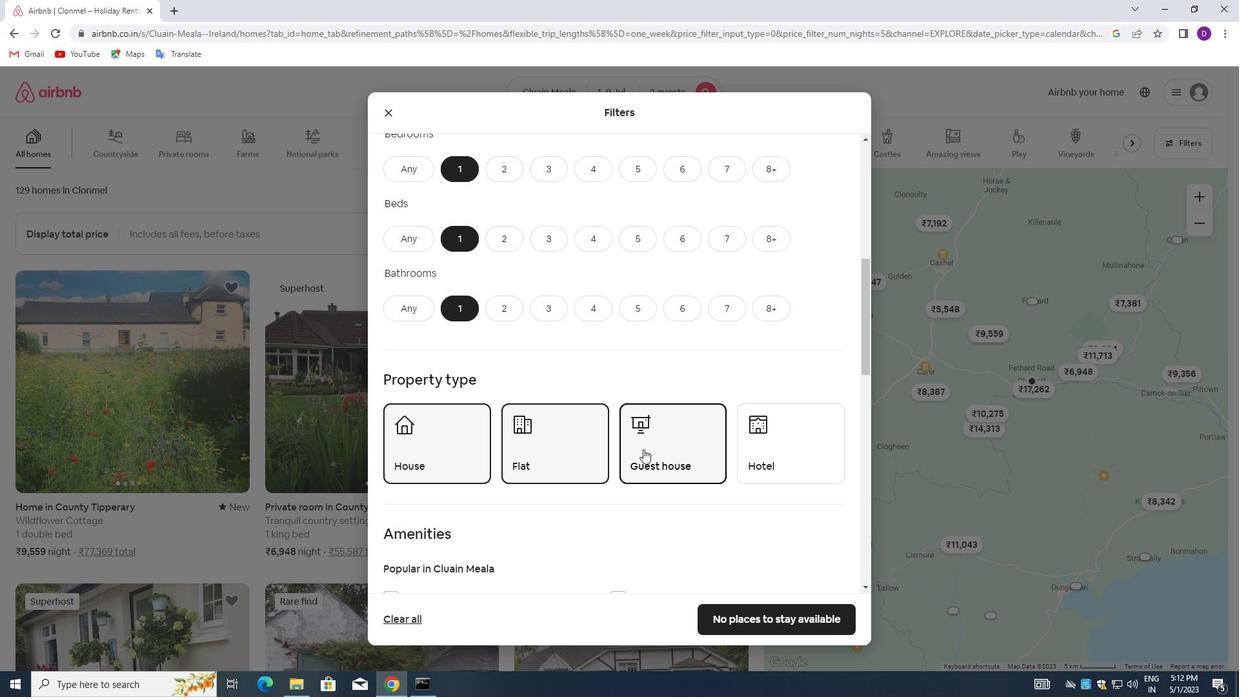 
Action: Mouse scrolled (643, 448) with delta (0, 0)
Screenshot: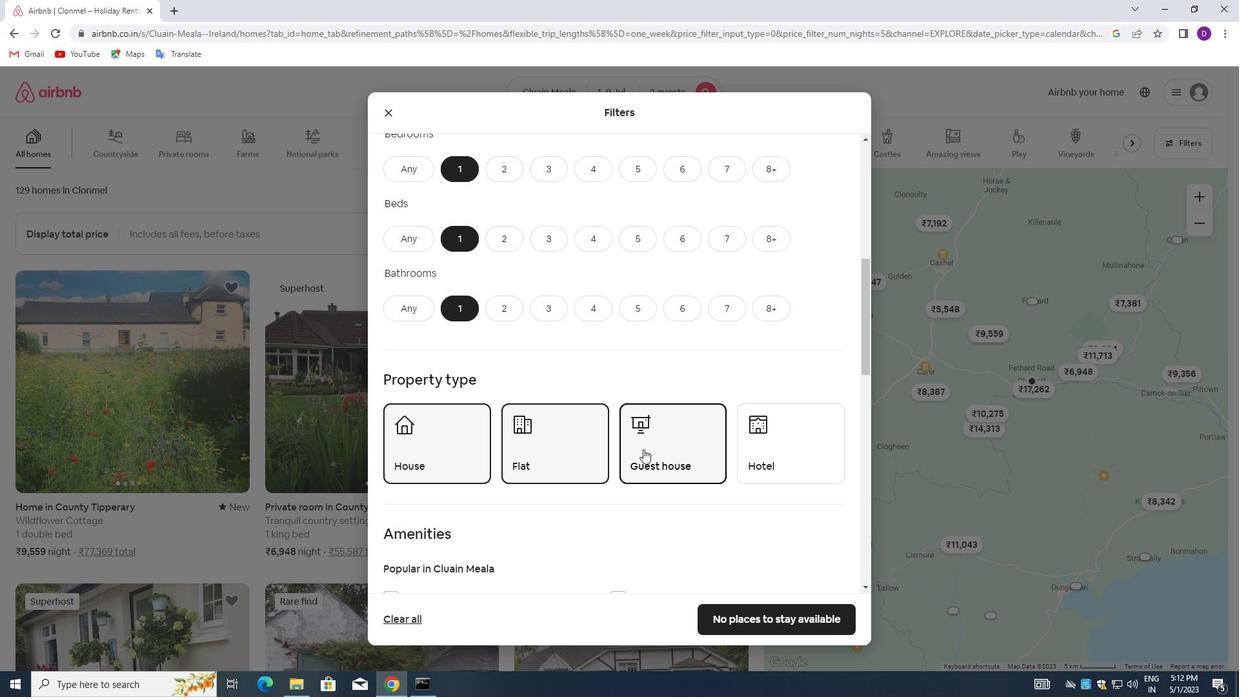 
Action: Mouse moved to (643, 448)
Screenshot: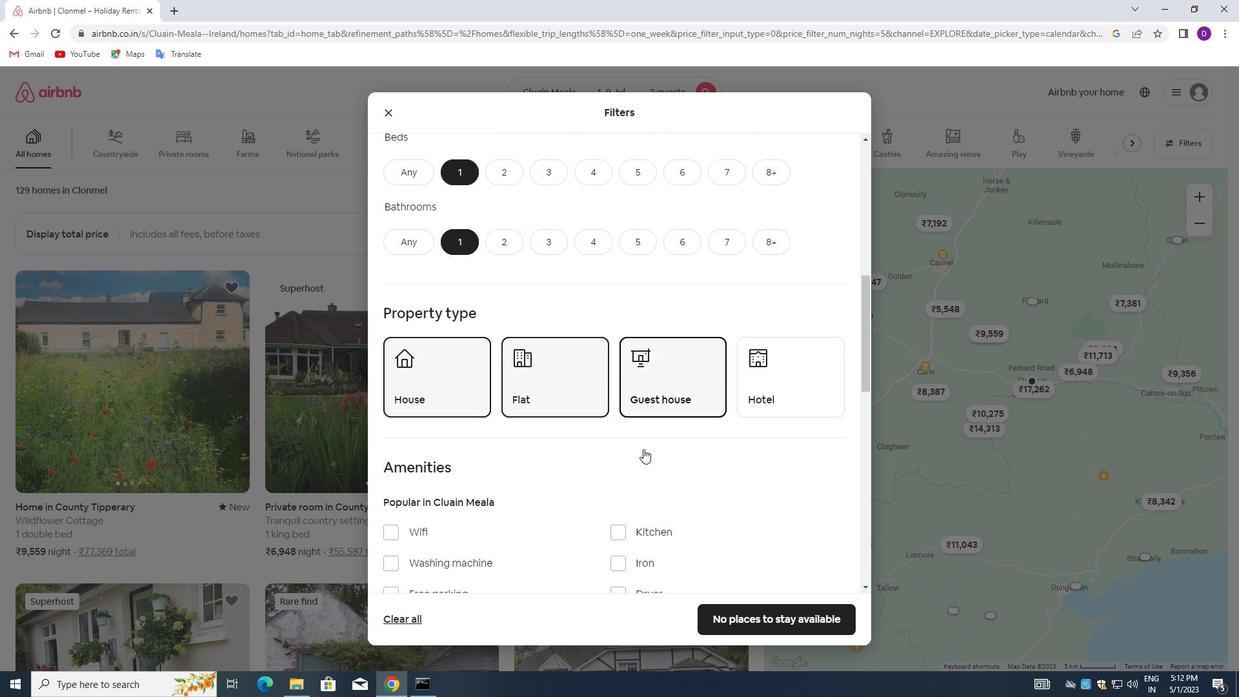 
Action: Mouse scrolled (643, 448) with delta (0, 0)
Screenshot: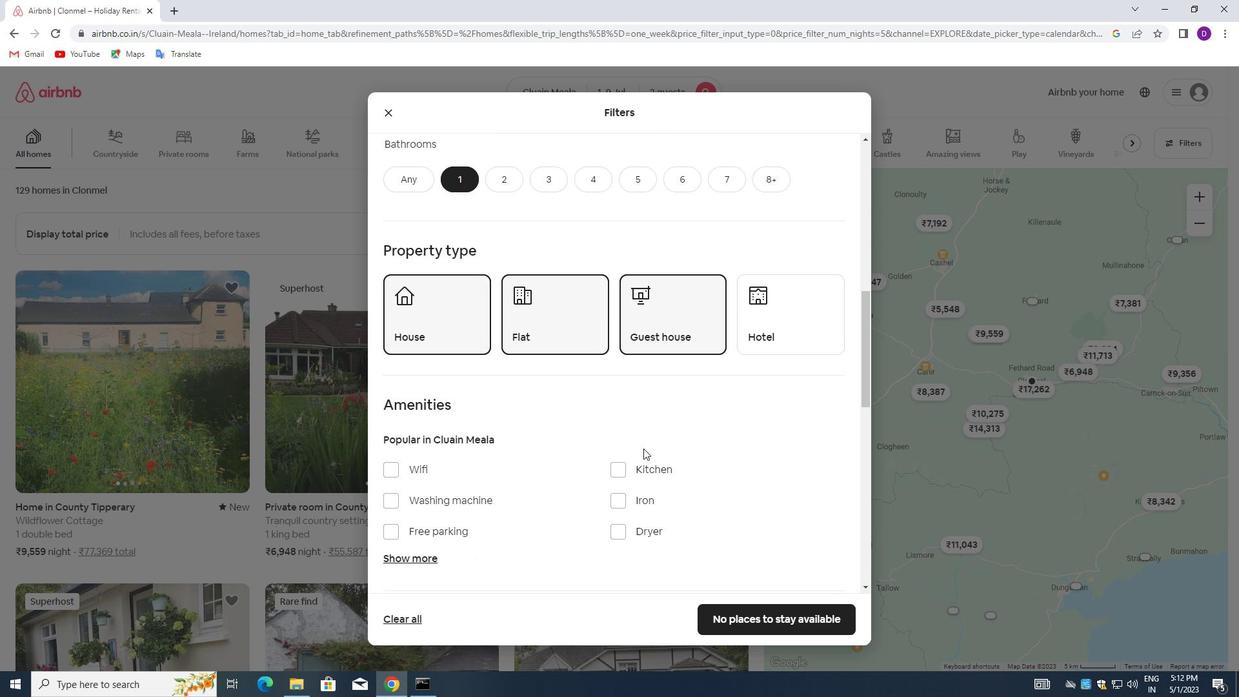 
Action: Mouse scrolled (643, 448) with delta (0, 0)
Screenshot: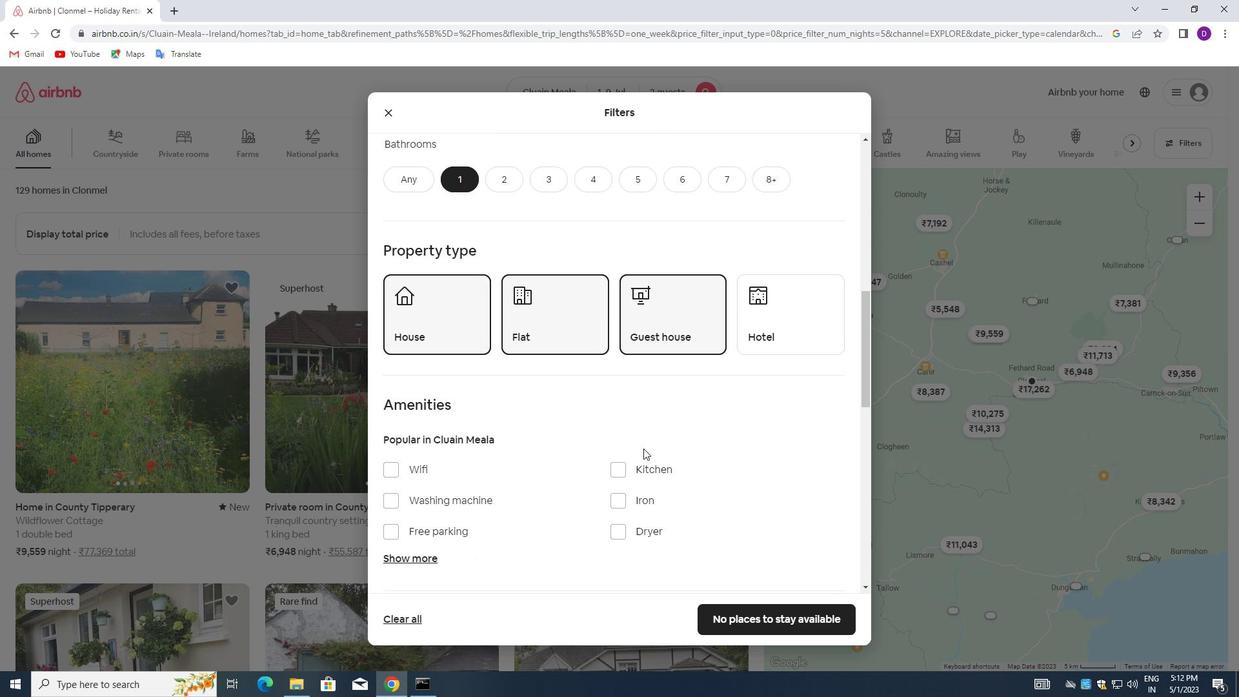 
Action: Mouse moved to (393, 371)
Screenshot: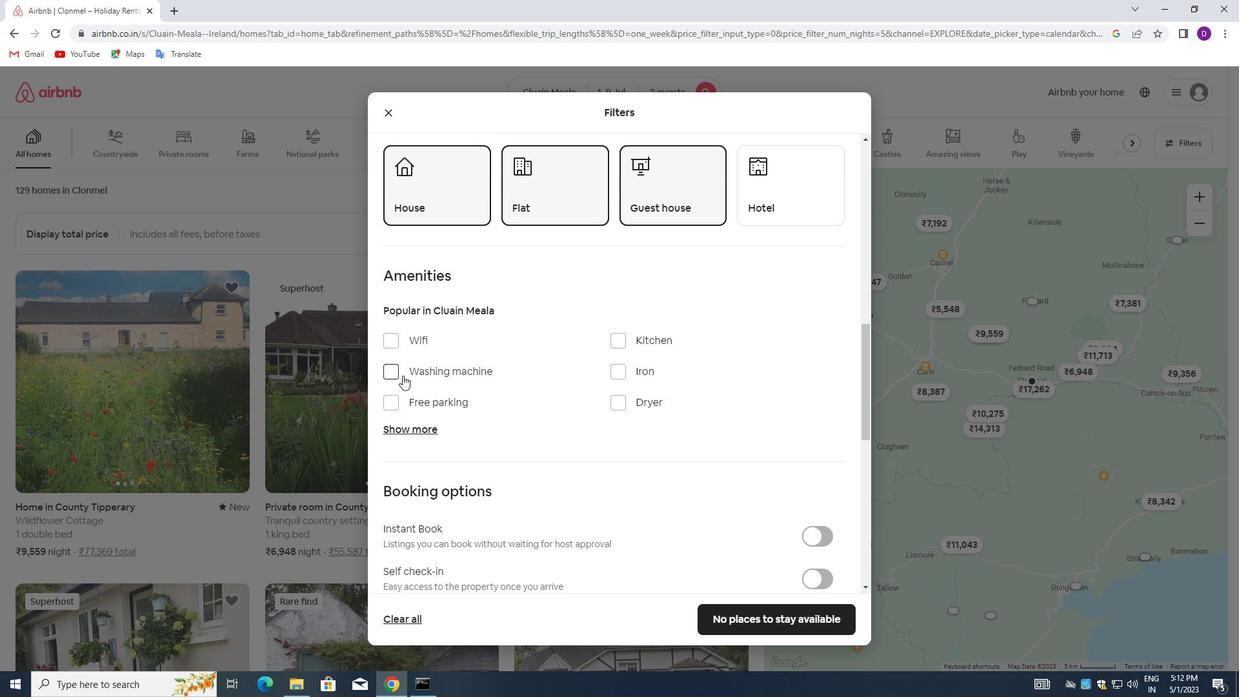 
Action: Mouse pressed left at (393, 371)
Screenshot: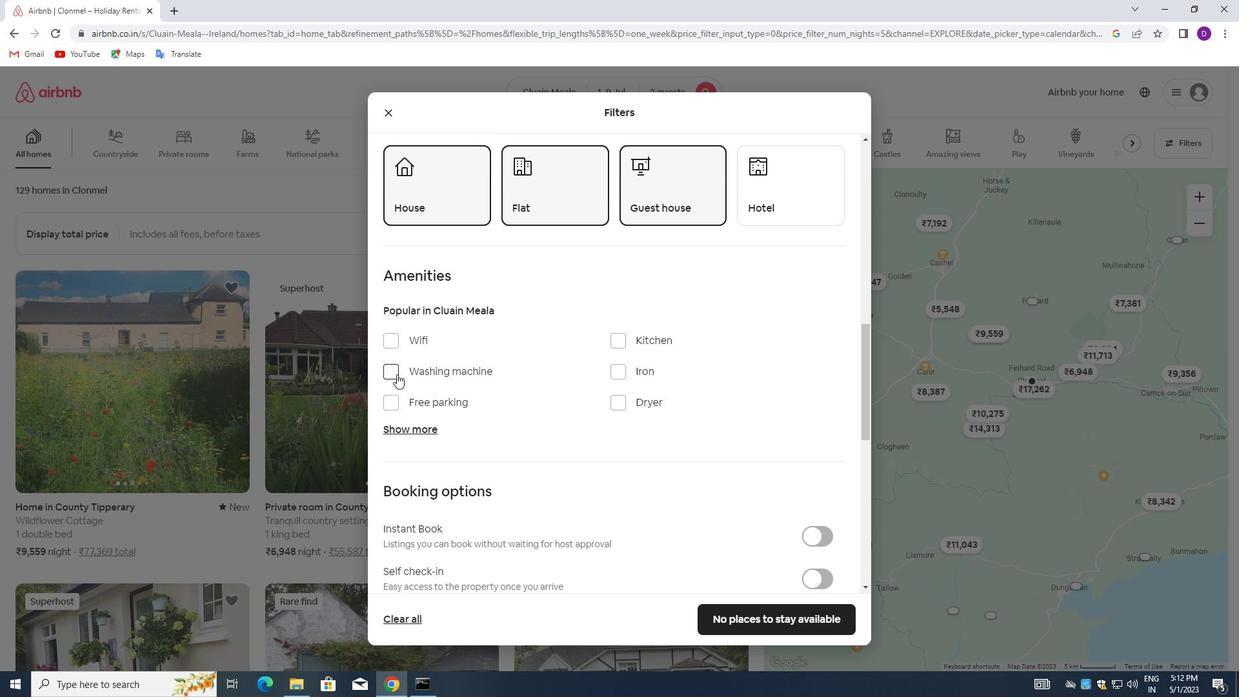 
Action: Mouse moved to (651, 431)
Screenshot: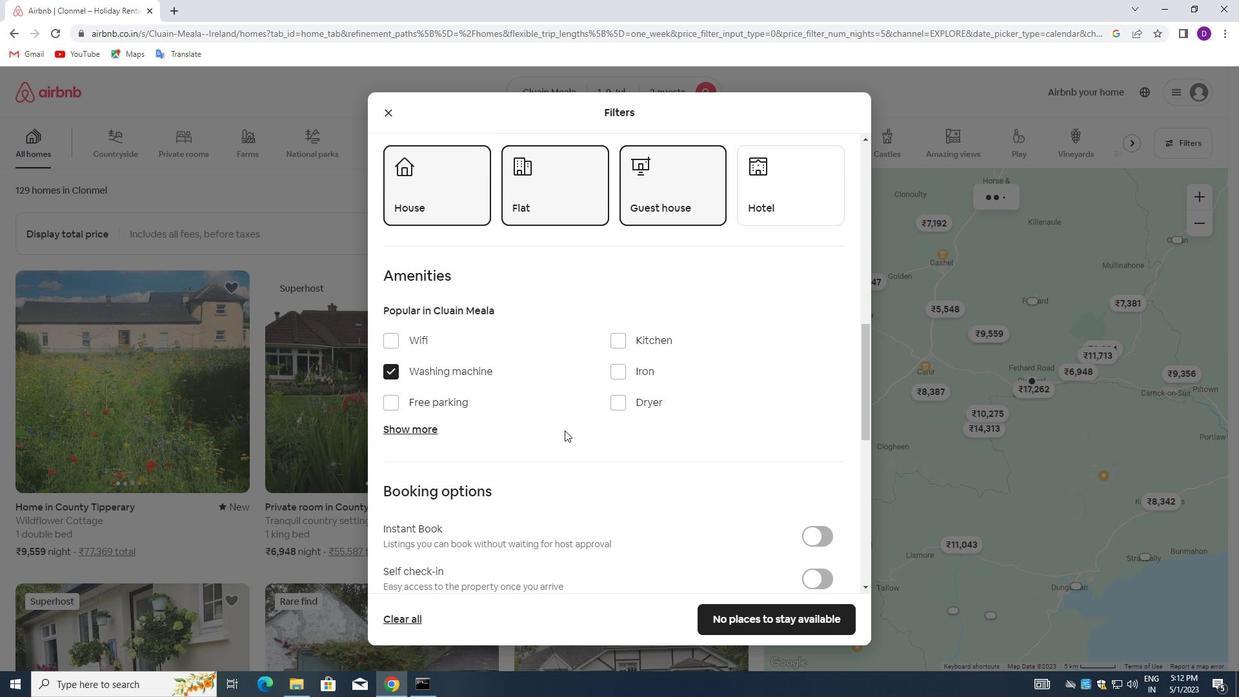 
Action: Mouse scrolled (651, 430) with delta (0, 0)
Screenshot: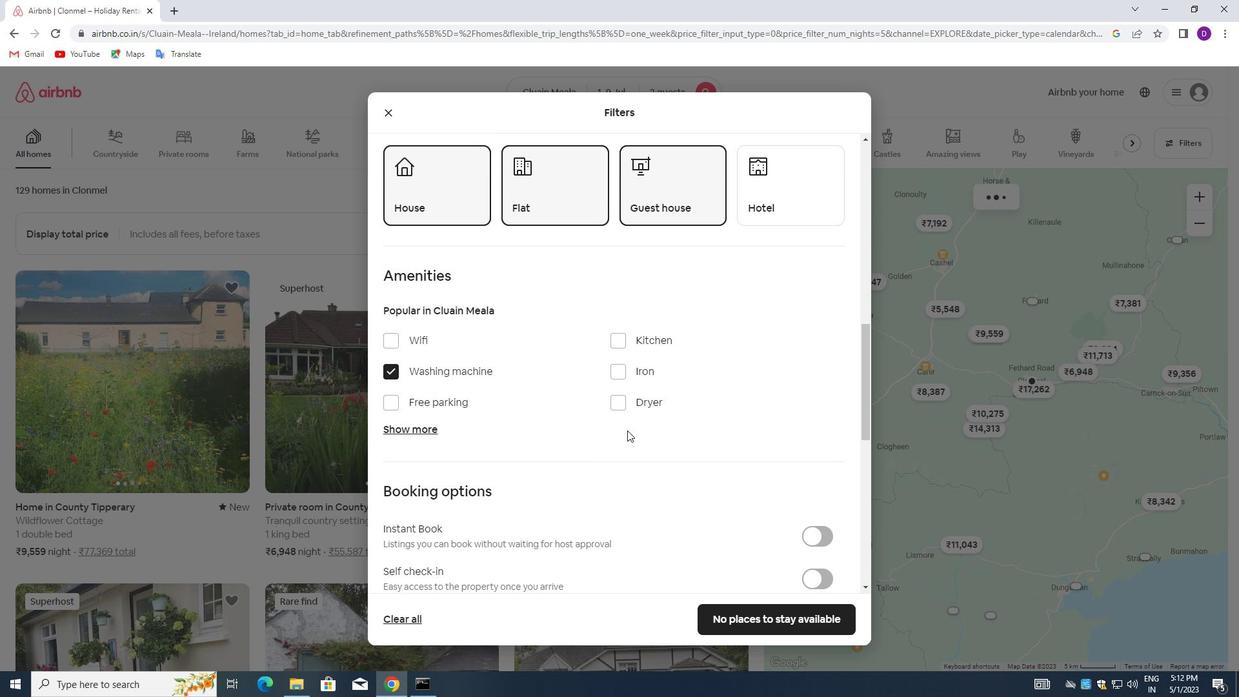 
Action: Mouse moved to (652, 432)
Screenshot: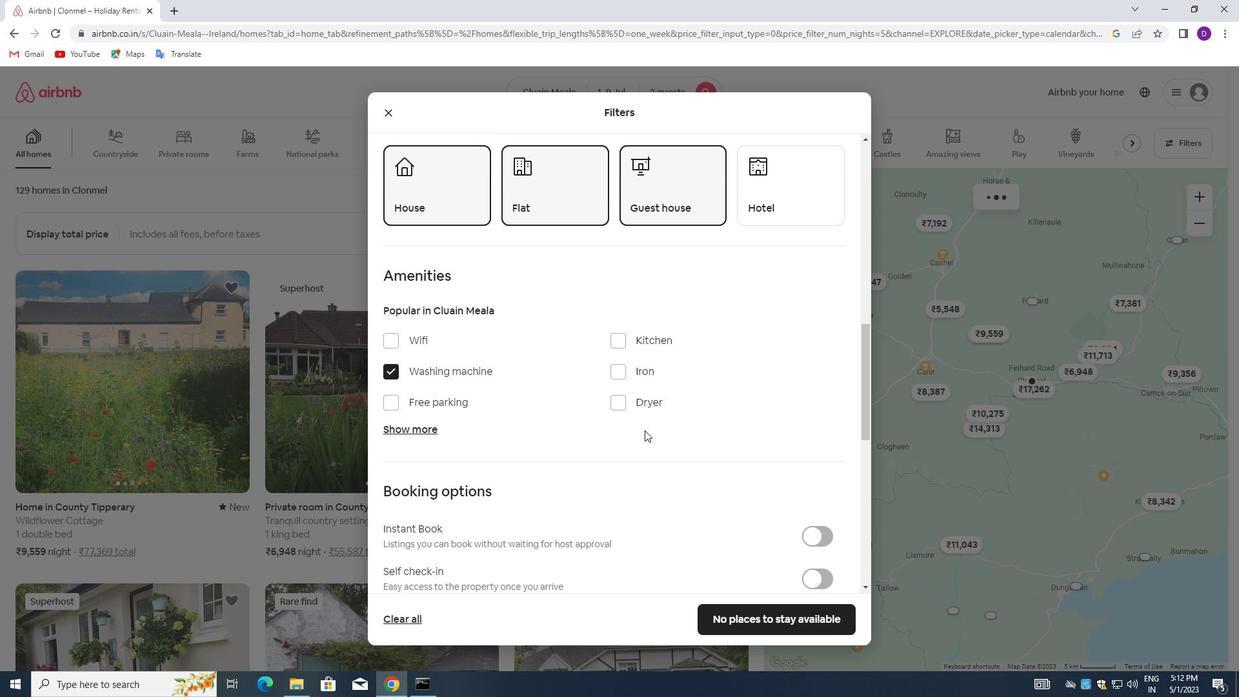
Action: Mouse scrolled (652, 431) with delta (0, 0)
Screenshot: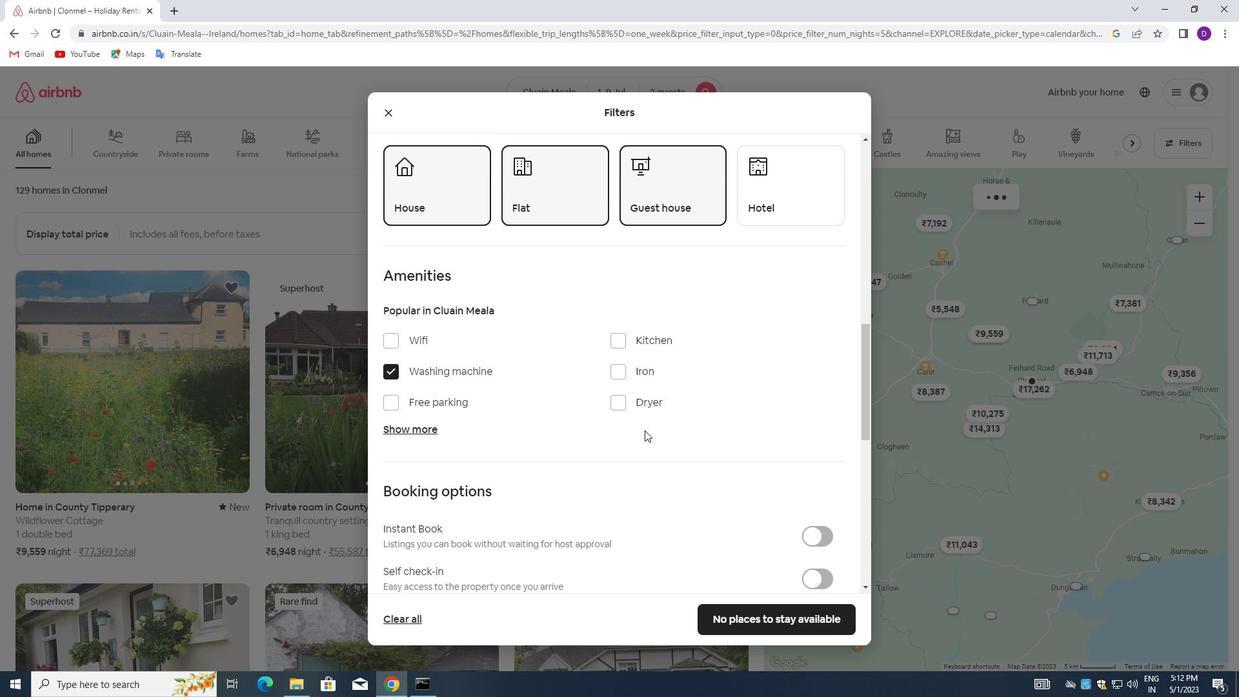 
Action: Mouse moved to (807, 447)
Screenshot: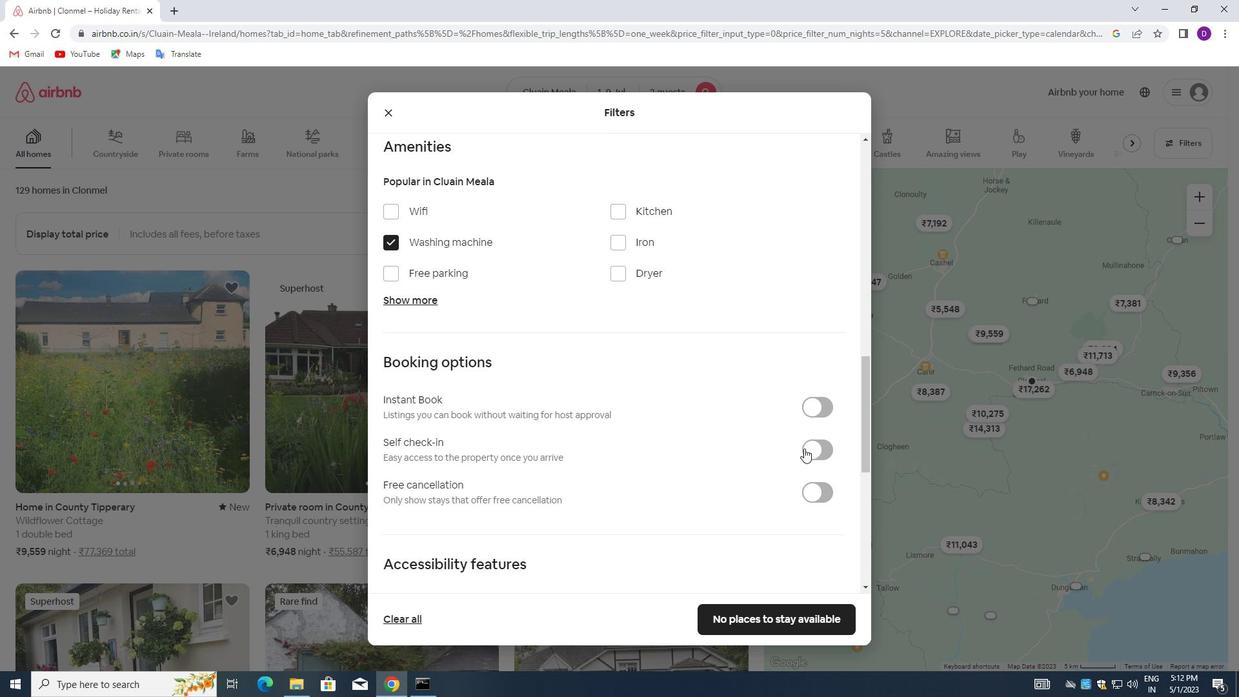 
Action: Mouse pressed left at (807, 447)
Screenshot: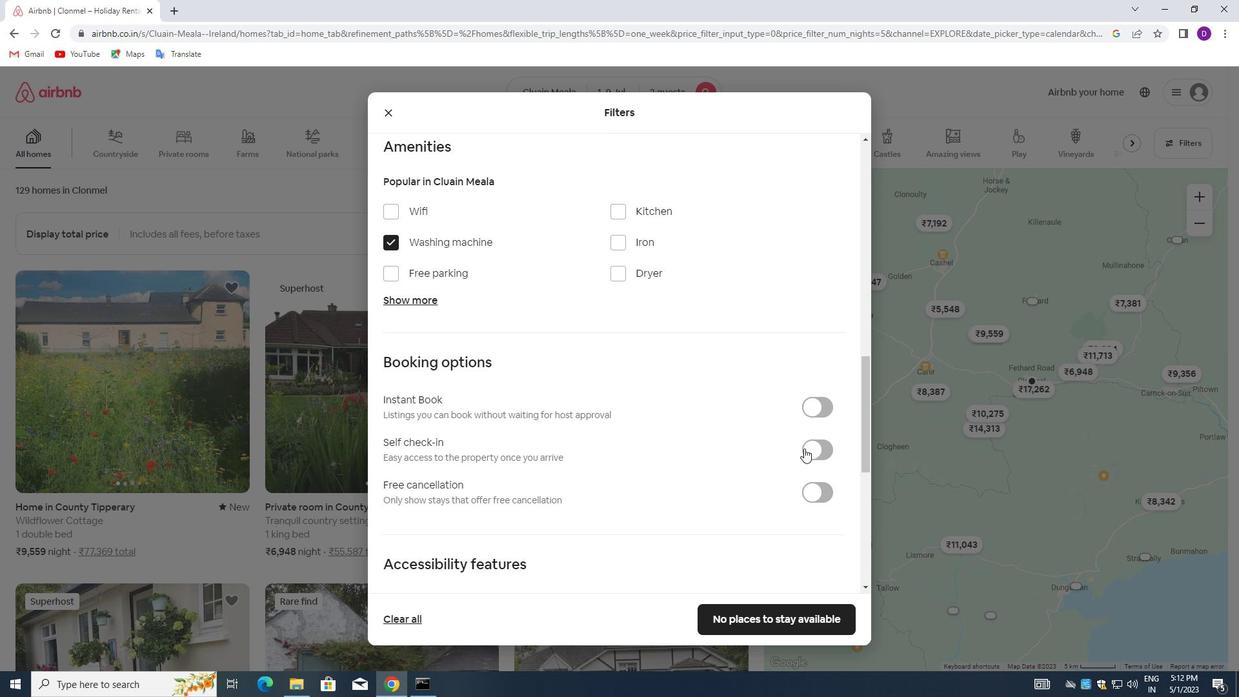 
Action: Mouse moved to (594, 459)
Screenshot: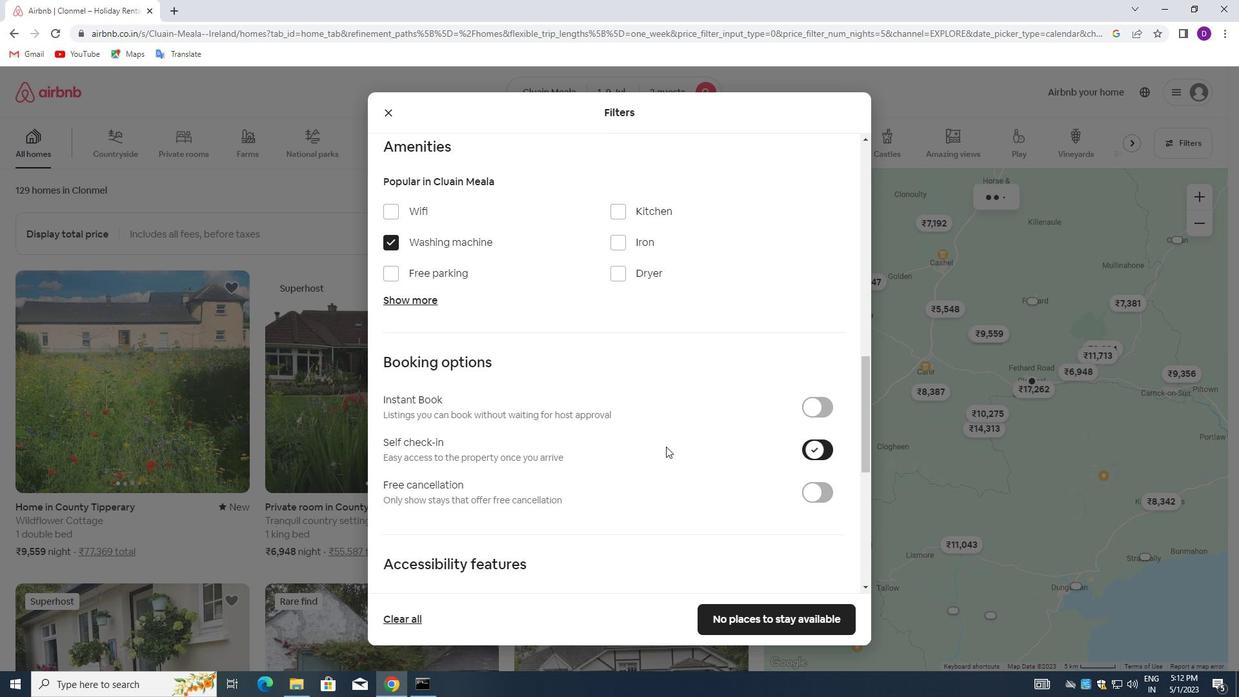 
Action: Mouse scrolled (594, 459) with delta (0, 0)
Screenshot: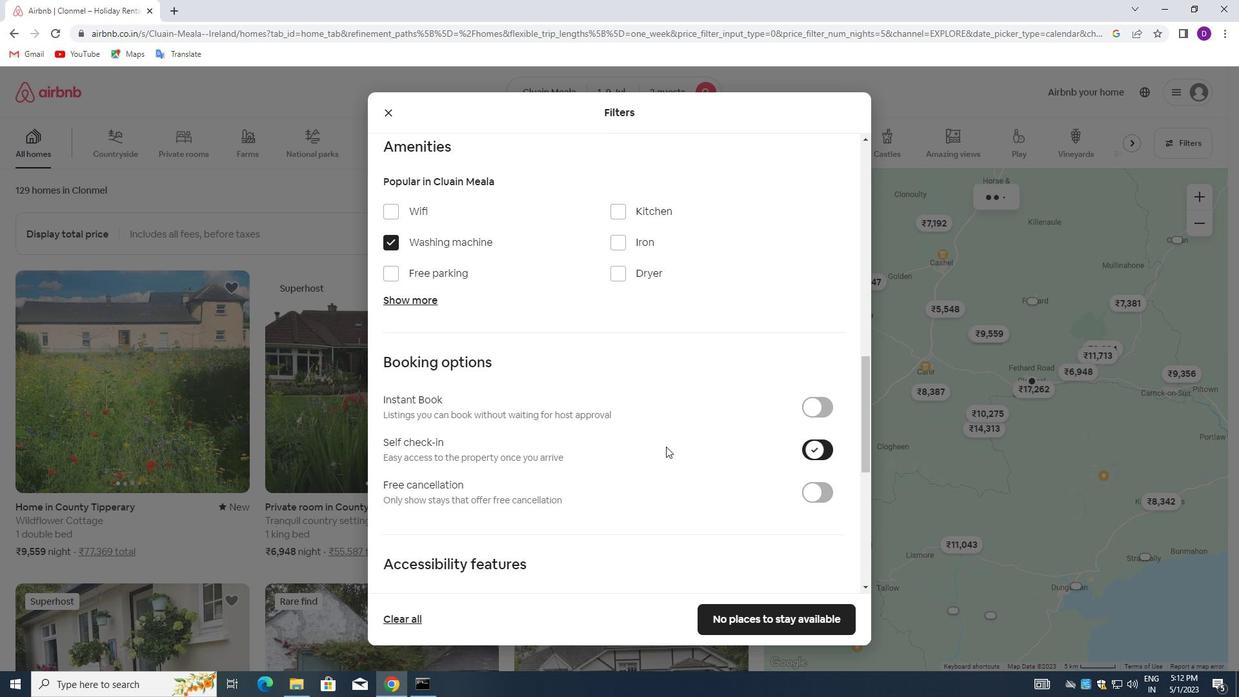 
Action: Mouse moved to (591, 461)
Screenshot: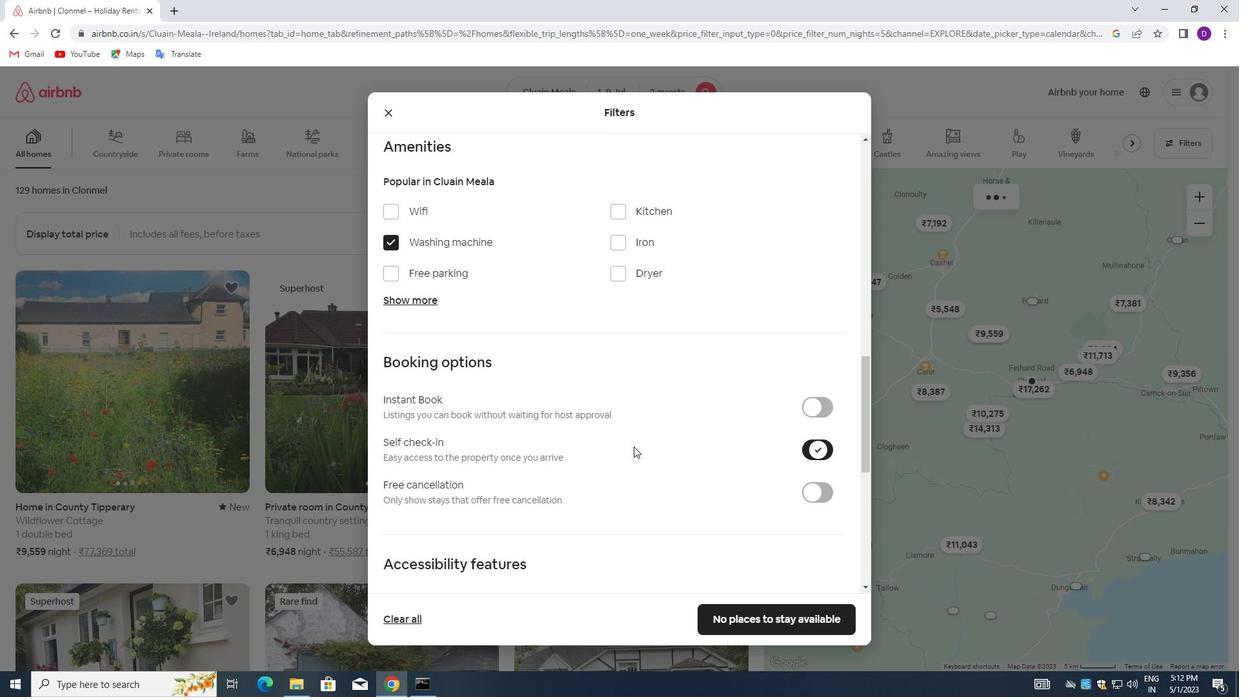 
Action: Mouse scrolled (591, 460) with delta (0, 0)
Screenshot: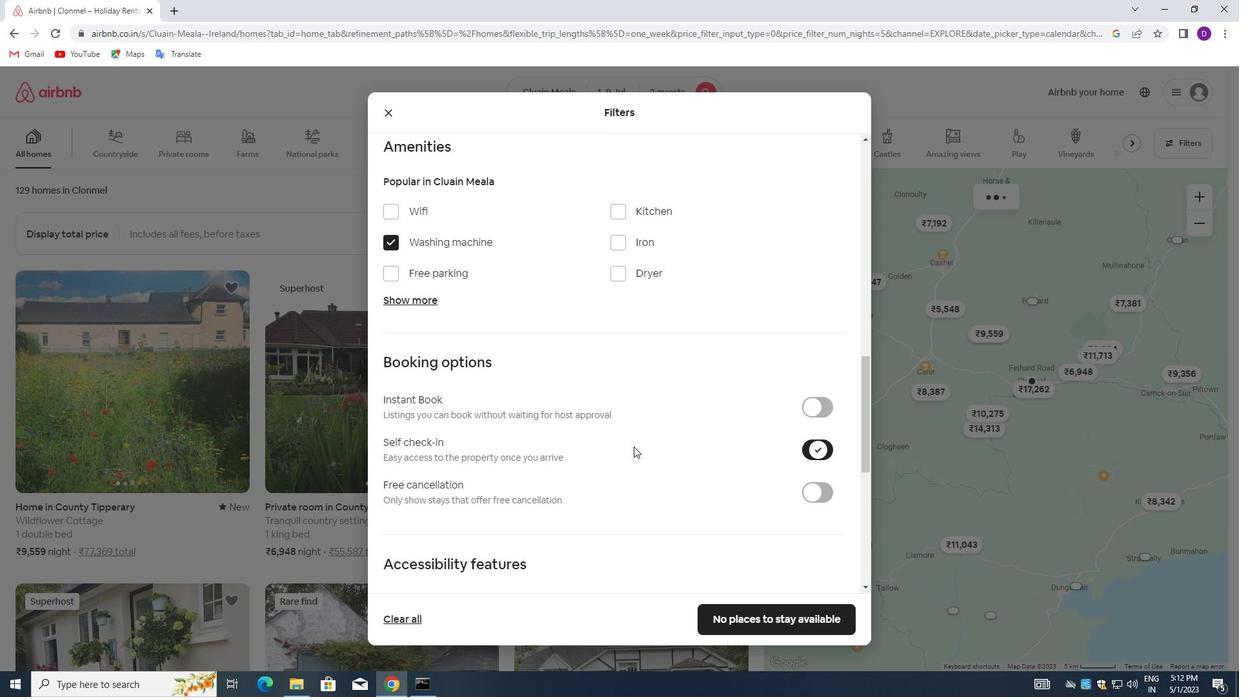 
Action: Mouse moved to (590, 461)
Screenshot: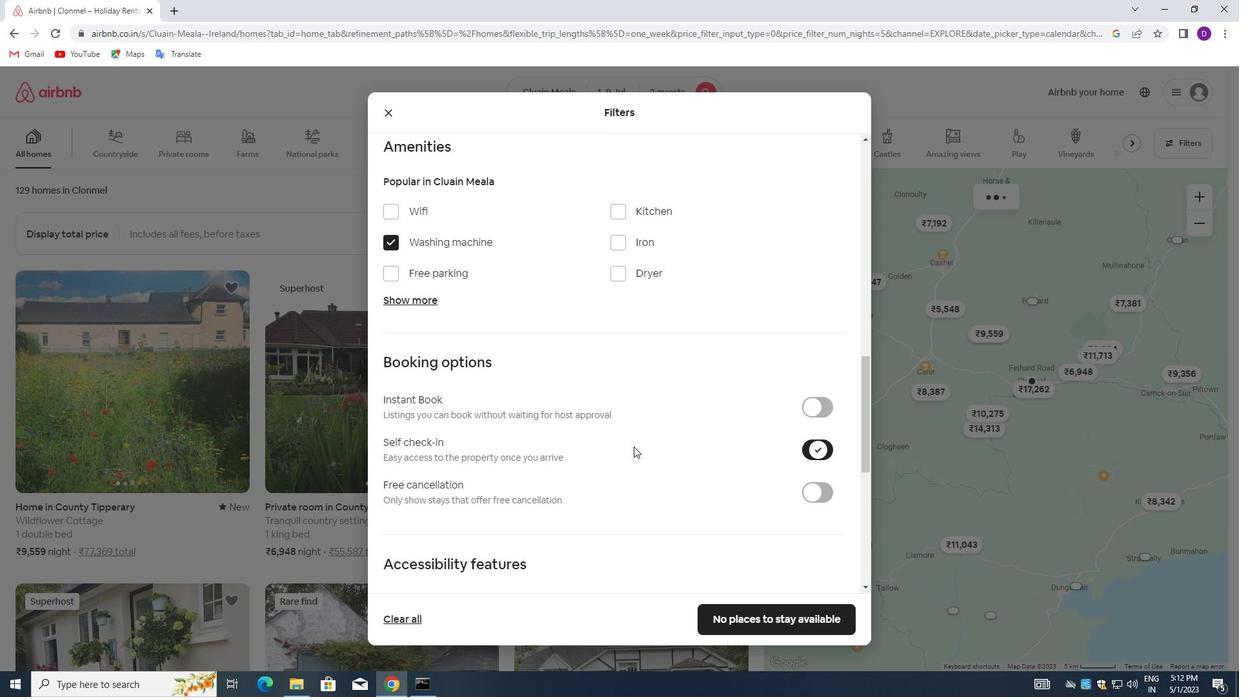 
Action: Mouse scrolled (590, 460) with delta (0, 0)
Screenshot: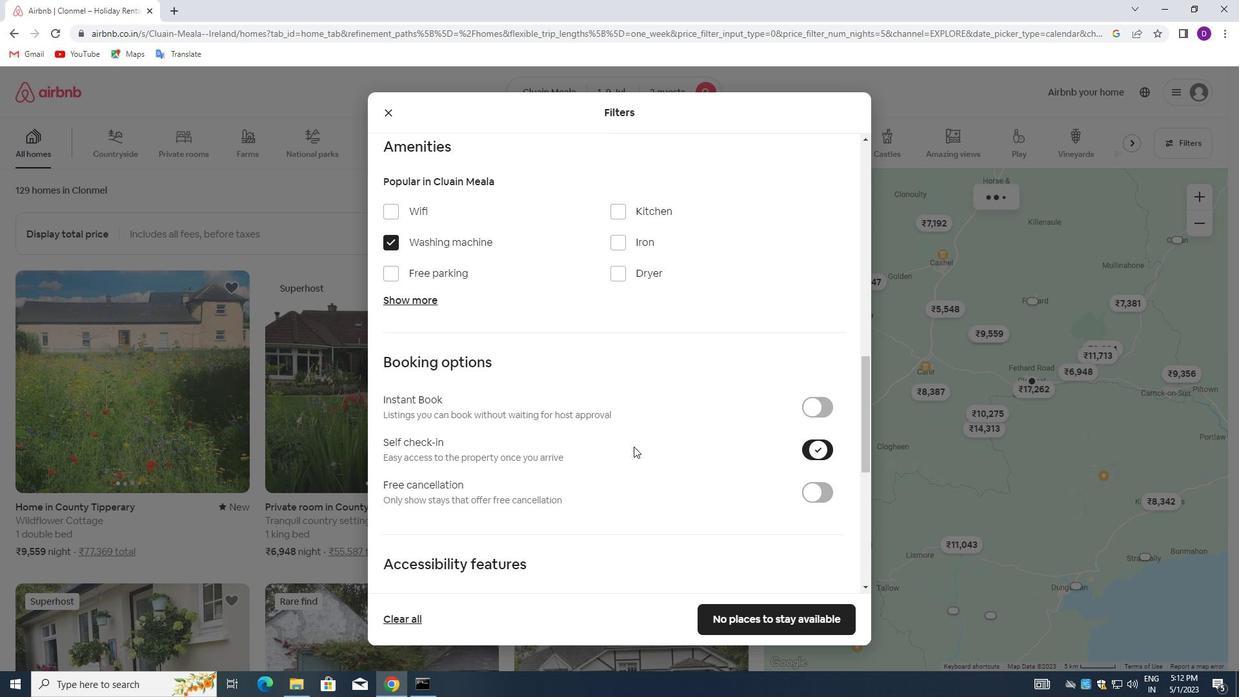 
Action: Mouse moved to (588, 461)
Screenshot: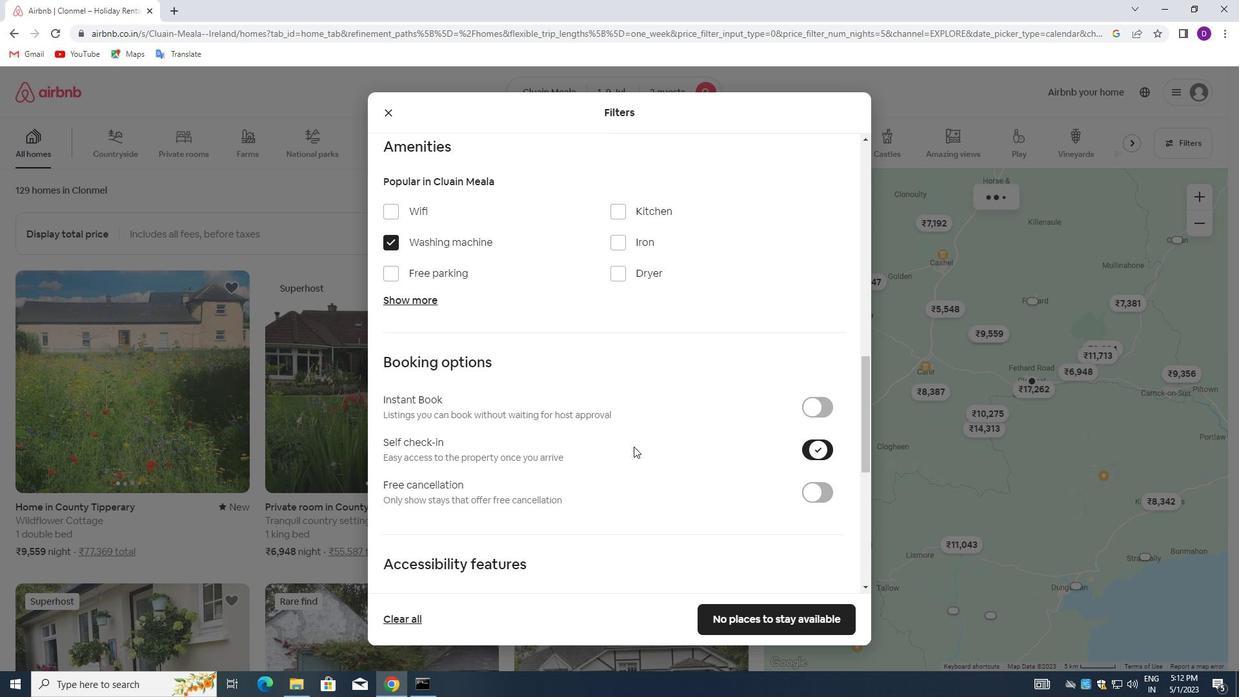 
Action: Mouse scrolled (588, 461) with delta (0, 0)
Screenshot: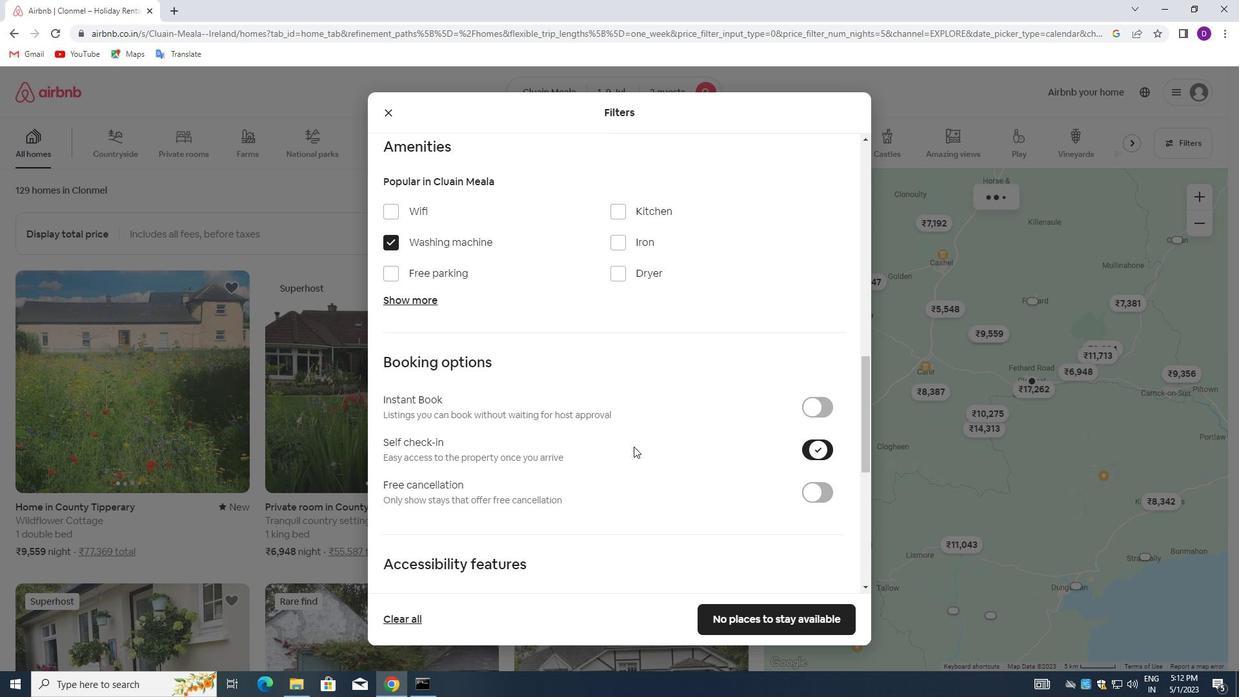 
Action: Mouse moved to (587, 463)
Screenshot: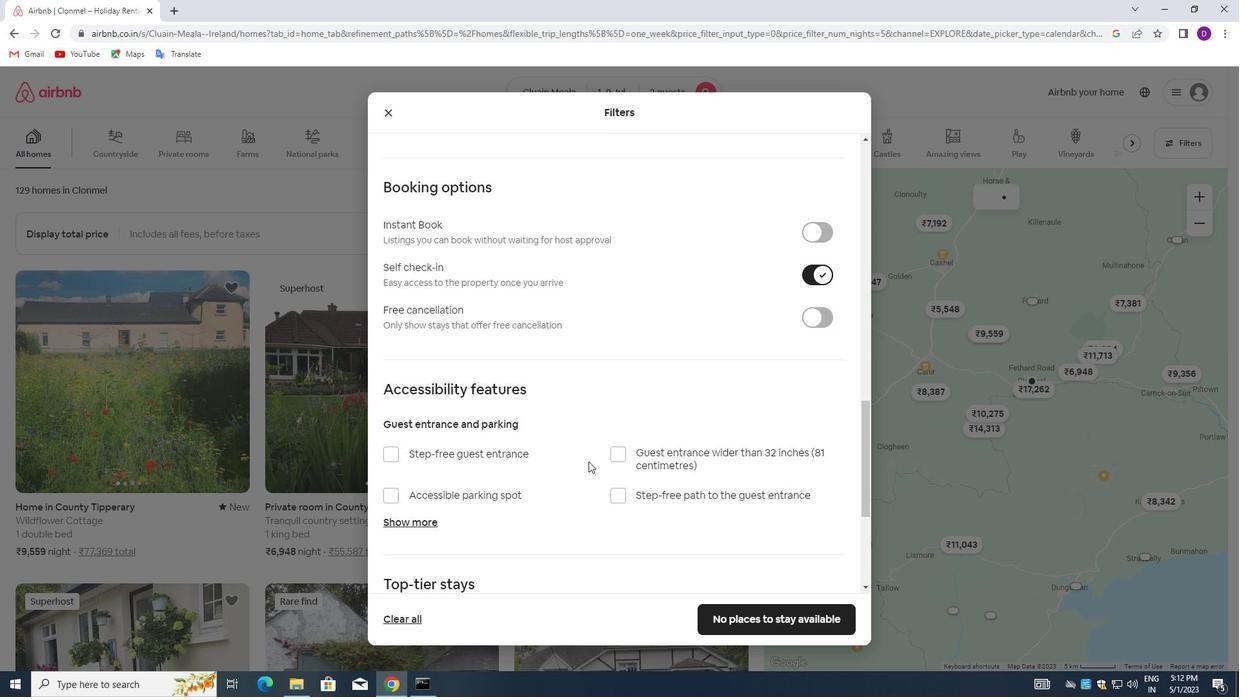 
Action: Mouse scrolled (587, 463) with delta (0, 0)
Screenshot: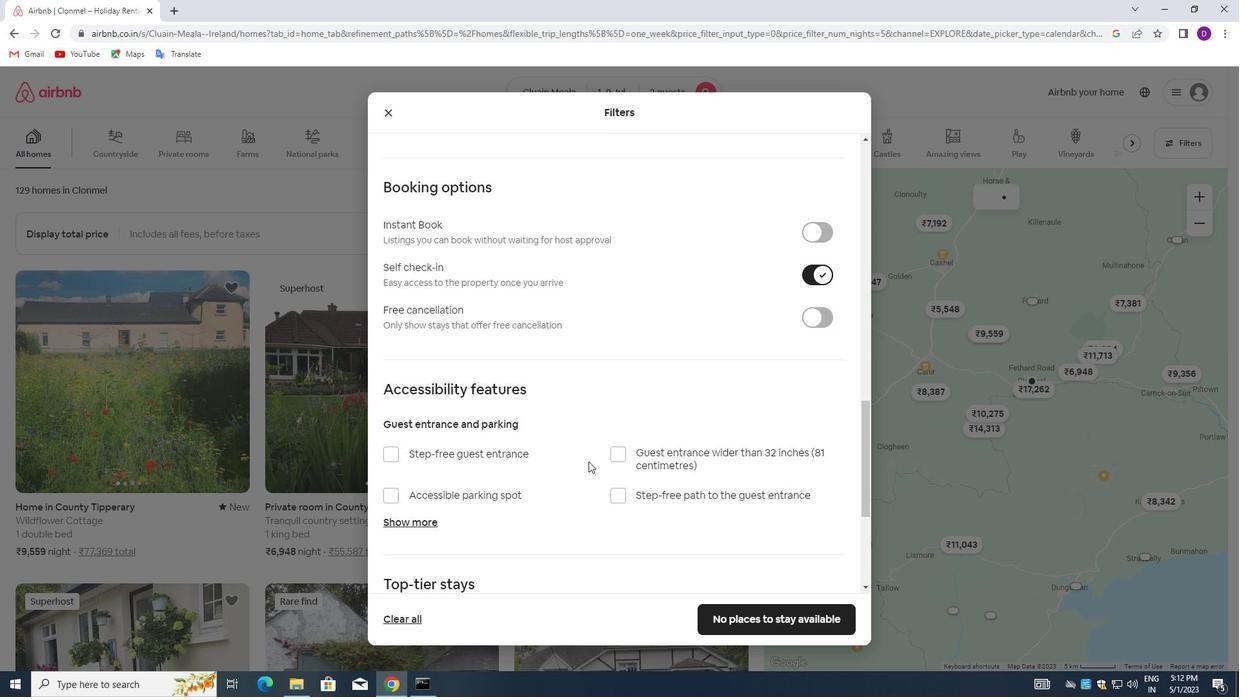 
Action: Mouse moved to (583, 468)
Screenshot: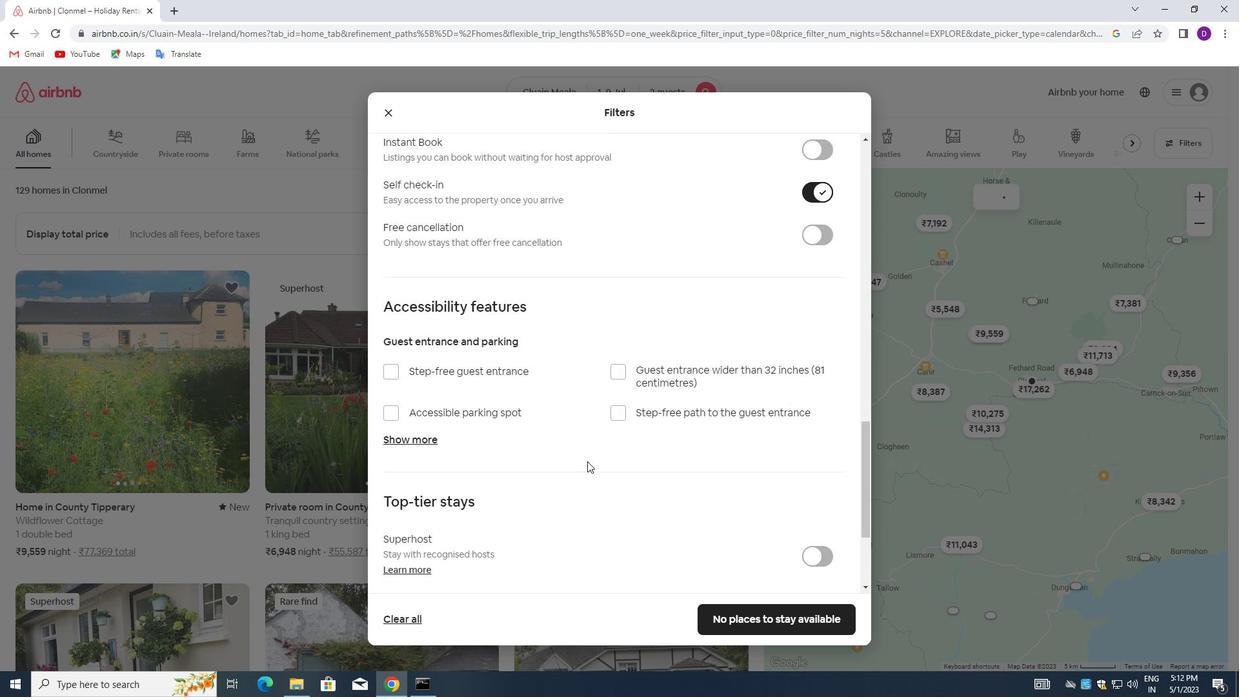 
Action: Mouse scrolled (583, 467) with delta (0, 0)
Screenshot: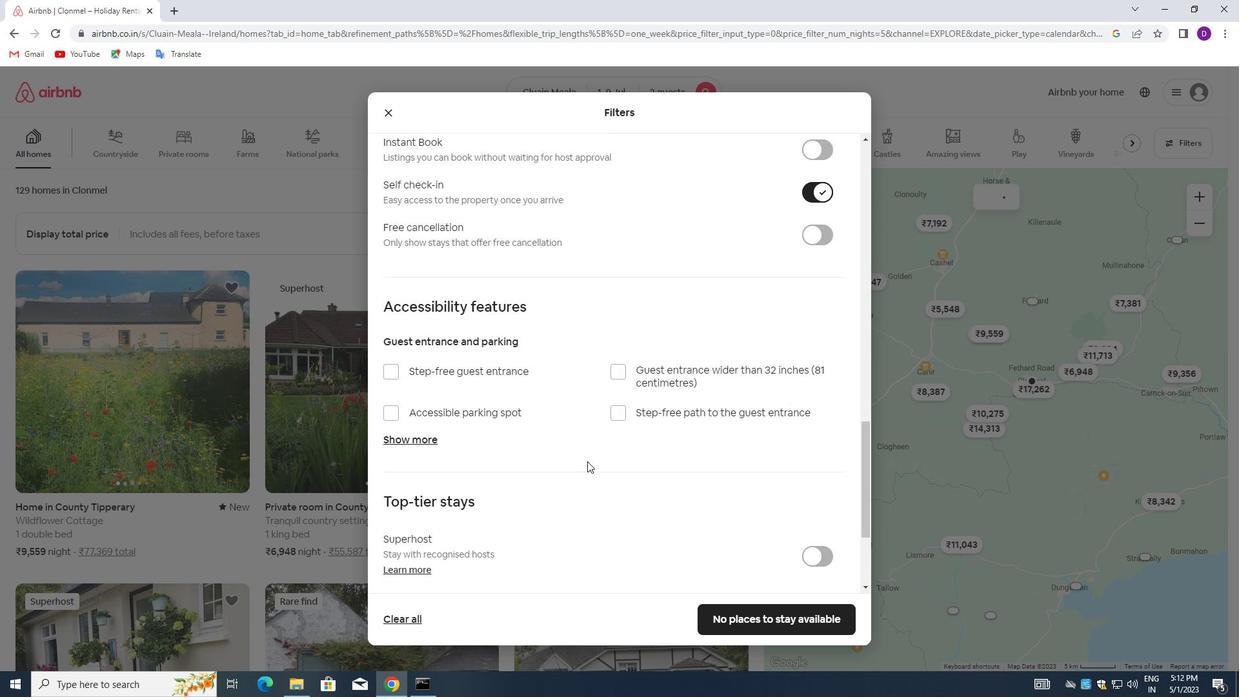 
Action: Mouse moved to (581, 470)
Screenshot: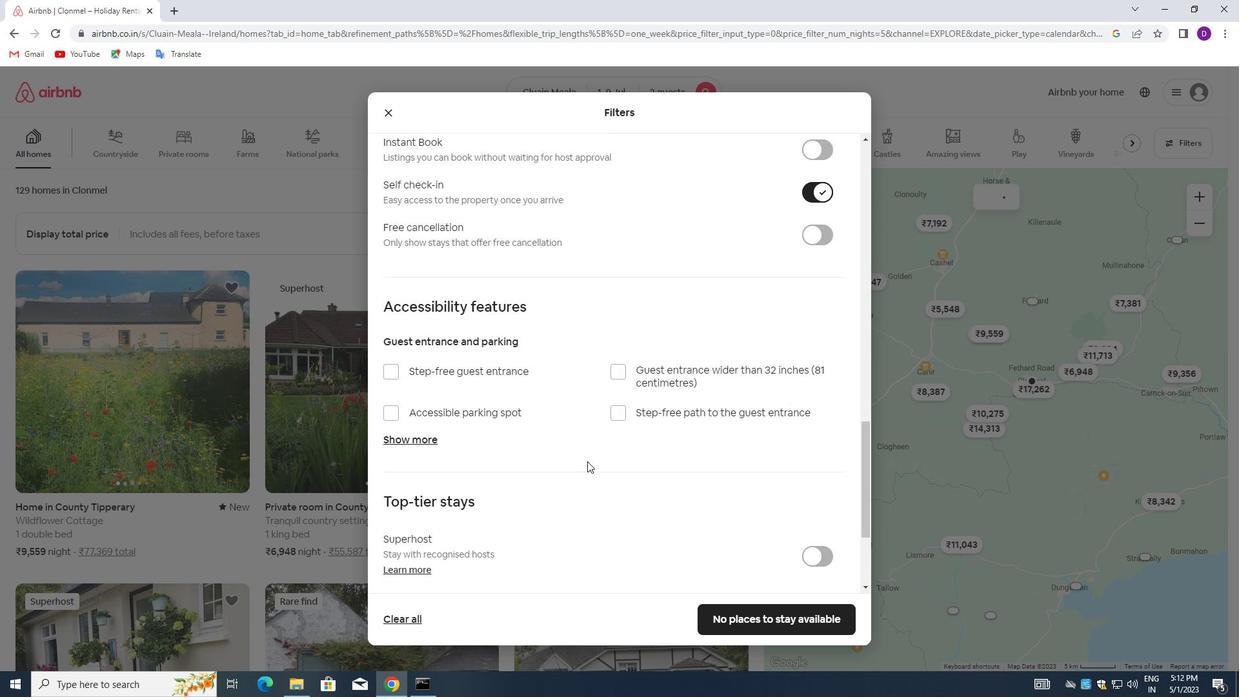 
Action: Mouse scrolled (581, 469) with delta (0, 0)
Screenshot: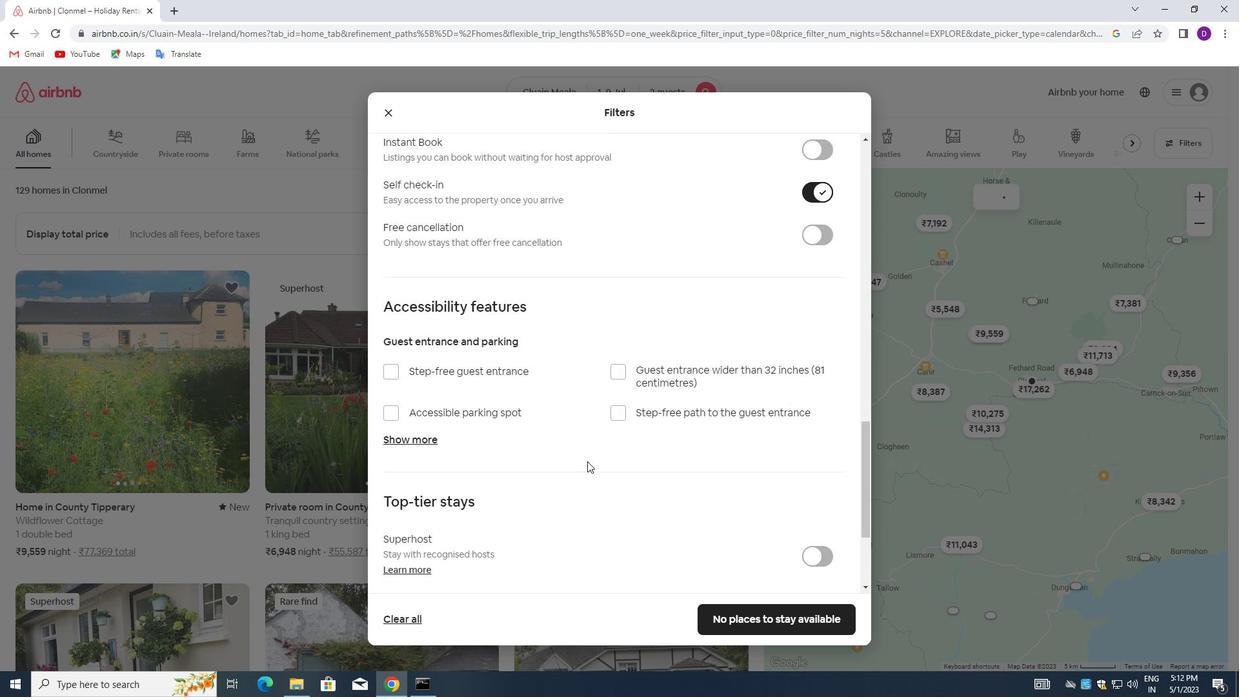 
Action: Mouse moved to (579, 470)
Screenshot: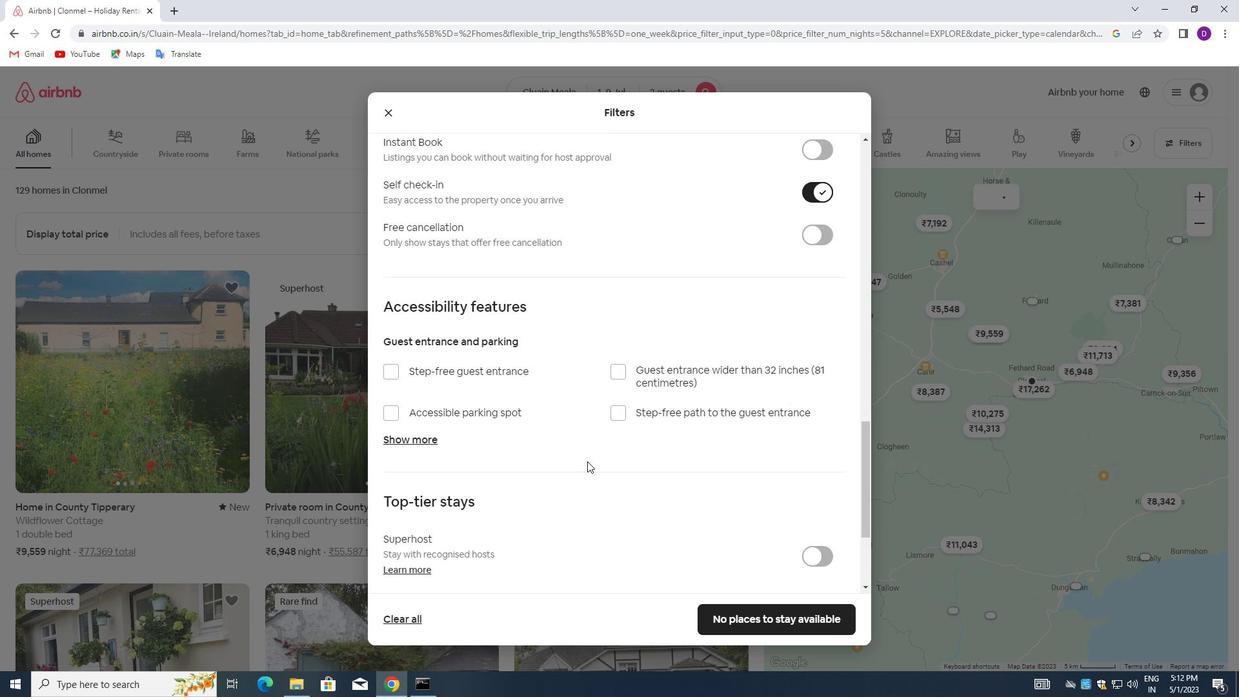 
Action: Mouse scrolled (579, 470) with delta (0, 0)
Screenshot: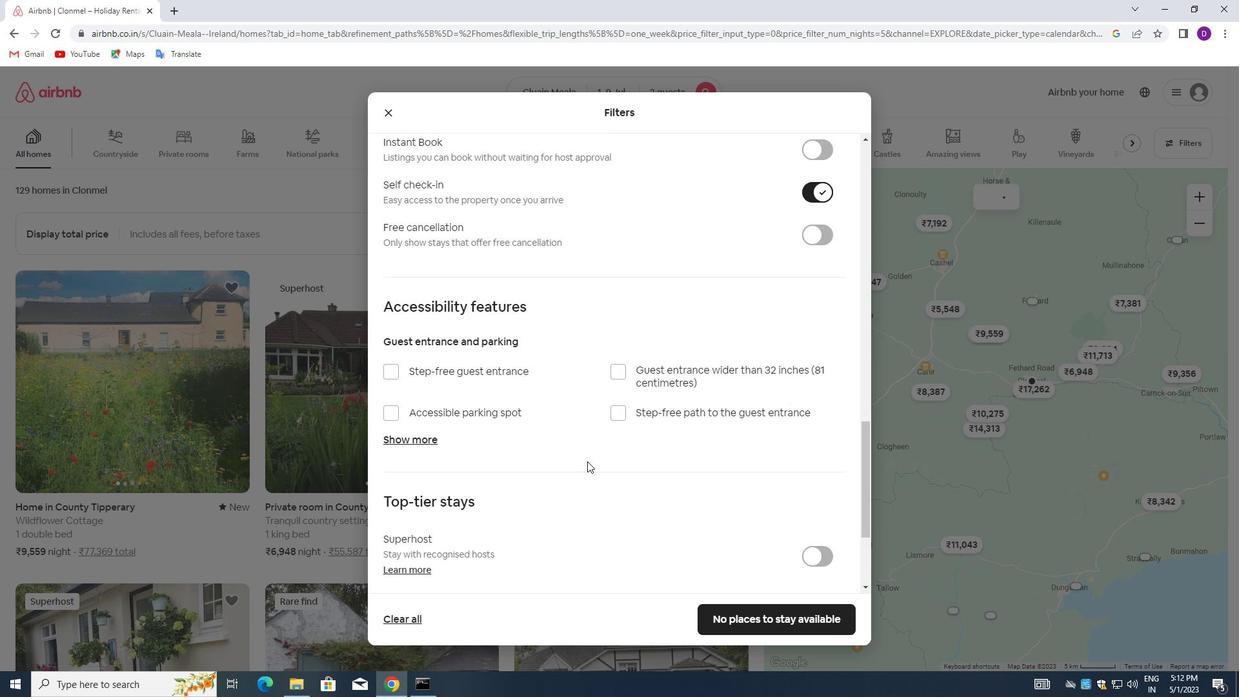
Action: Mouse moved to (577, 470)
Screenshot: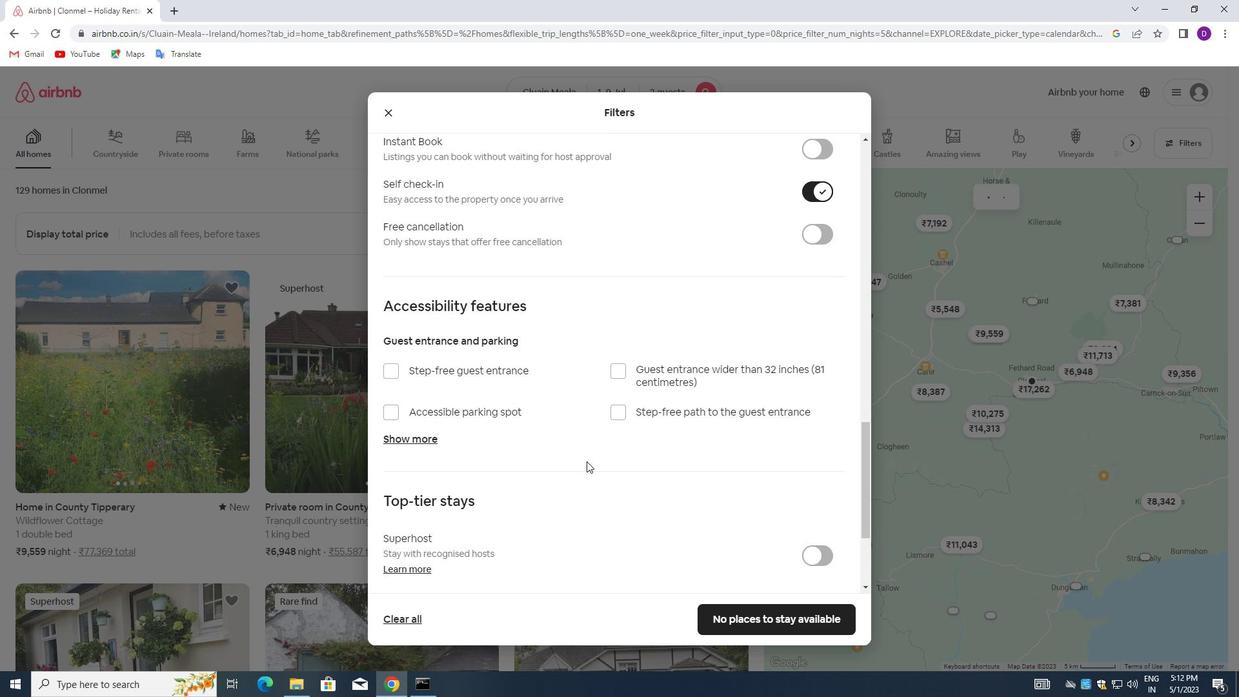 
Action: Mouse scrolled (577, 470) with delta (0, 0)
Screenshot: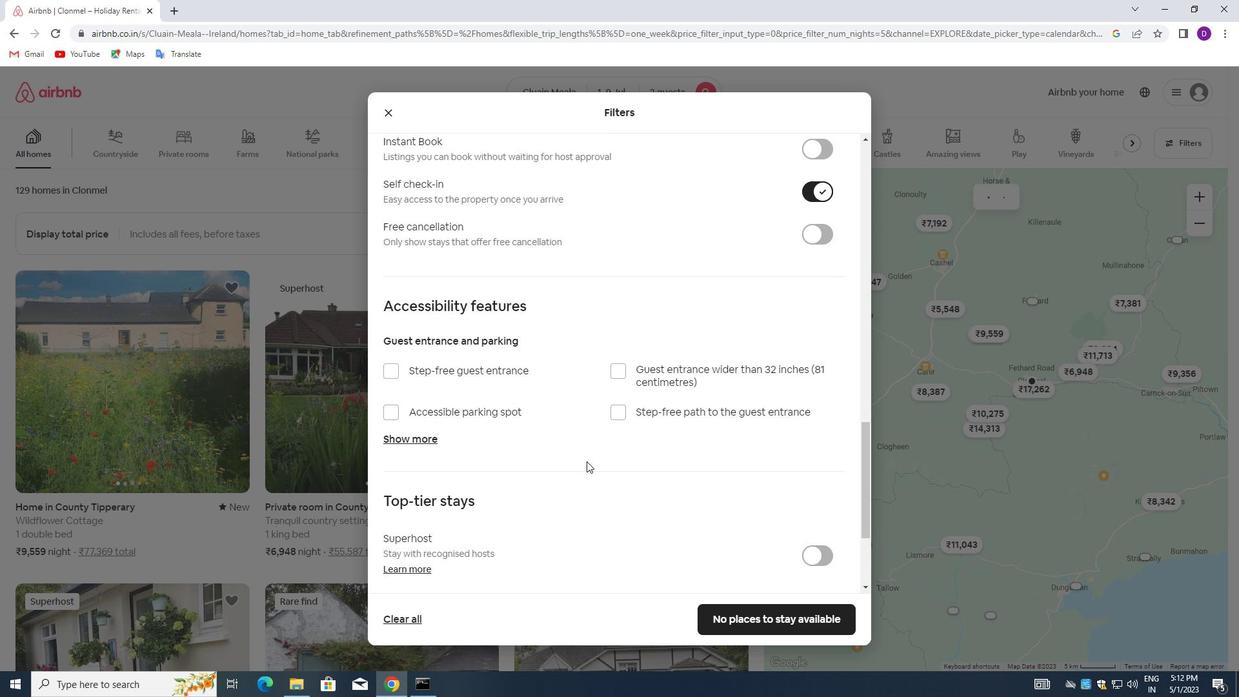 
Action: Mouse moved to (568, 471)
Screenshot: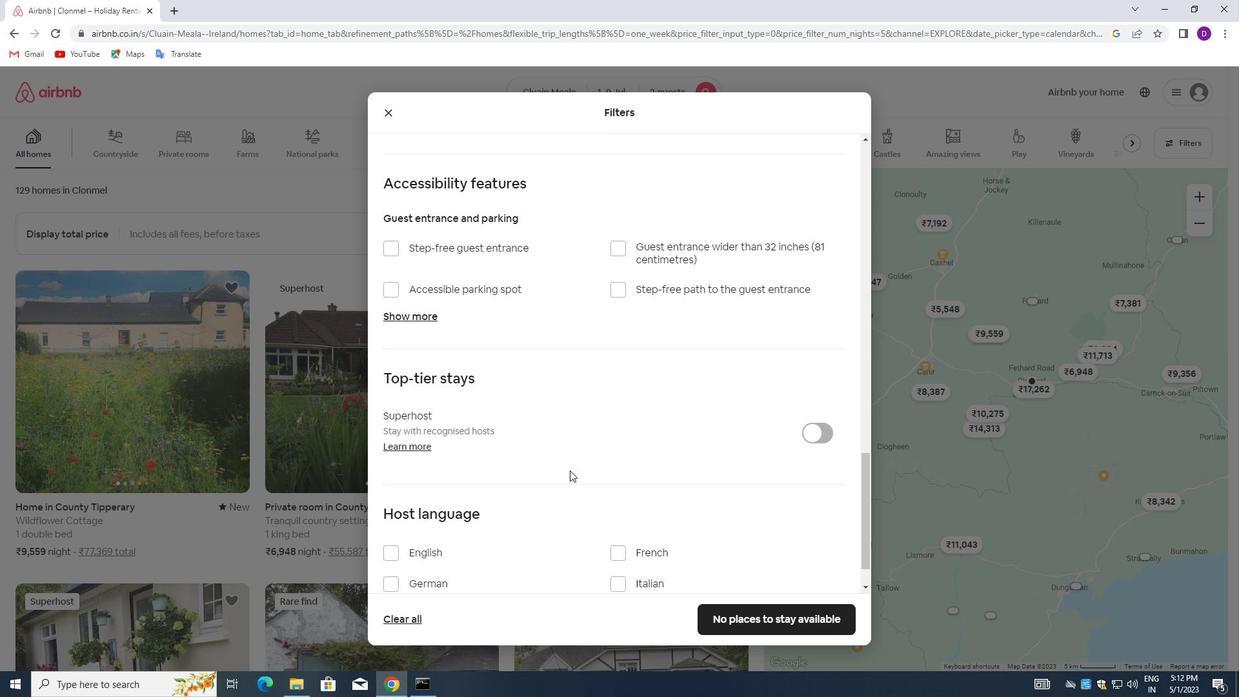 
Action: Mouse scrolled (568, 470) with delta (0, 0)
Screenshot: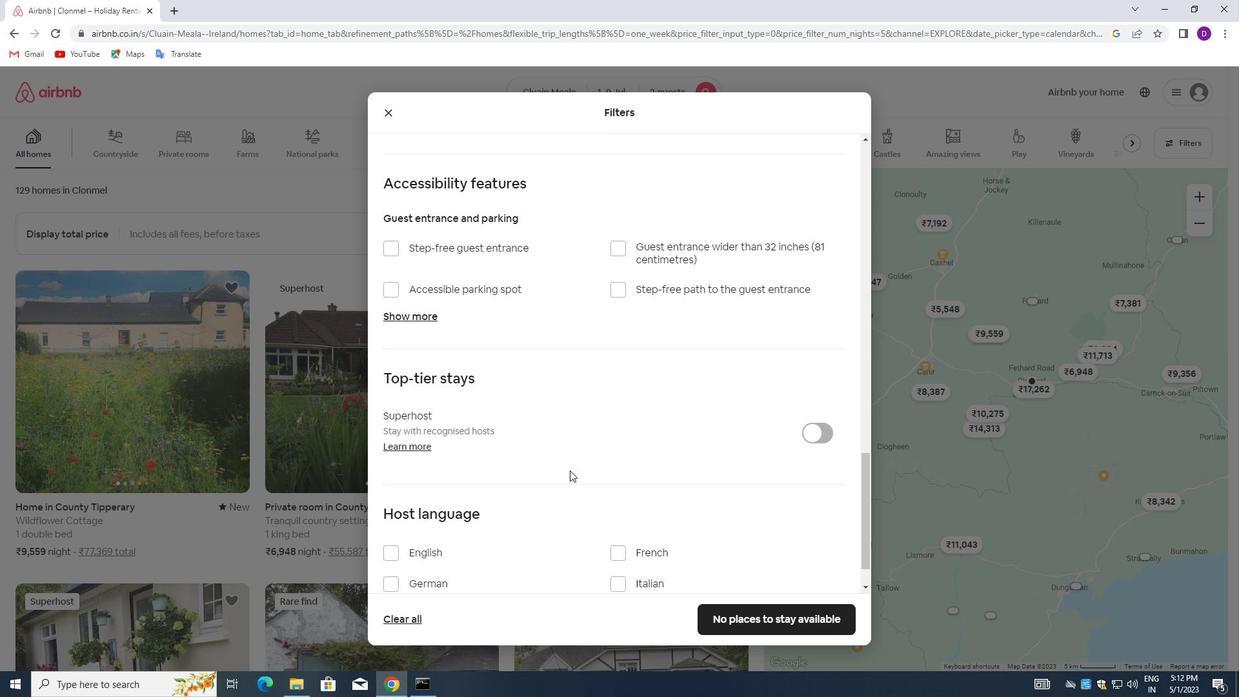 
Action: Mouse moved to (566, 472)
Screenshot: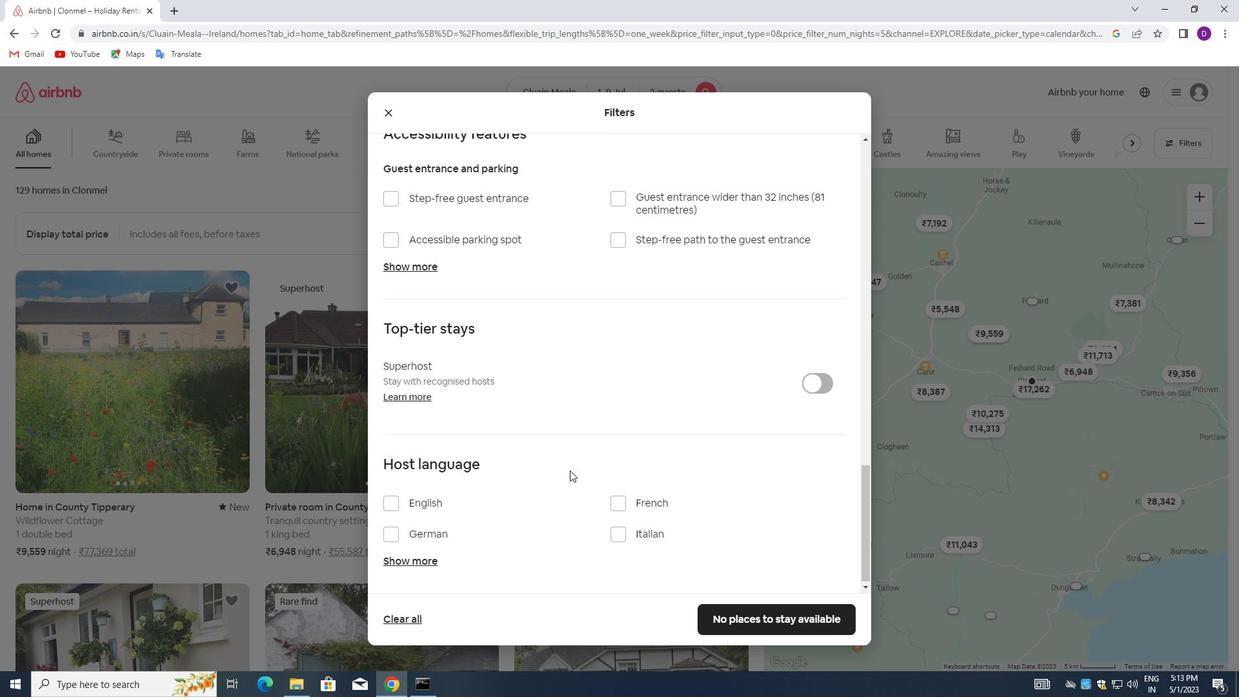 
Action: Mouse scrolled (566, 472) with delta (0, 0)
Screenshot: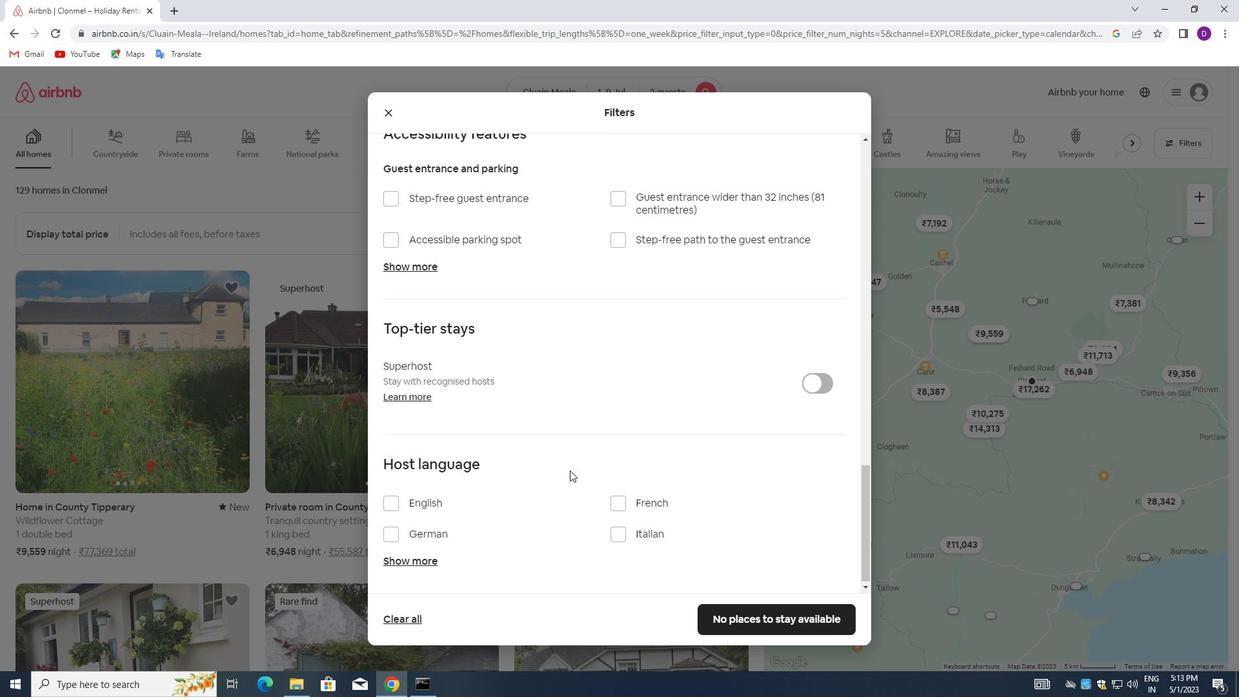
Action: Mouse moved to (560, 474)
Screenshot: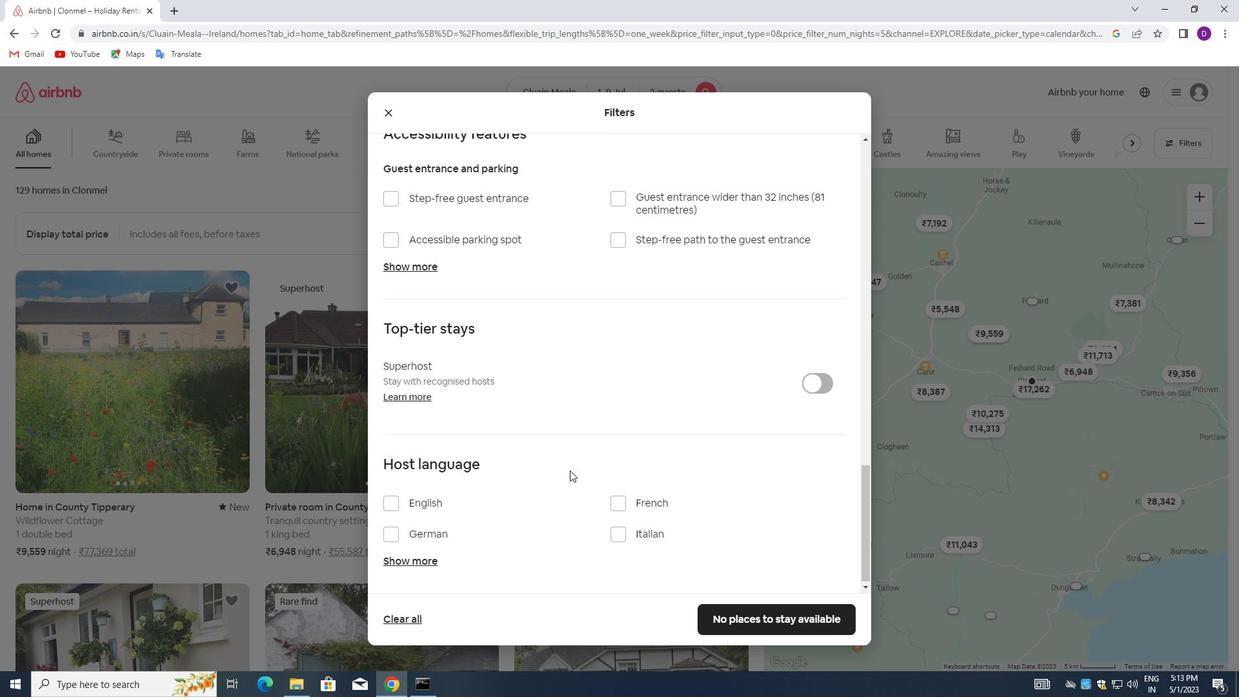 
Action: Mouse scrolled (560, 474) with delta (0, 0)
Screenshot: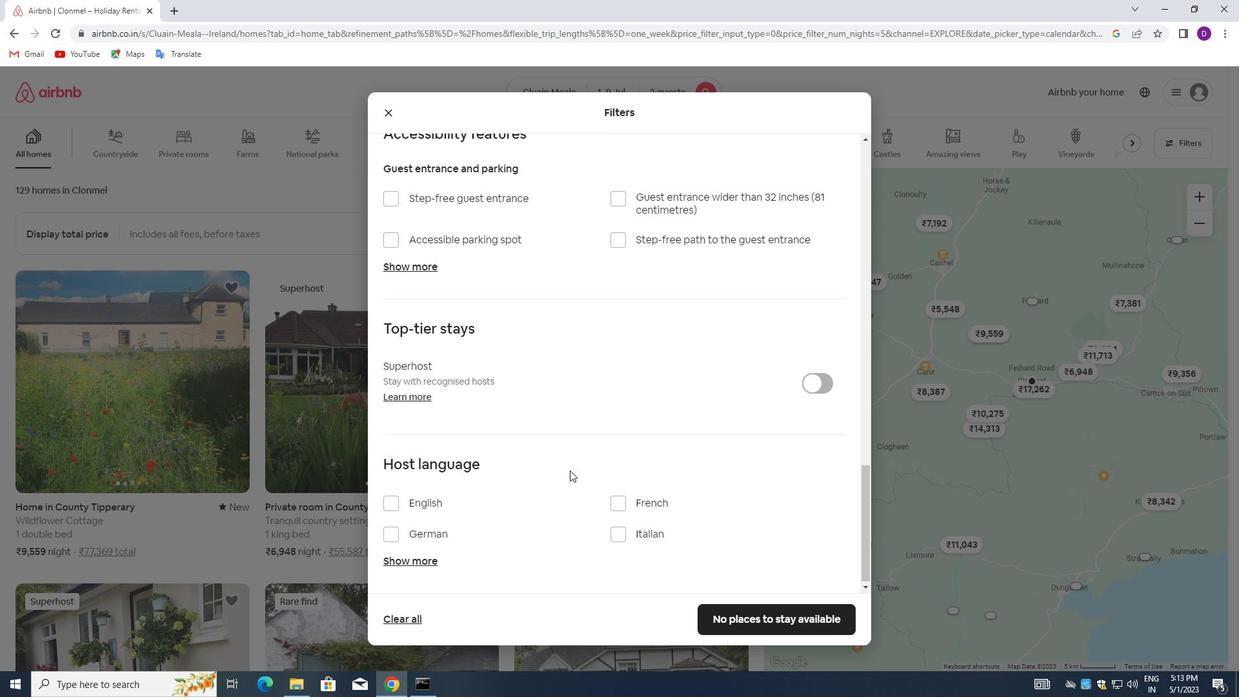 
Action: Mouse moved to (554, 475)
Screenshot: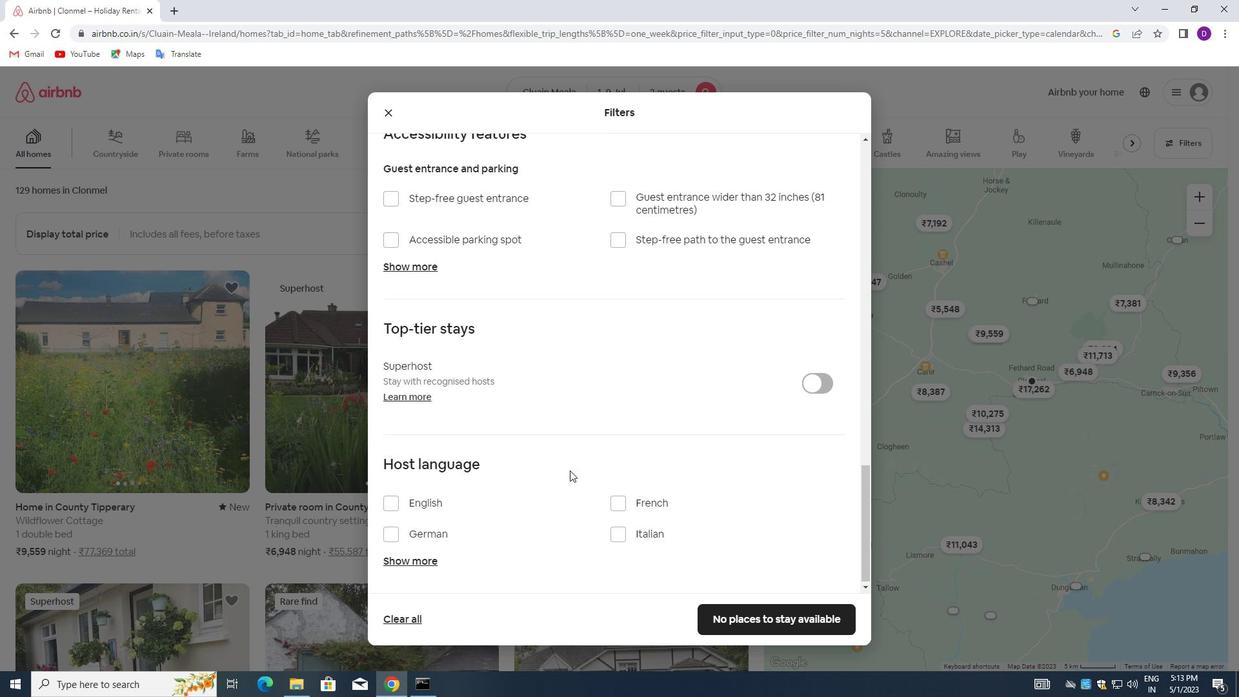 
Action: Mouse scrolled (554, 475) with delta (0, 0)
Screenshot: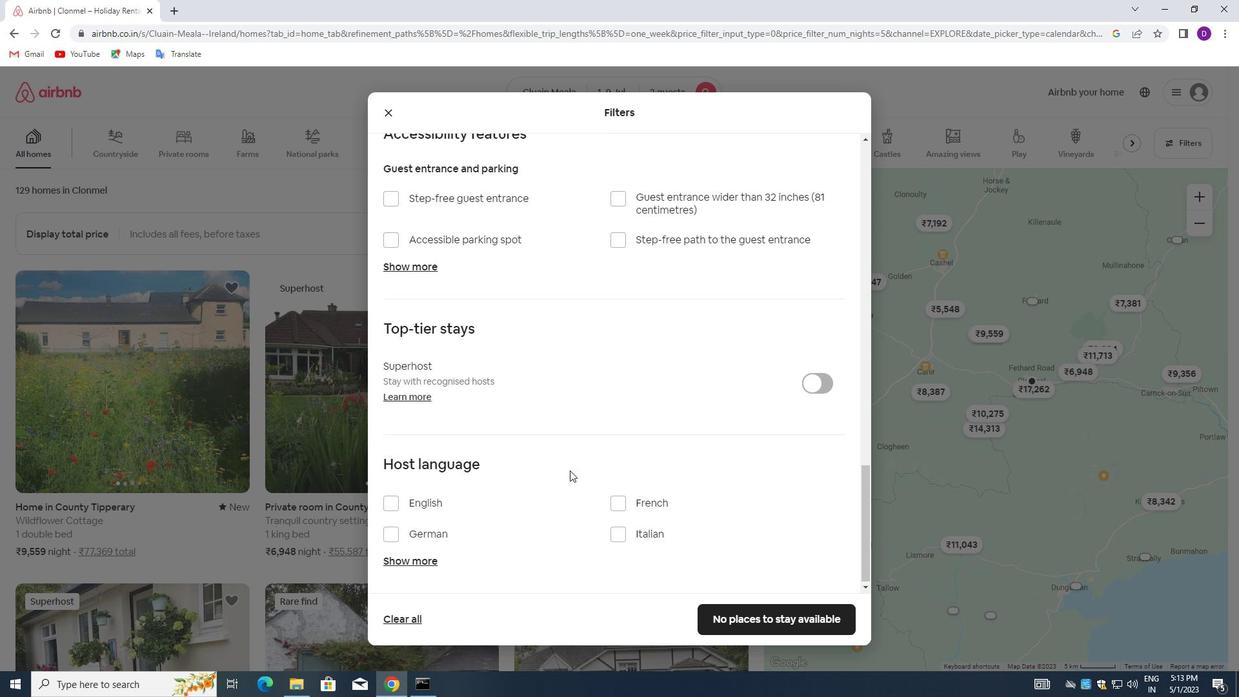 
Action: Mouse moved to (543, 478)
Screenshot: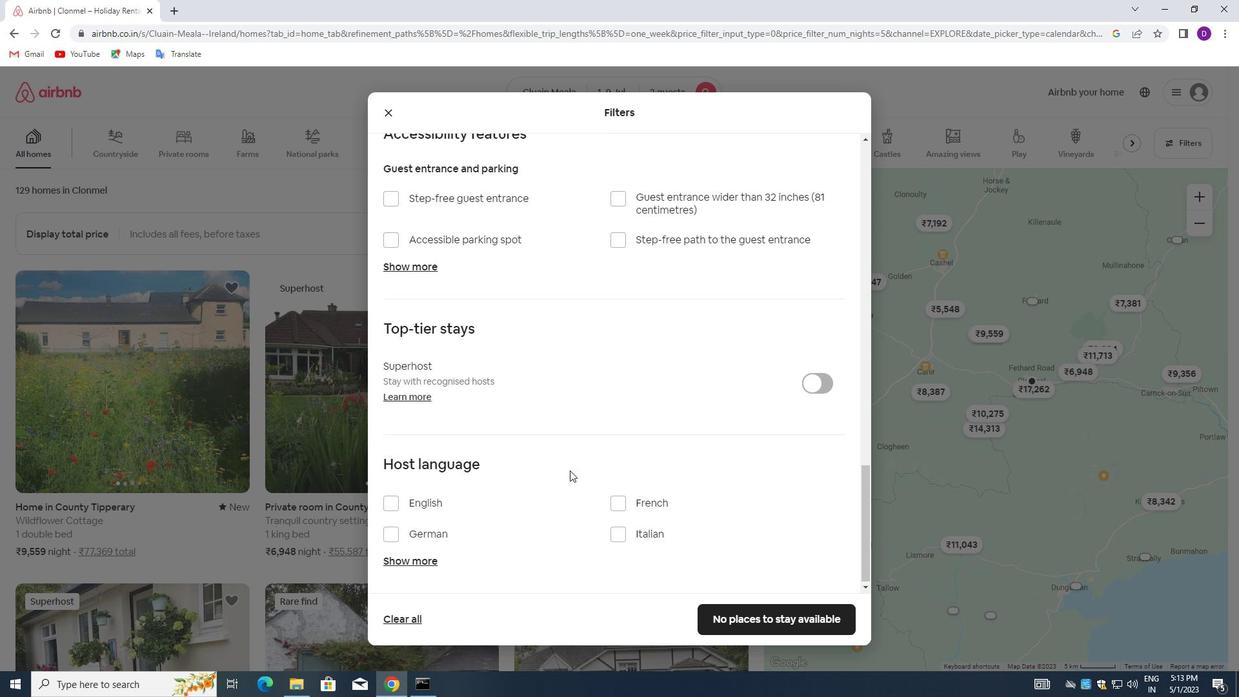 
Action: Mouse scrolled (543, 477) with delta (0, 0)
Screenshot: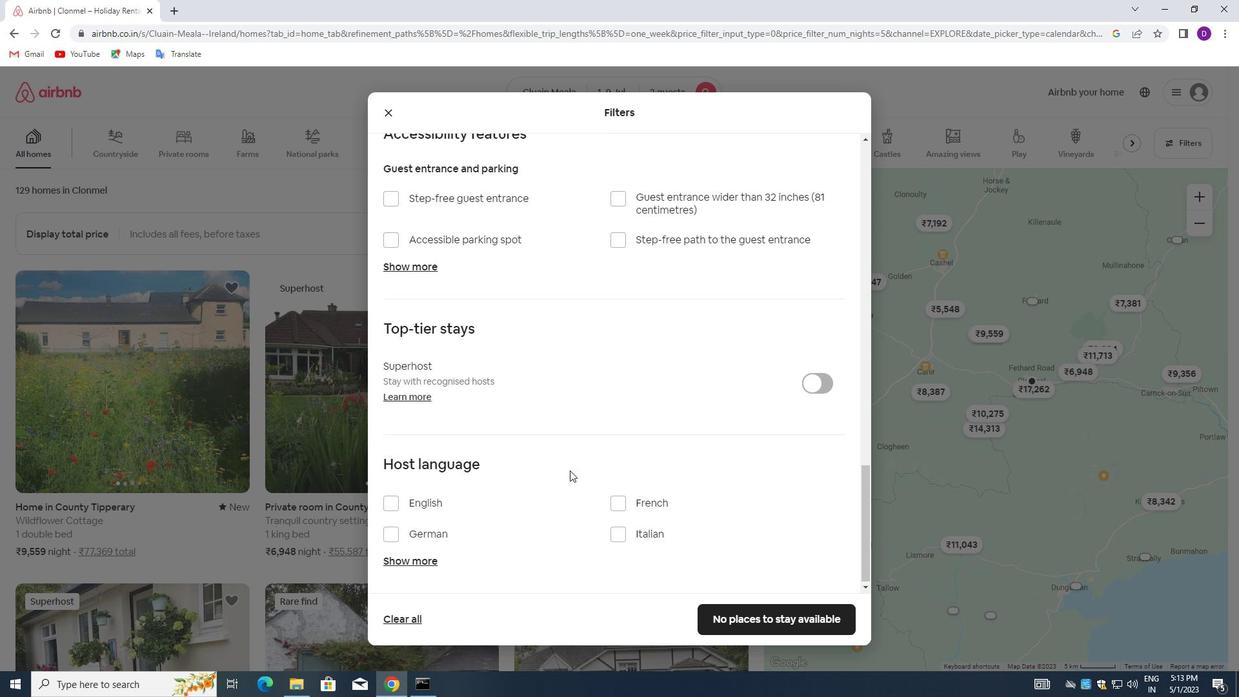 
Action: Mouse moved to (395, 503)
Screenshot: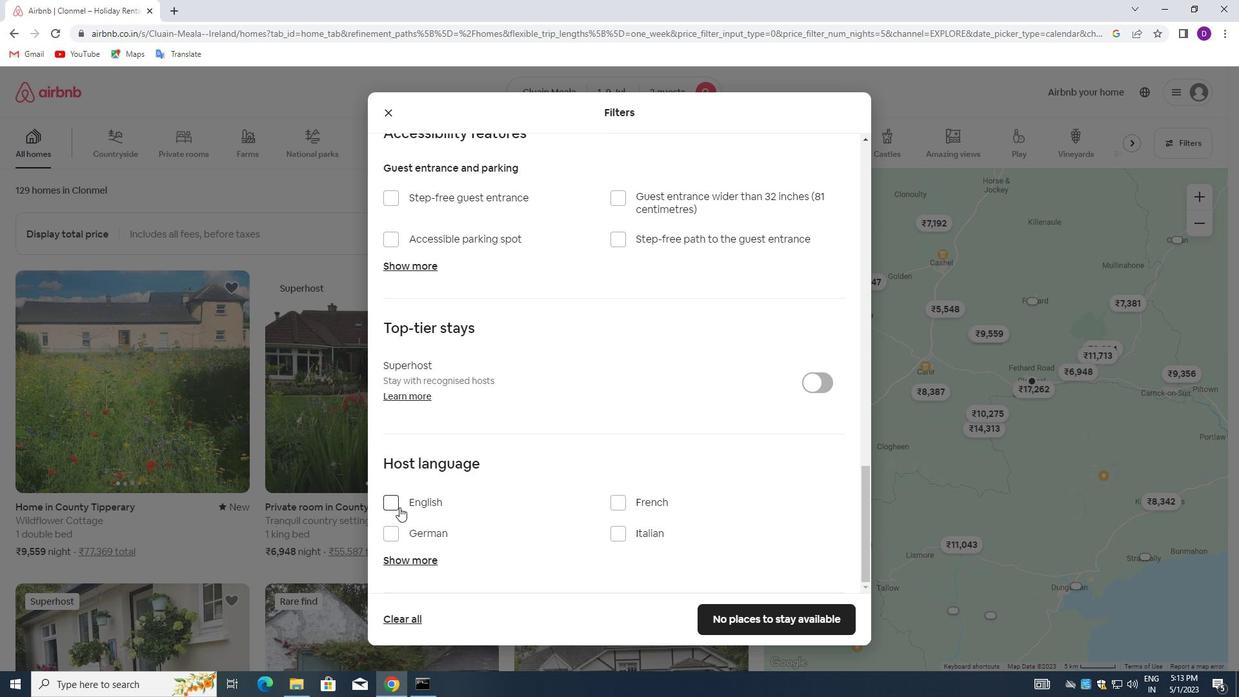 
Action: Mouse pressed left at (395, 503)
Screenshot: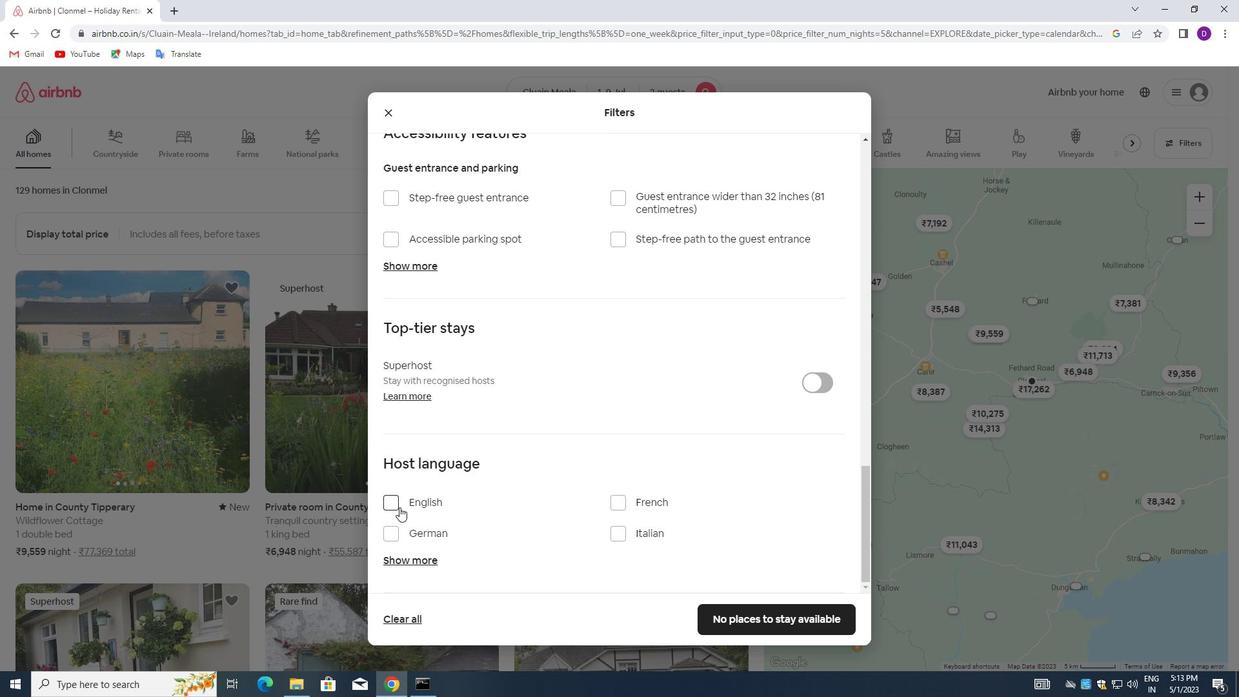 
Action: Mouse moved to (746, 626)
Screenshot: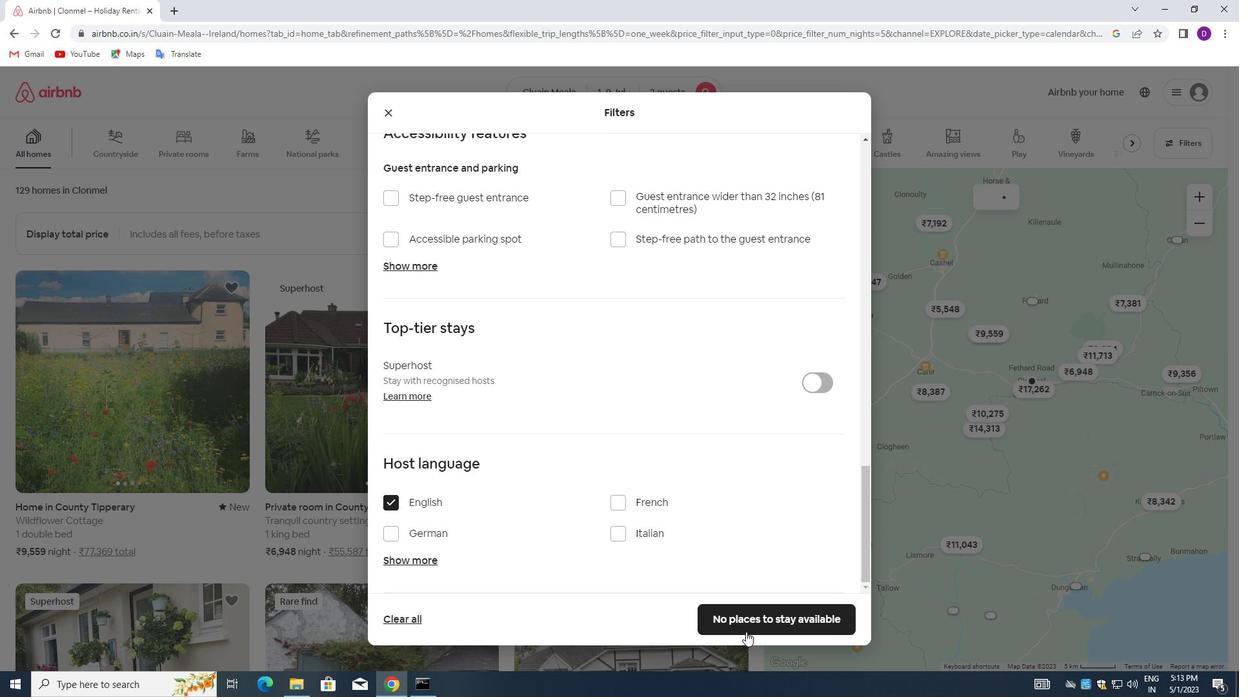 
Action: Mouse pressed left at (746, 626)
Screenshot: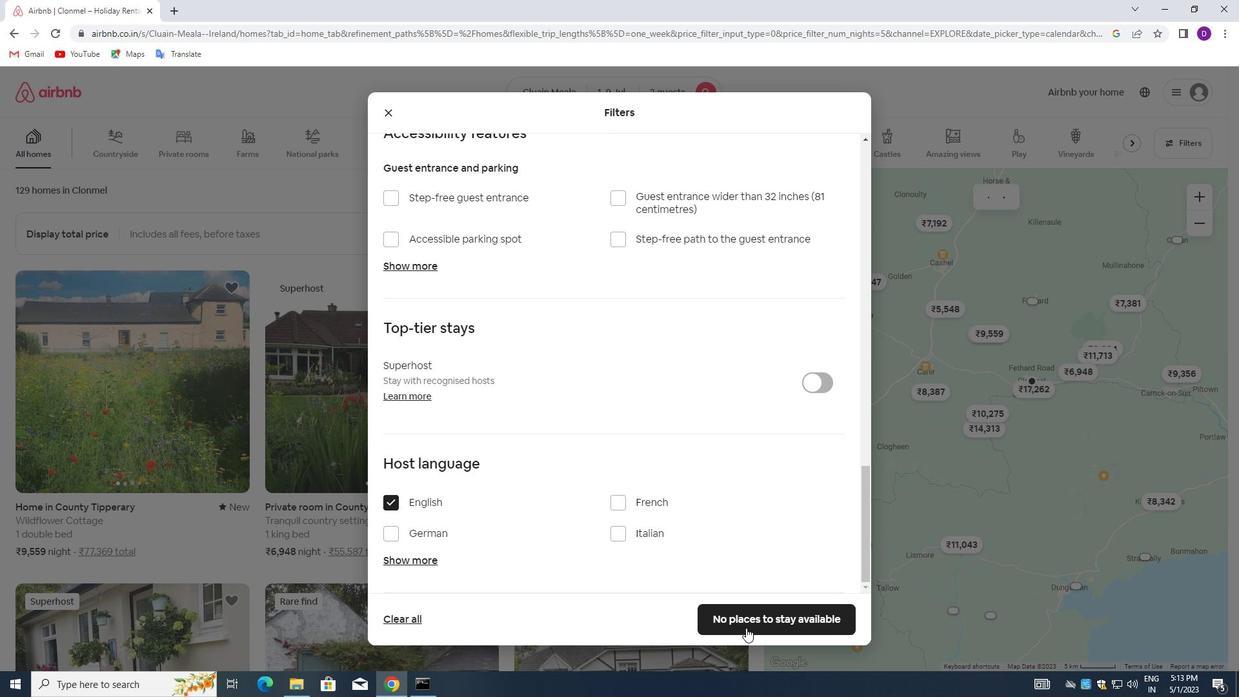 
Action: Mouse moved to (742, 623)
Screenshot: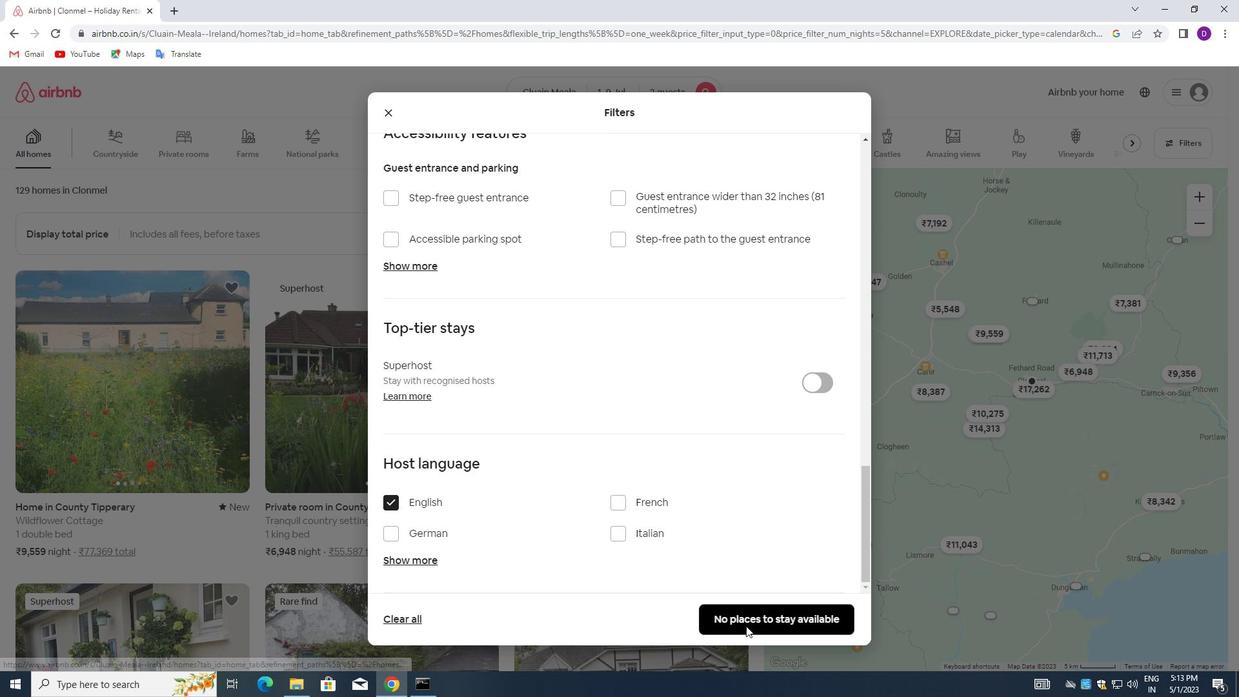 
